 Task: Look for space in Hopkinsville, United States from 12th August, 2023 to 16th August, 2023 for 8 adults in price range Rs.10000 to Rs.16000. Place can be private room with 8 bedrooms having 8 beds and 8 bathrooms. Property type can be house, flat, guest house, hotel. Amenities needed are: wifi, TV, free parkinig on premises, gym, breakfast. Booking option can be shelf check-in. Required host language is English.
Action: Mouse moved to (458, 118)
Screenshot: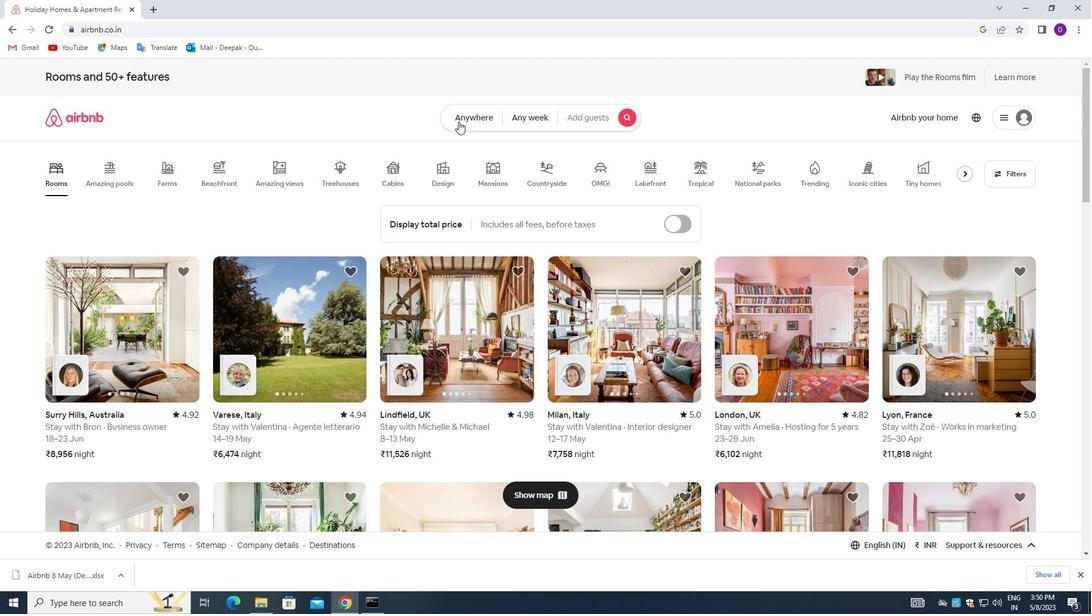 
Action: Mouse pressed left at (458, 118)
Screenshot: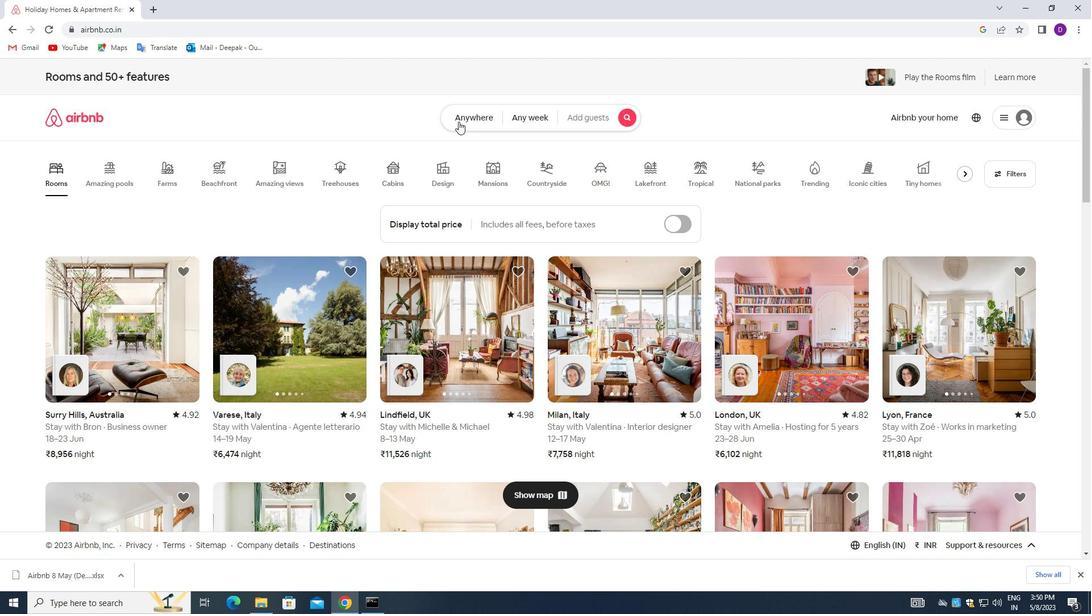 
Action: Mouse moved to (423, 169)
Screenshot: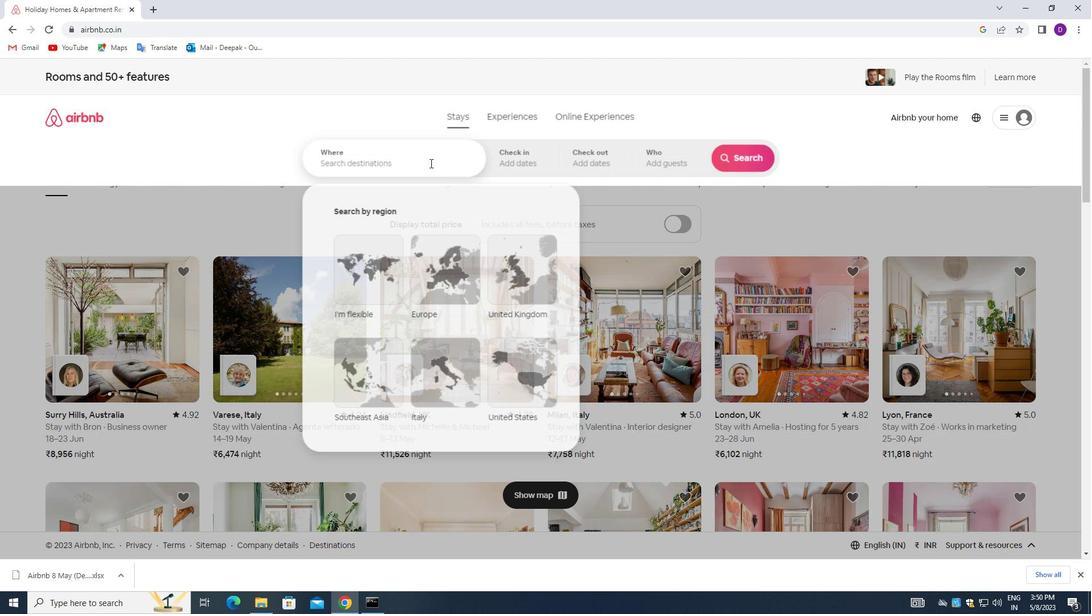 
Action: Mouse pressed left at (423, 169)
Screenshot: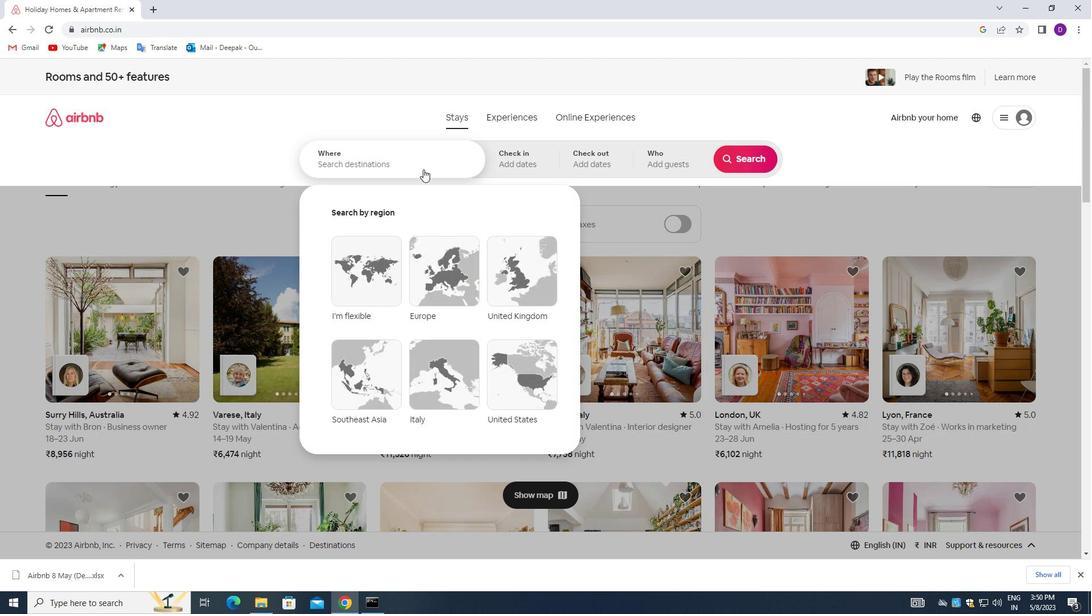 
Action: Mouse moved to (206, 246)
Screenshot: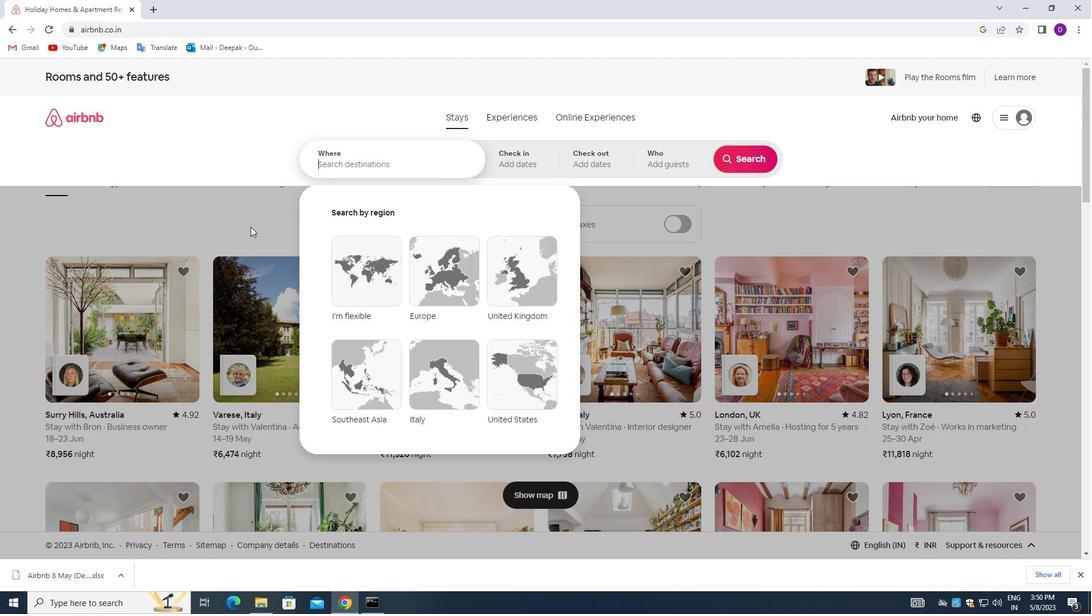
Action: Key pressed <Key.shift>HOPKINSVILLE,<Key.space><Key.shift>UNITED<Key.space><Key.shift_r>STATES<Key.enter>
Screenshot: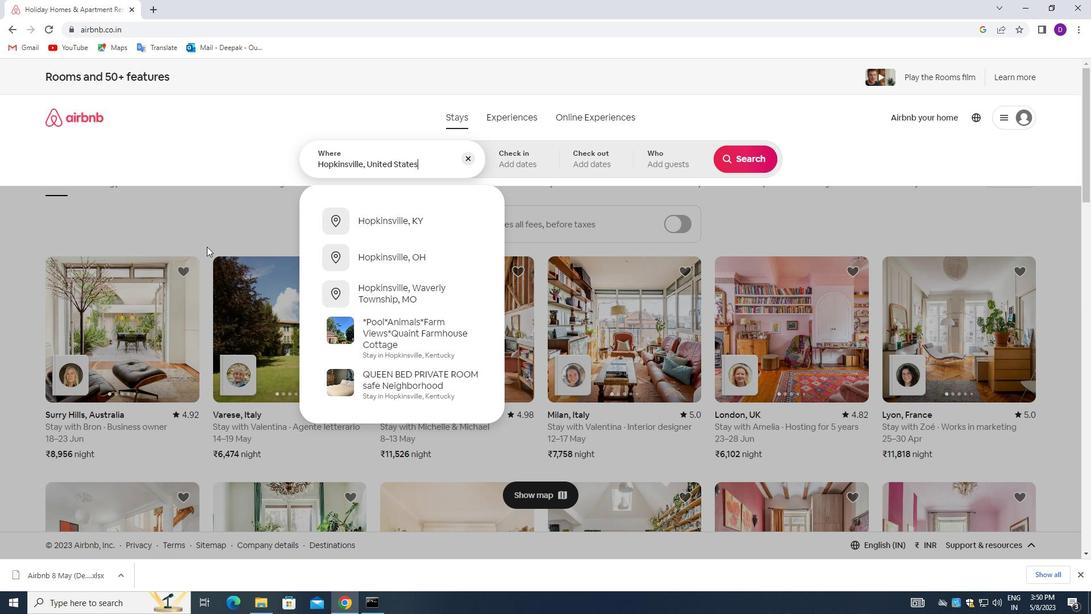 
Action: Mouse moved to (738, 253)
Screenshot: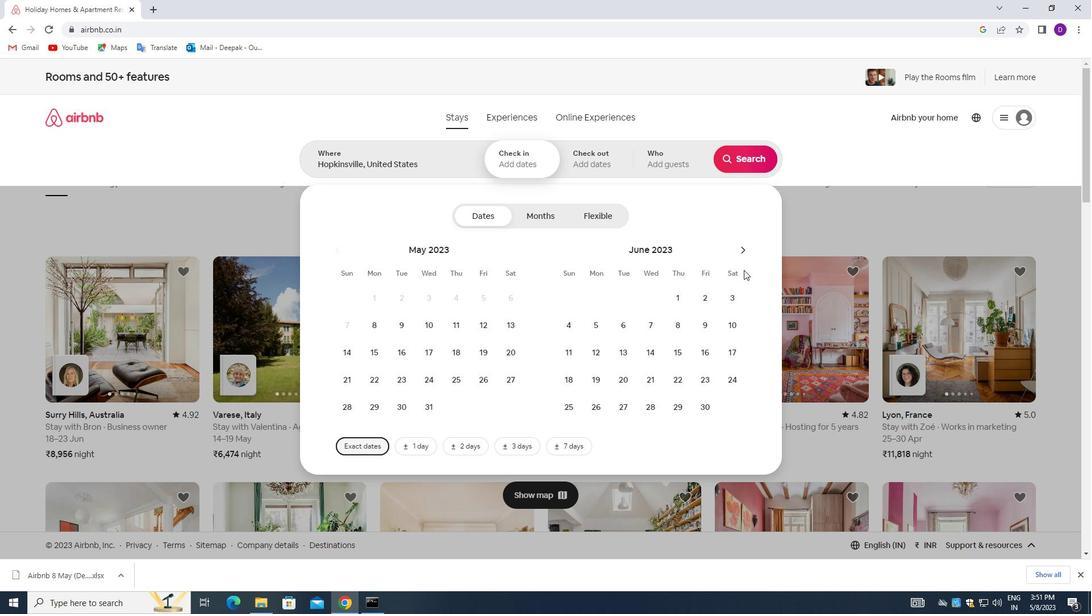 
Action: Mouse pressed left at (738, 253)
Screenshot: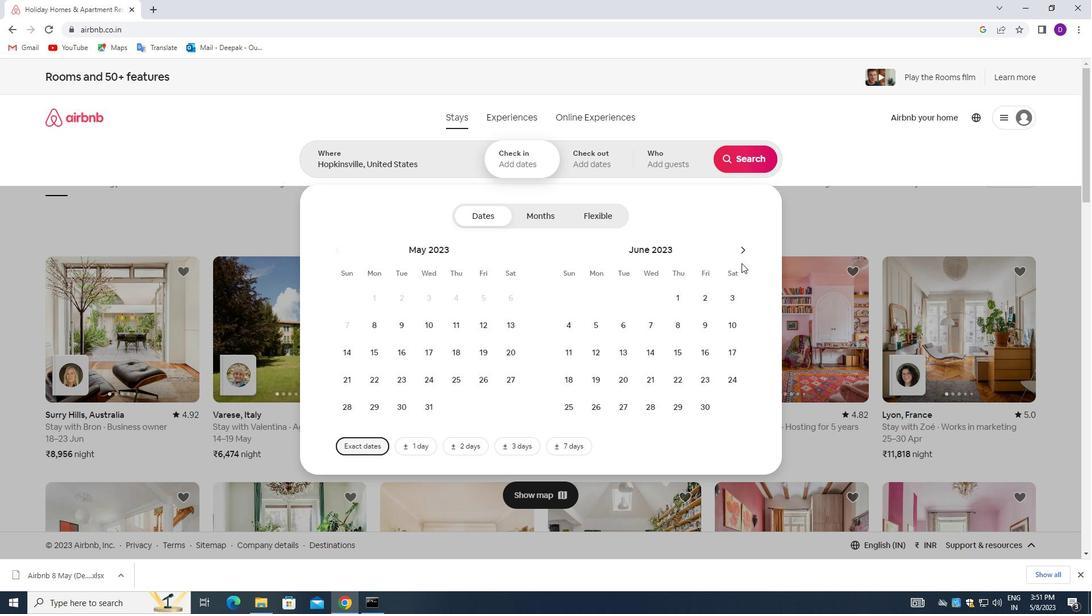 
Action: Mouse pressed left at (738, 253)
Screenshot: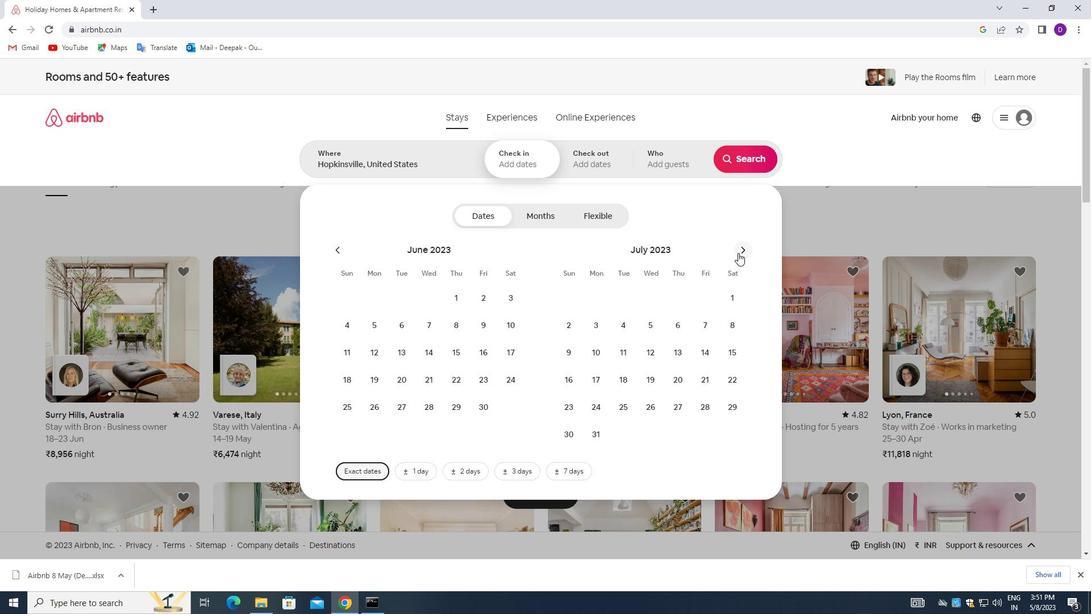 
Action: Mouse moved to (730, 332)
Screenshot: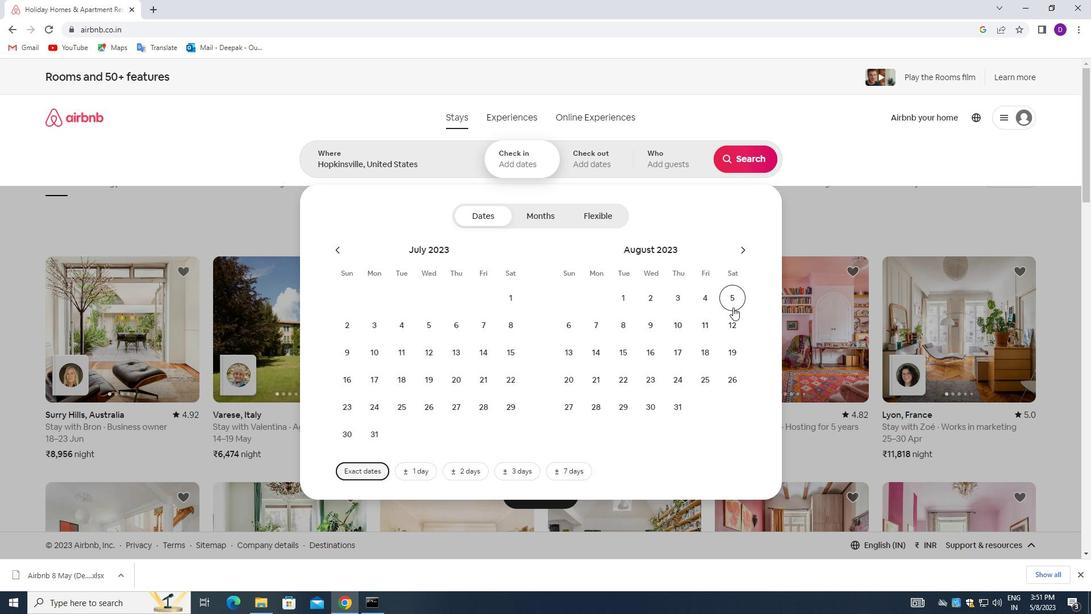 
Action: Mouse pressed left at (730, 332)
Screenshot: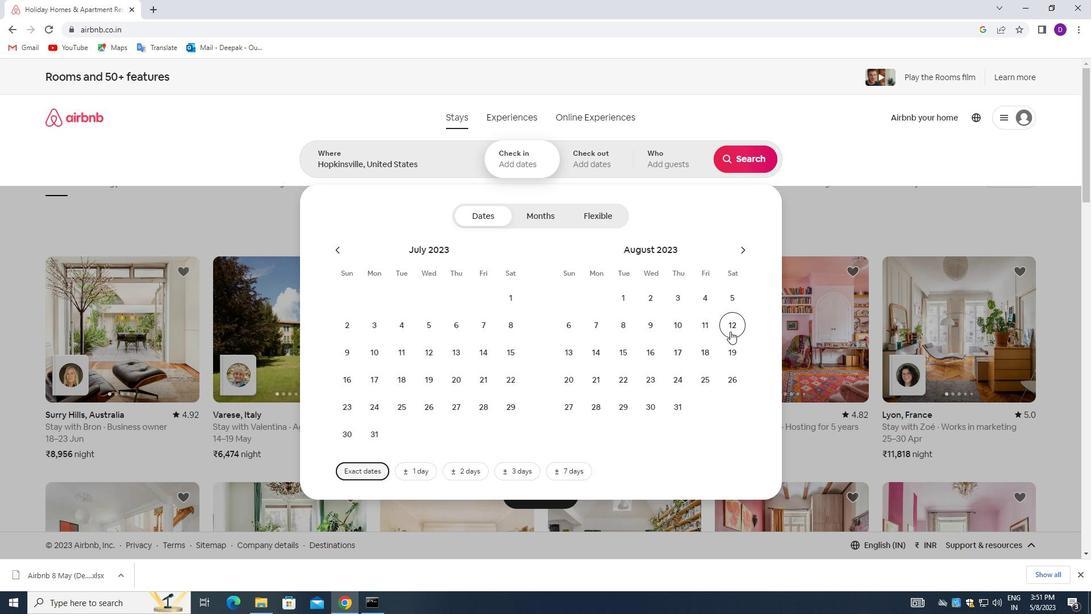 
Action: Mouse moved to (655, 353)
Screenshot: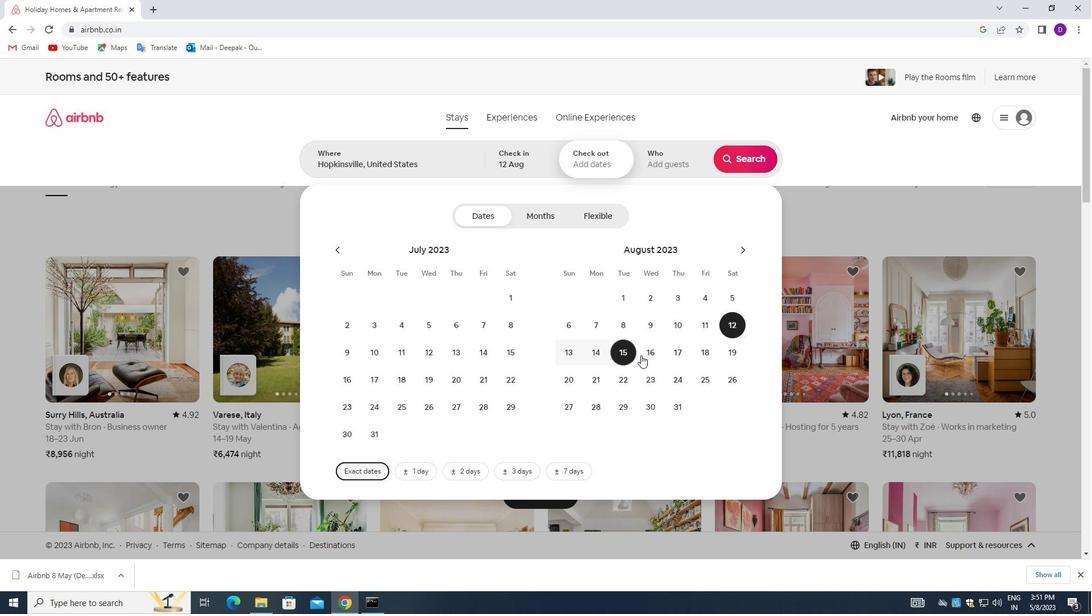 
Action: Mouse pressed left at (655, 353)
Screenshot: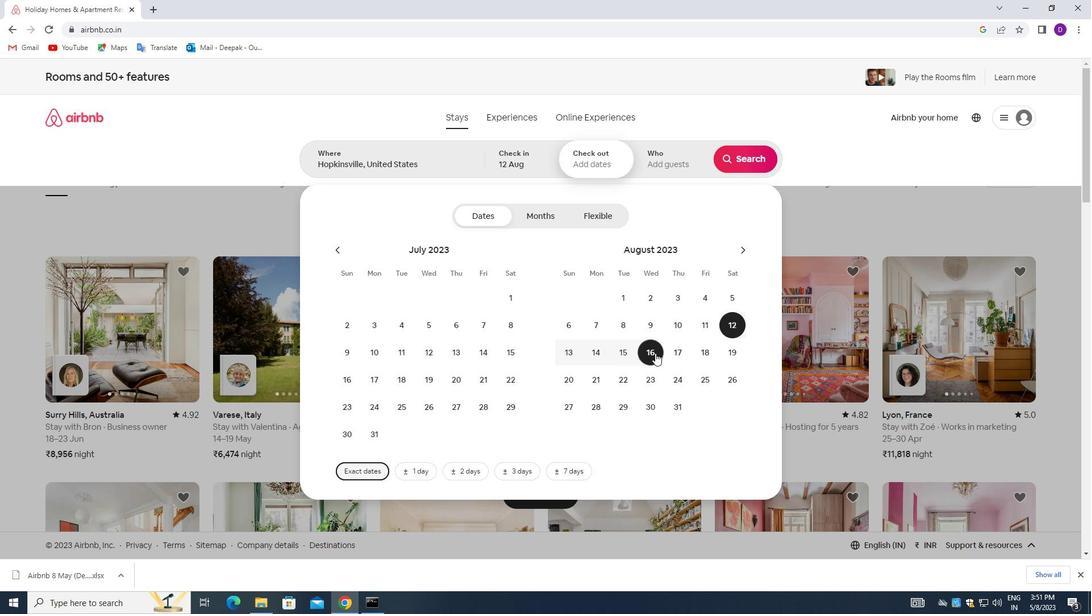 
Action: Mouse moved to (669, 153)
Screenshot: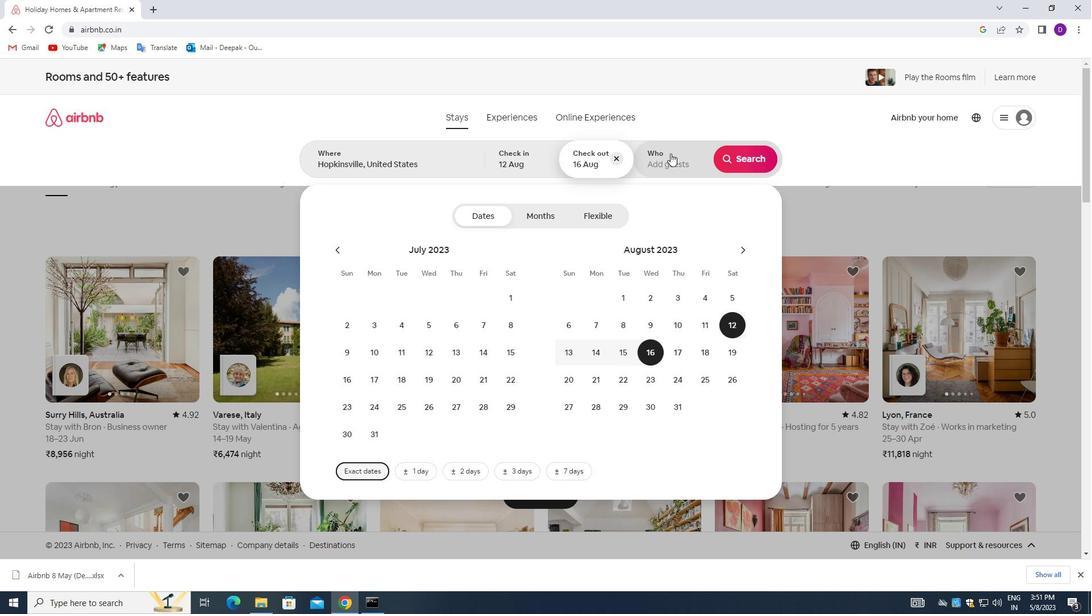 
Action: Mouse pressed left at (669, 153)
Screenshot: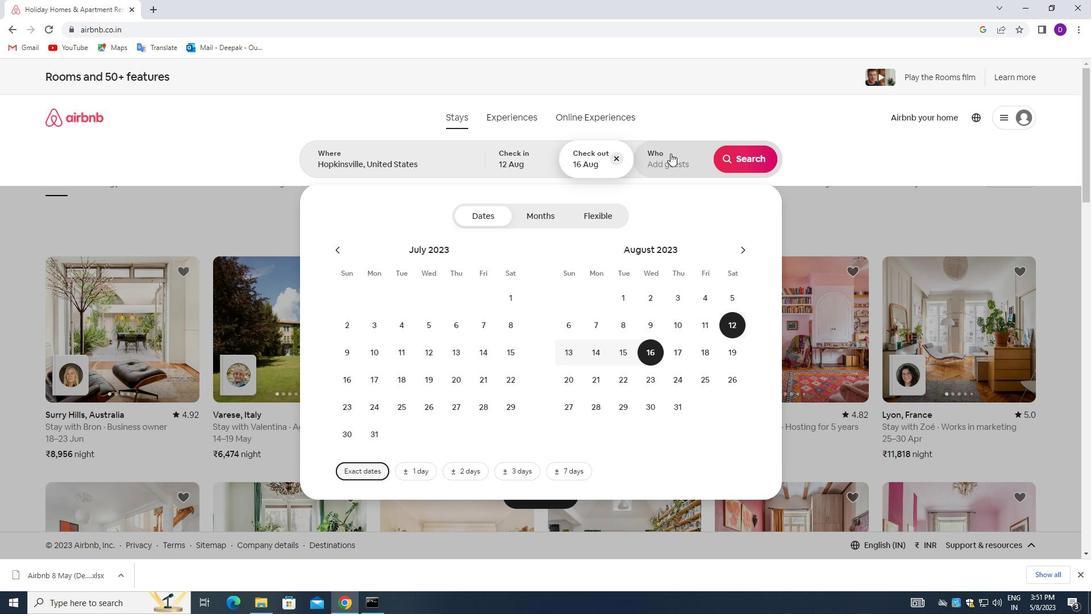 
Action: Mouse moved to (748, 218)
Screenshot: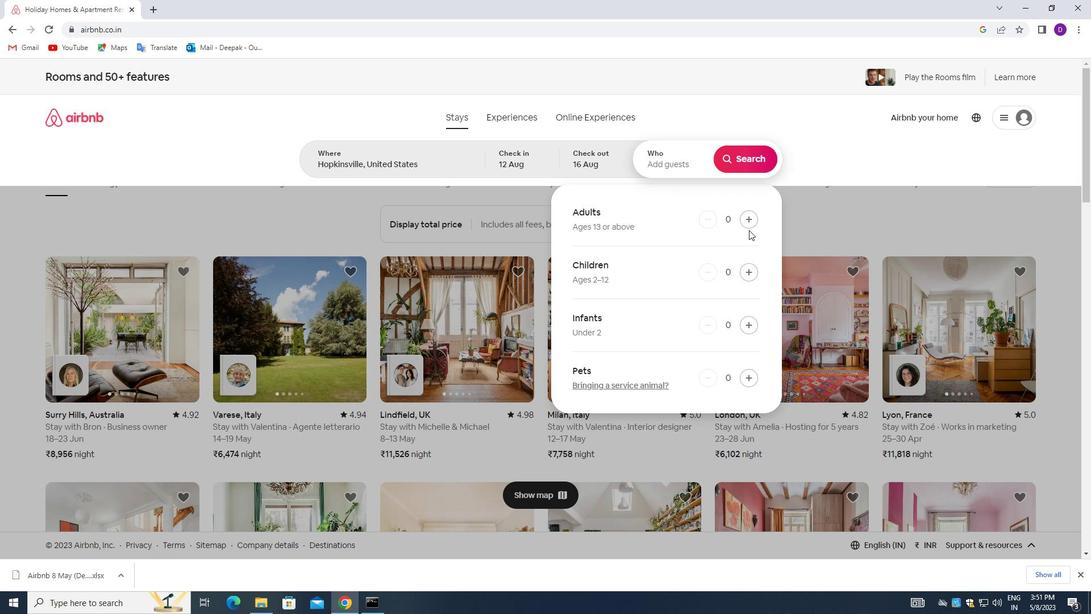 
Action: Mouse pressed left at (748, 218)
Screenshot: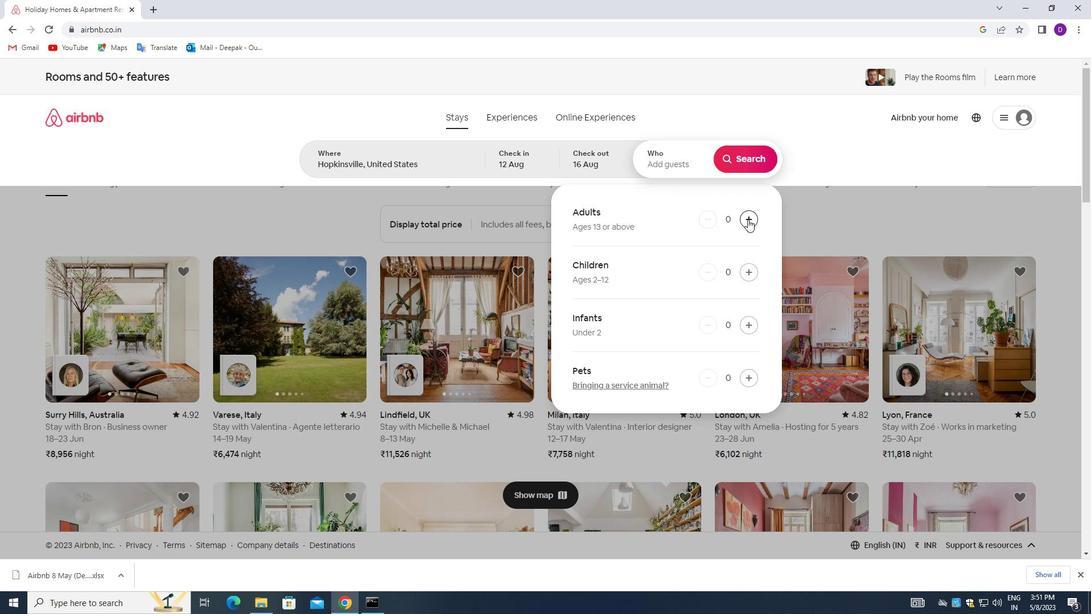
Action: Mouse pressed left at (748, 218)
Screenshot: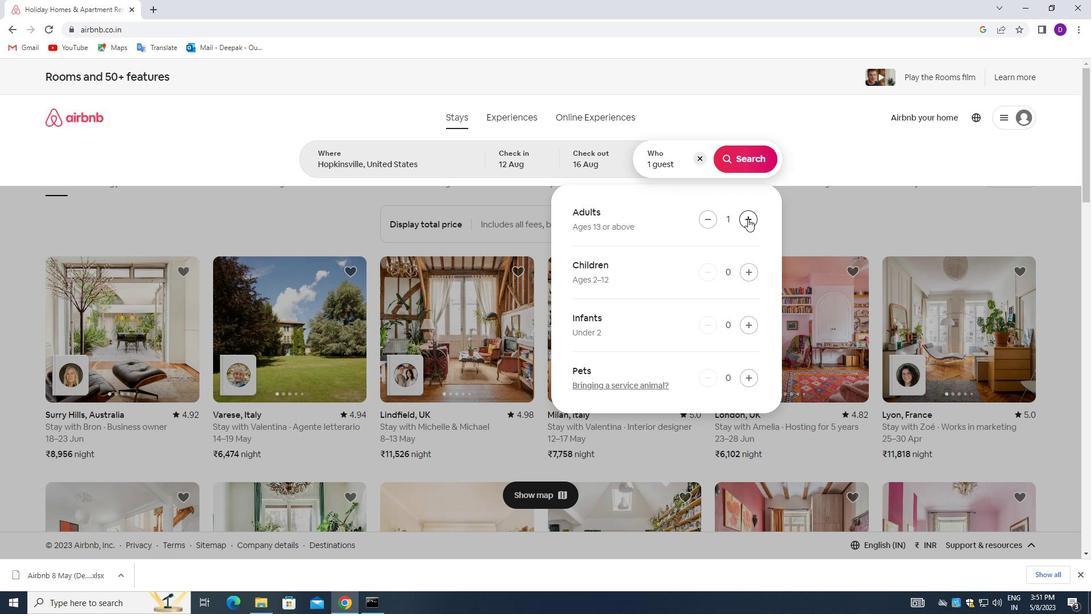 
Action: Mouse pressed left at (748, 218)
Screenshot: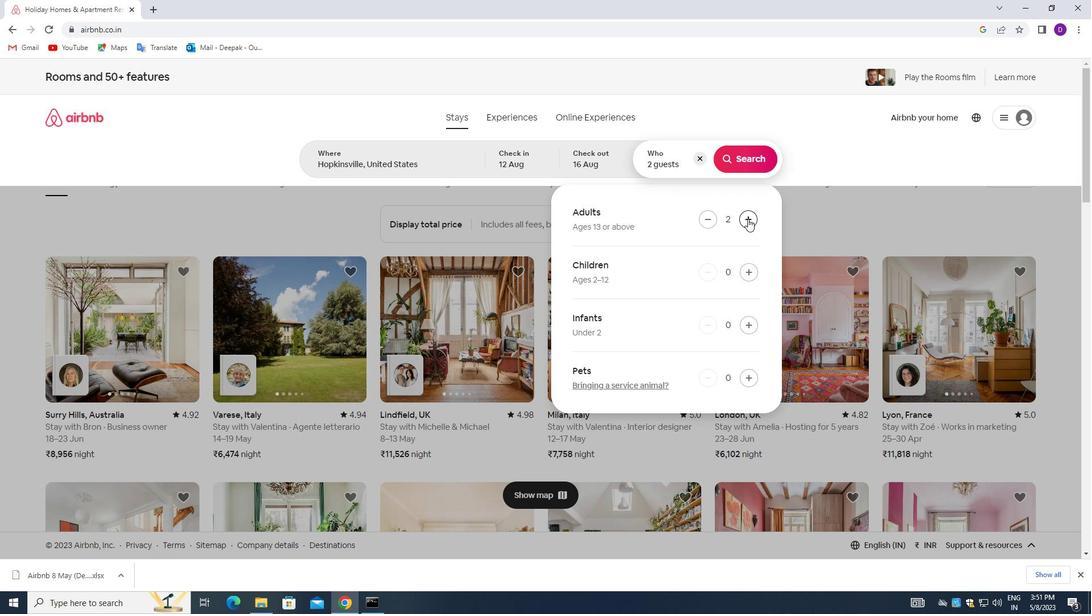 
Action: Mouse pressed left at (748, 218)
Screenshot: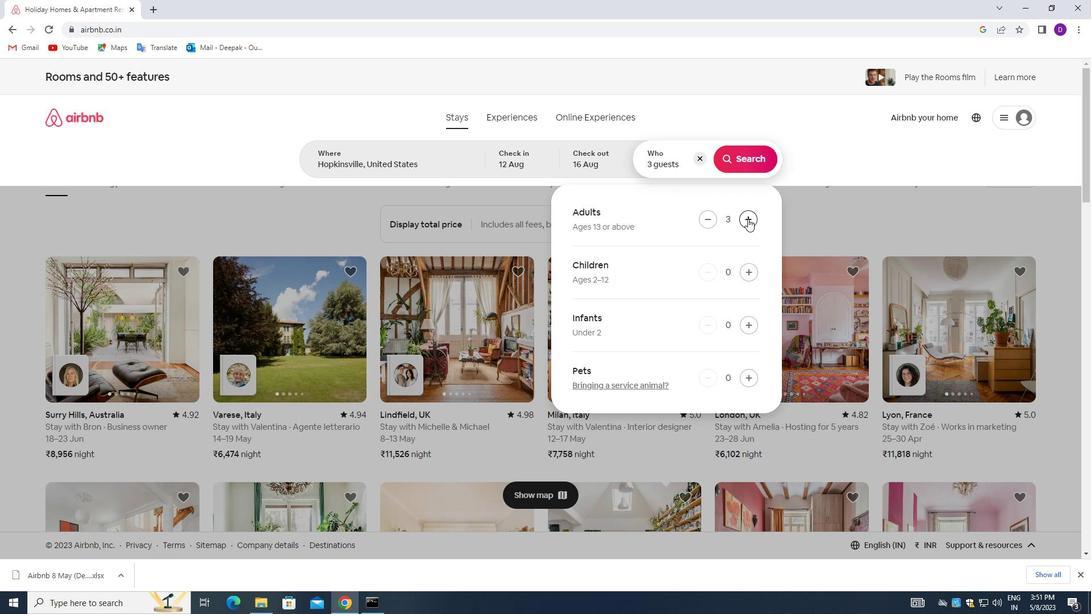 
Action: Mouse pressed left at (748, 218)
Screenshot: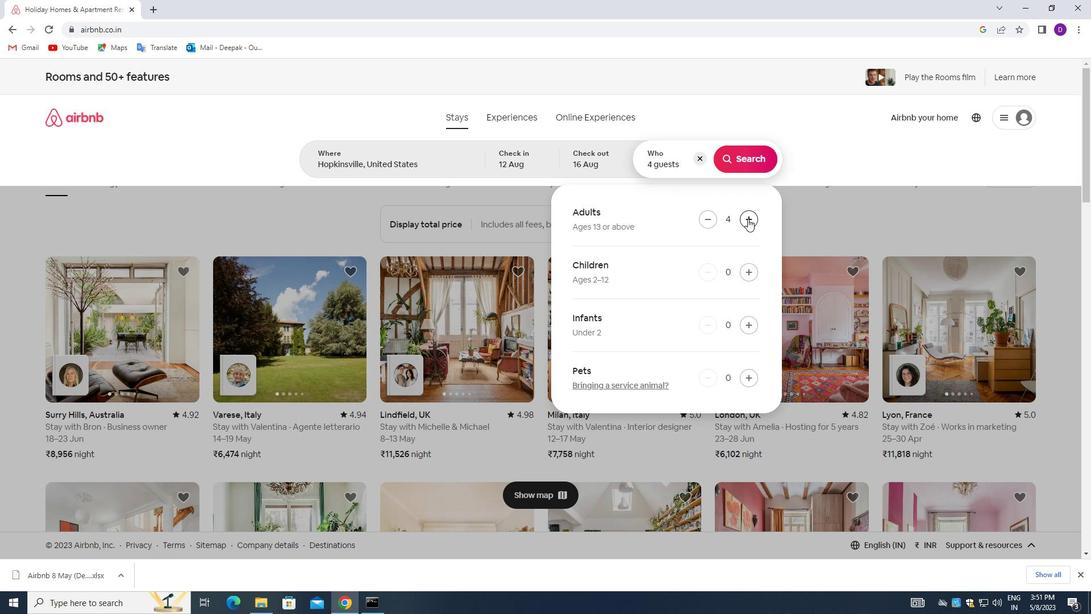 
Action: Mouse pressed left at (748, 218)
Screenshot: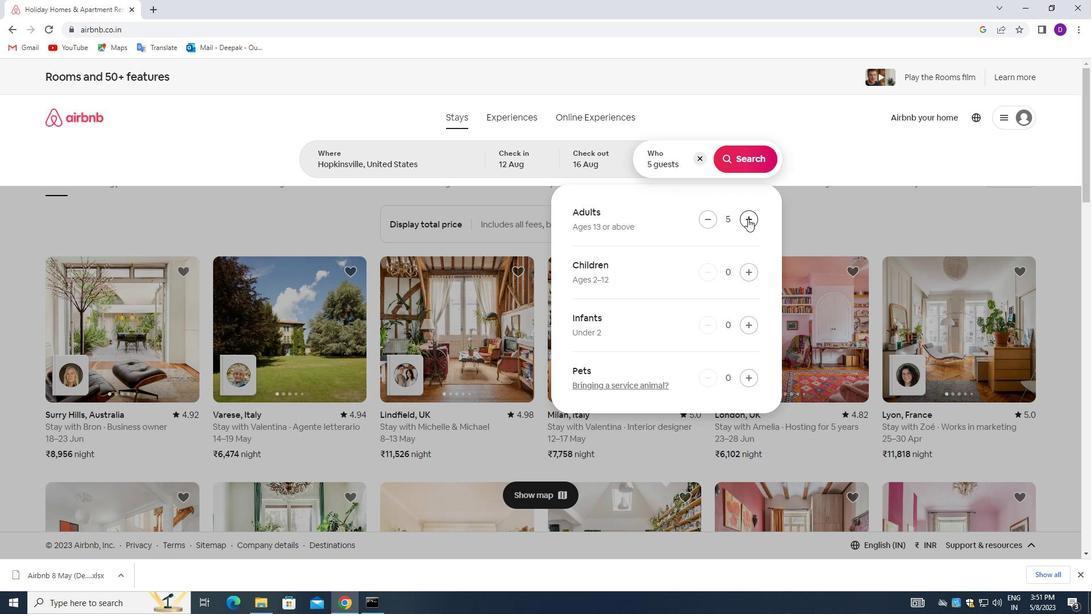 
Action: Mouse pressed left at (748, 218)
Screenshot: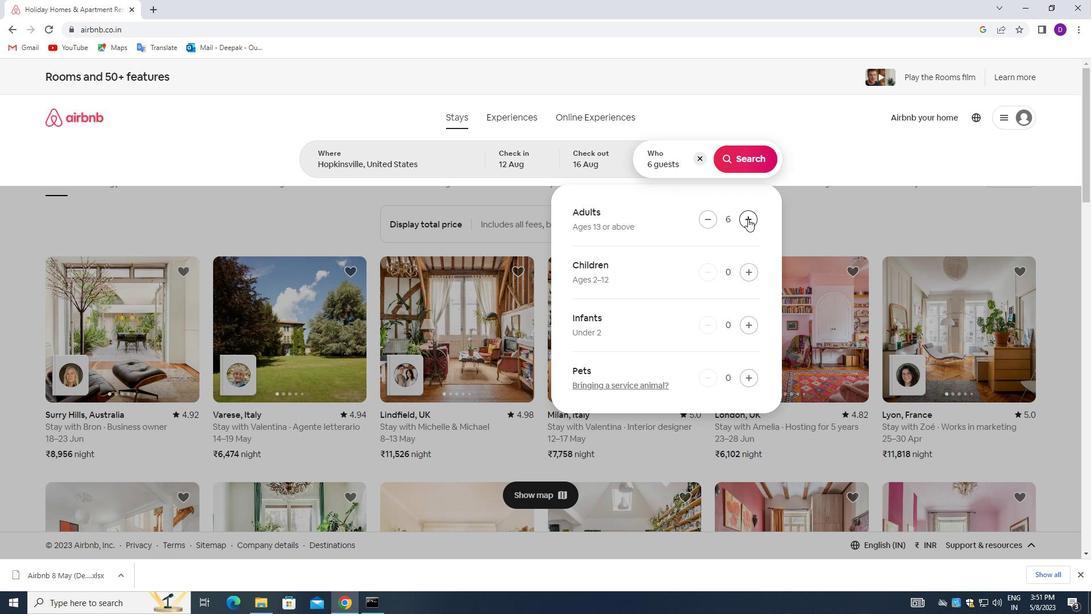 
Action: Mouse pressed left at (748, 218)
Screenshot: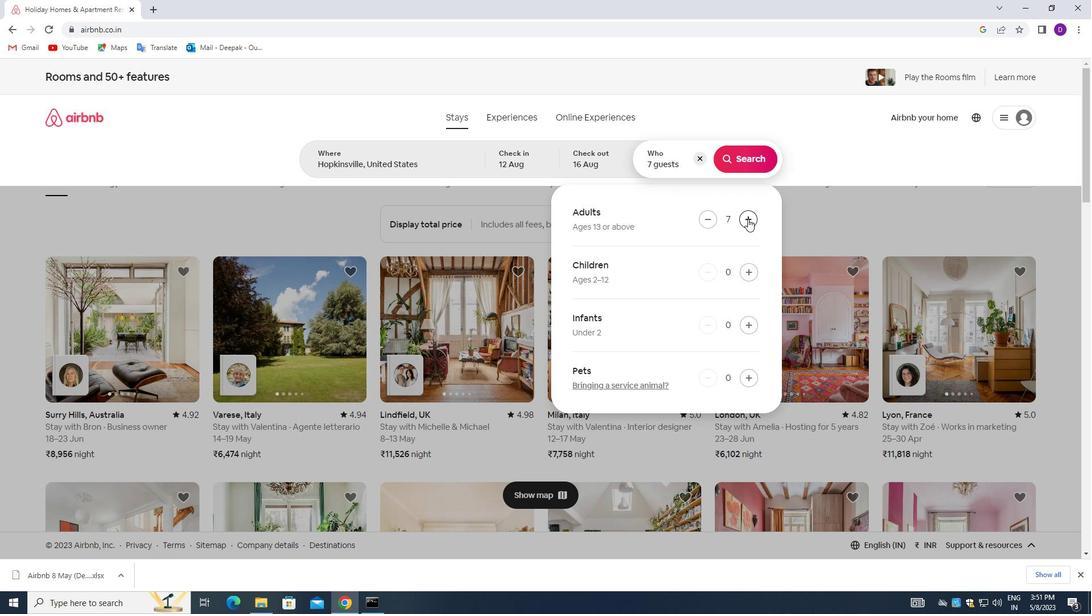 
Action: Mouse moved to (751, 154)
Screenshot: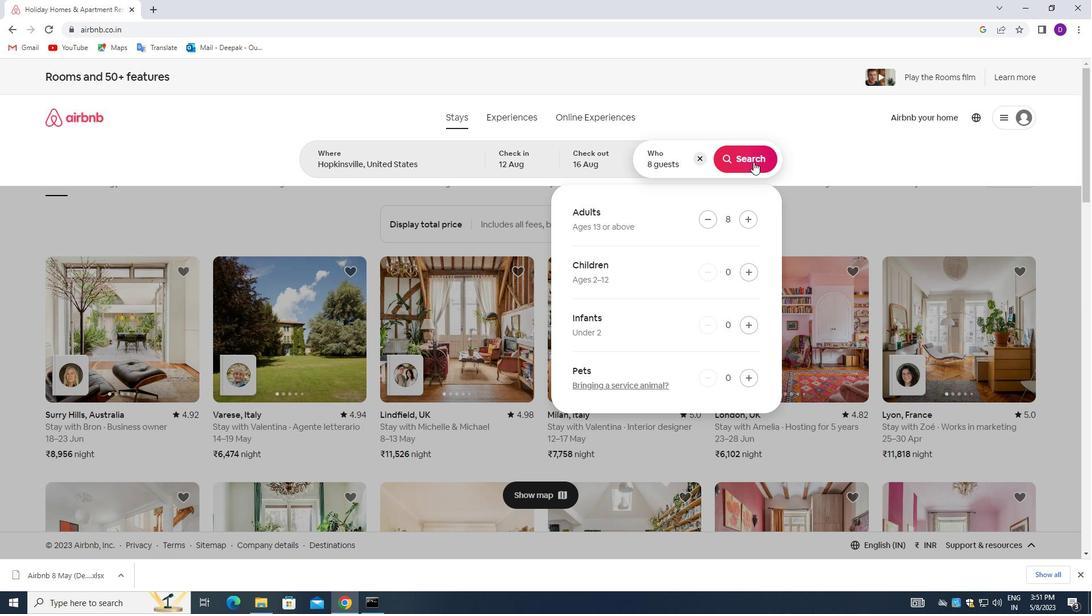 
Action: Mouse pressed left at (751, 154)
Screenshot: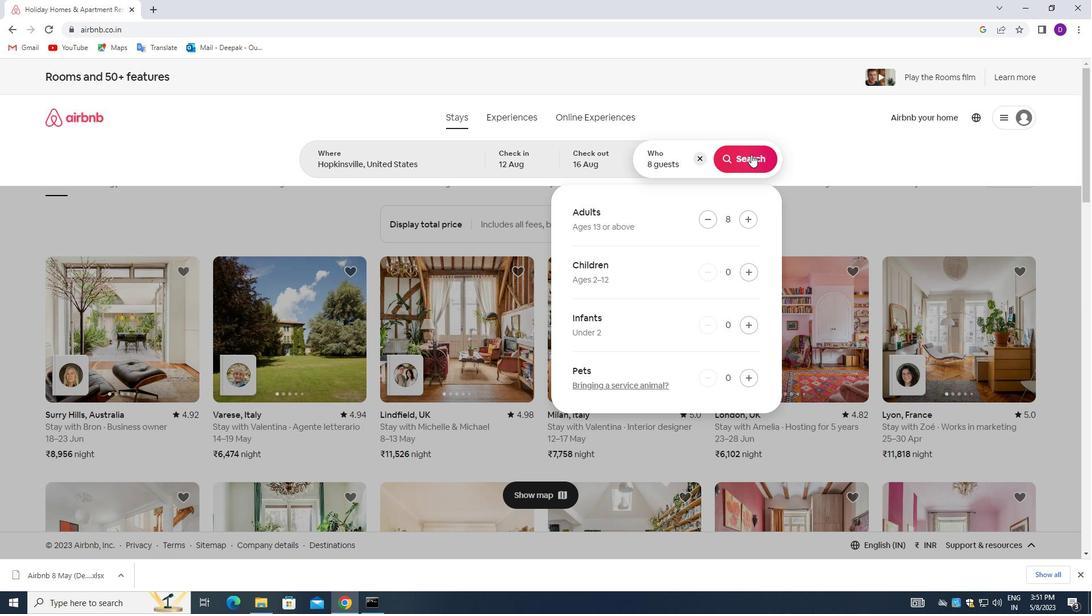 
Action: Mouse moved to (1034, 126)
Screenshot: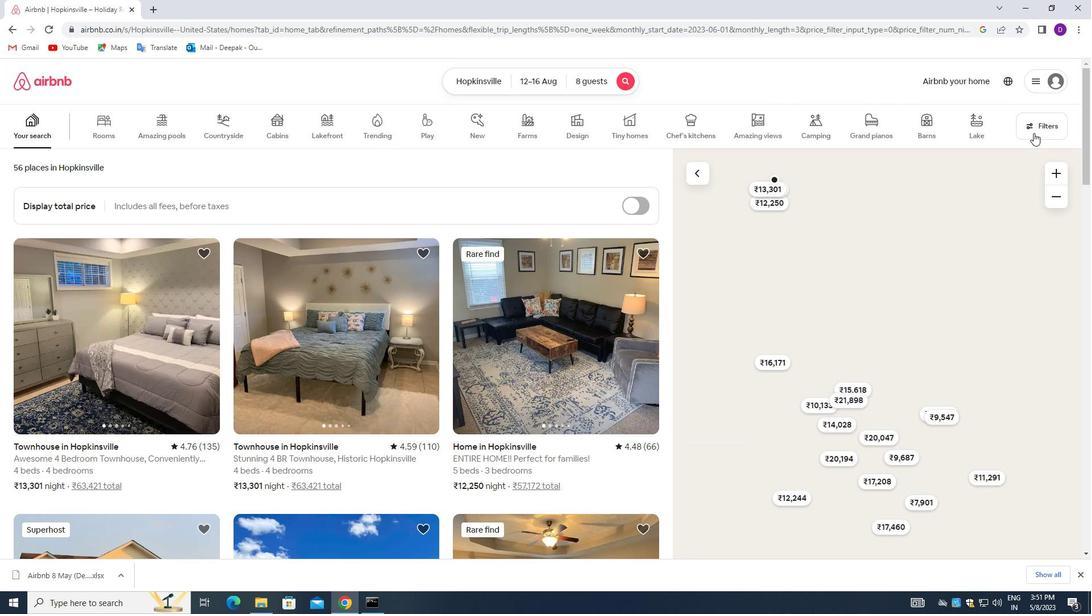 
Action: Mouse pressed left at (1034, 126)
Screenshot: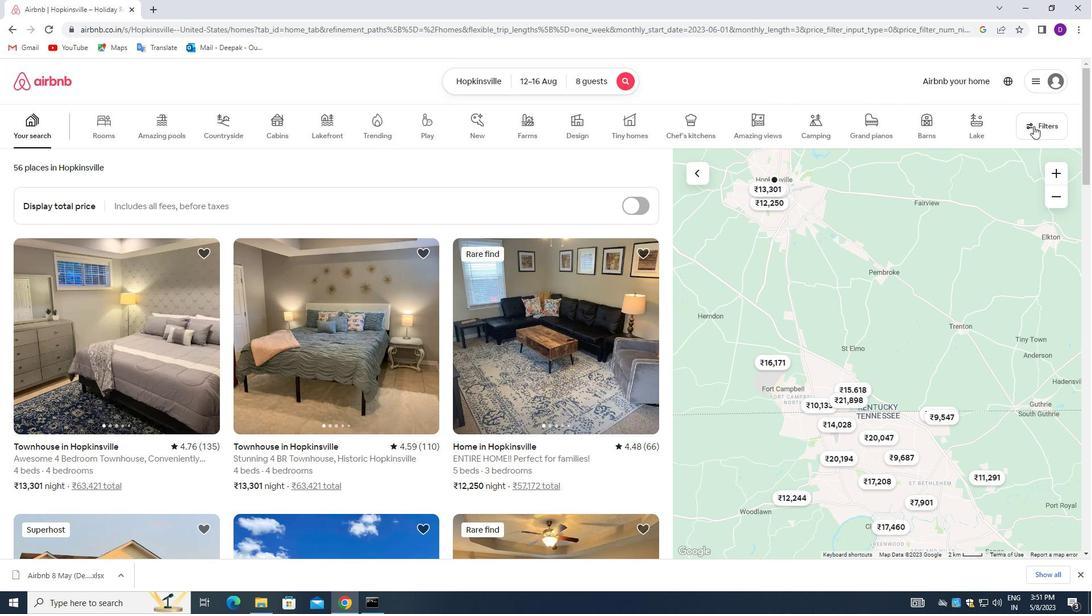 
Action: Mouse moved to (403, 405)
Screenshot: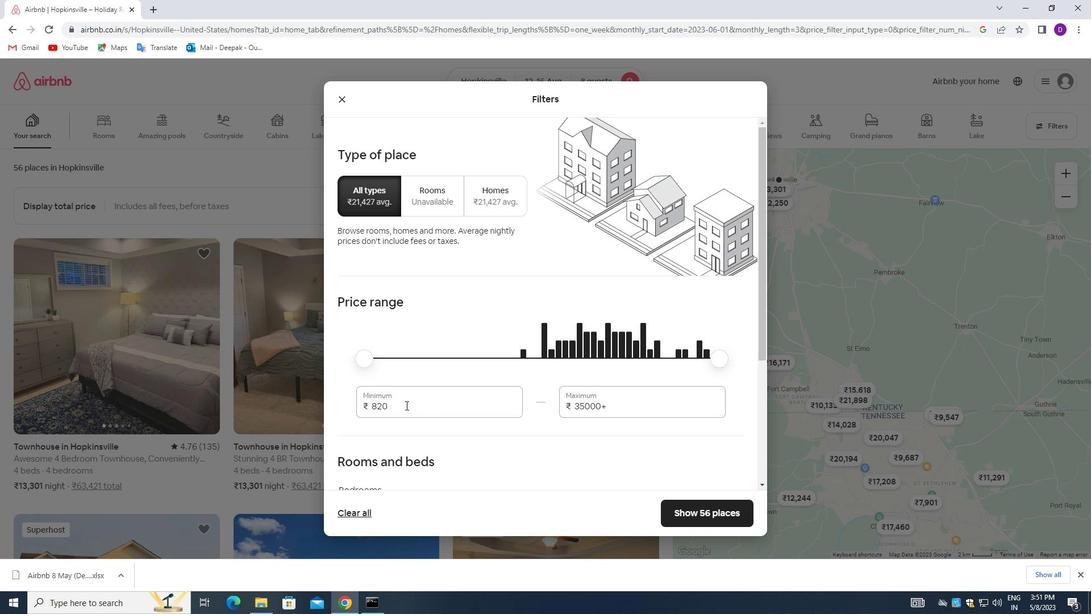 
Action: Mouse pressed left at (403, 405)
Screenshot: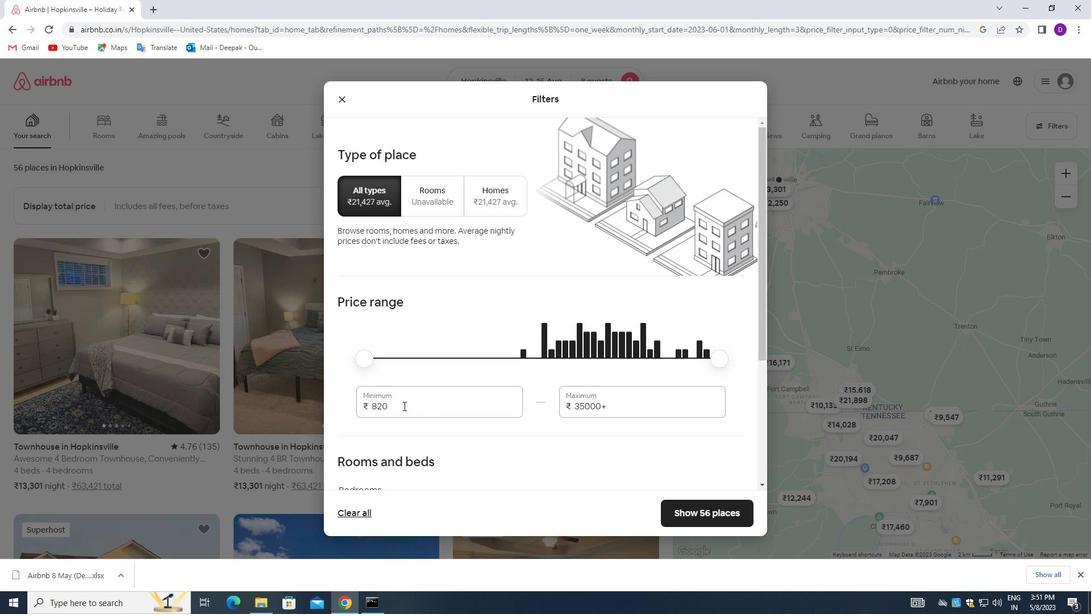 
Action: Mouse pressed left at (403, 405)
Screenshot: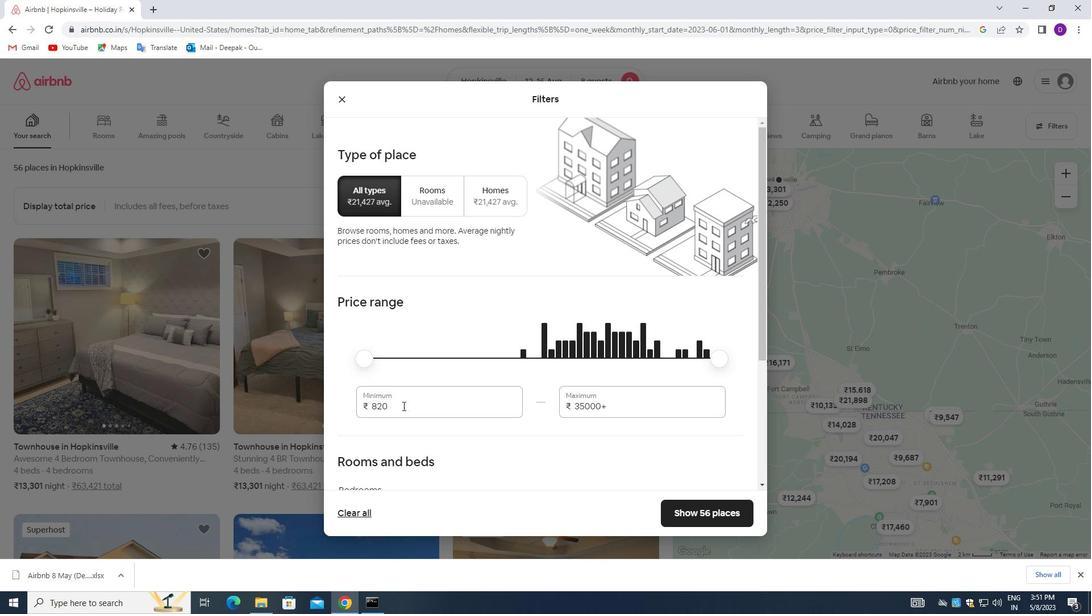 
Action: Key pressed 10000<Key.tab>16000
Screenshot: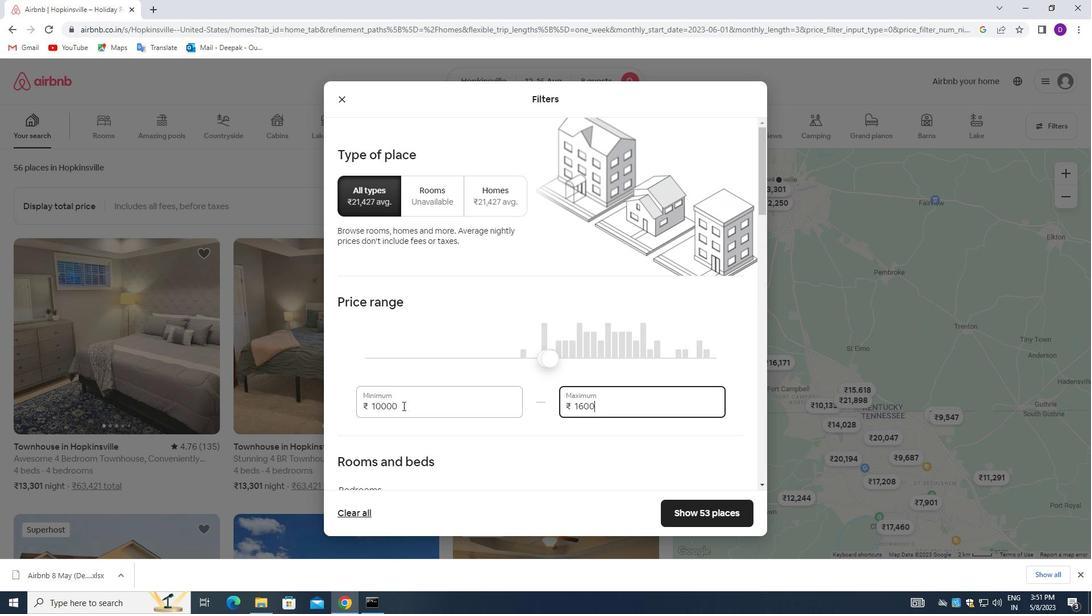
Action: Mouse moved to (477, 414)
Screenshot: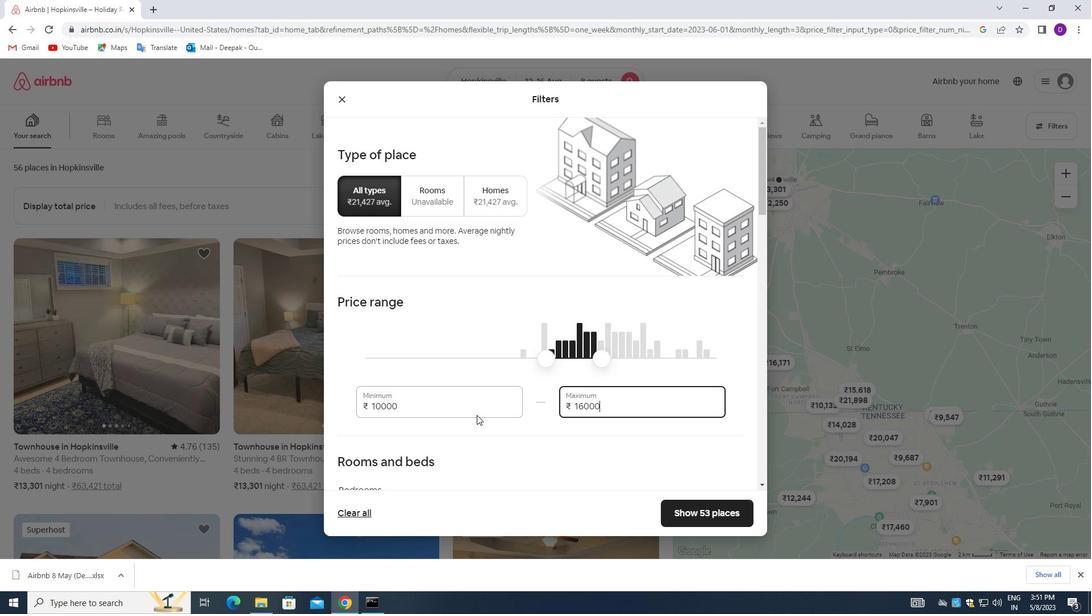 
Action: Mouse scrolled (477, 413) with delta (0, 0)
Screenshot: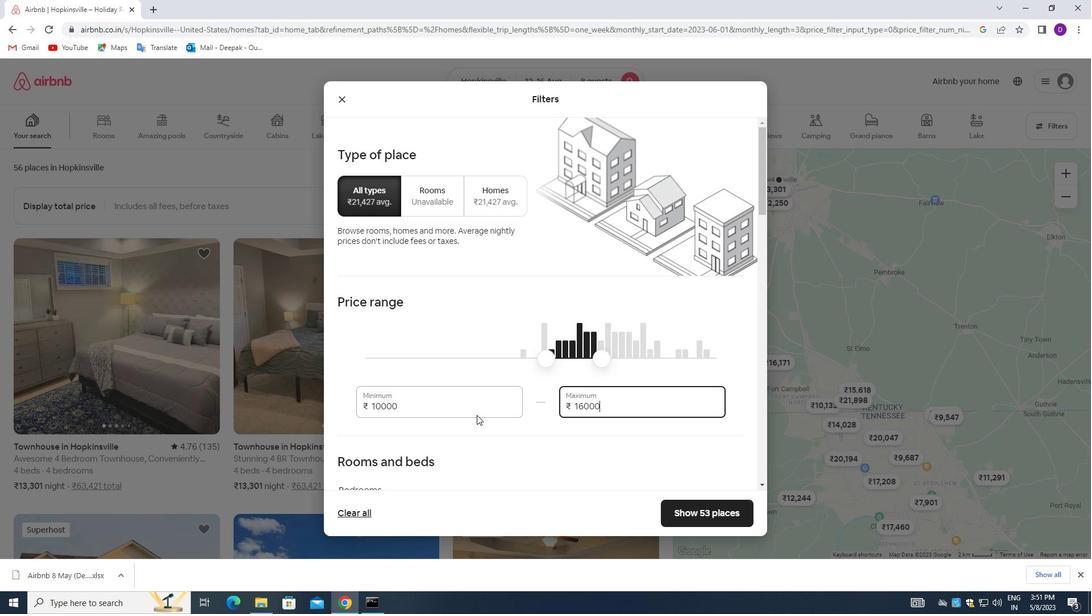 
Action: Mouse moved to (478, 414)
Screenshot: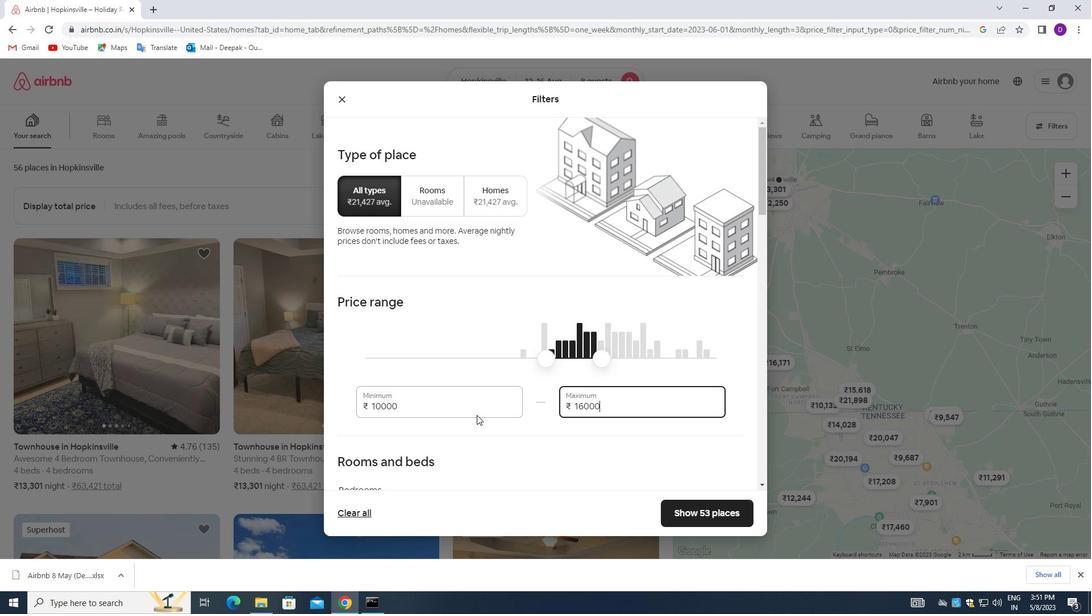 
Action: Mouse scrolled (478, 413) with delta (0, 0)
Screenshot: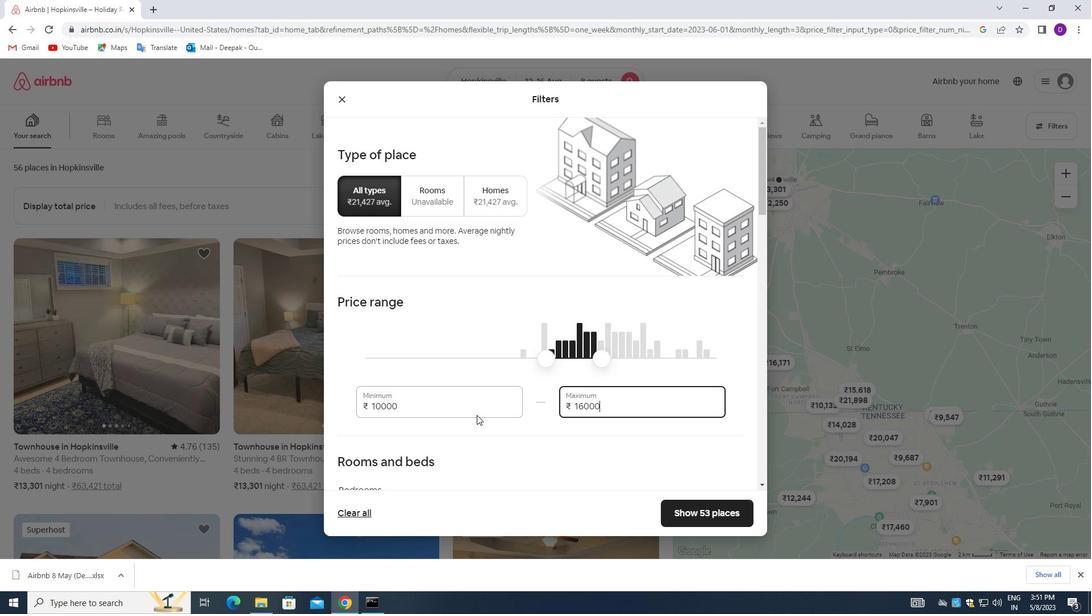
Action: Mouse scrolled (478, 413) with delta (0, 0)
Screenshot: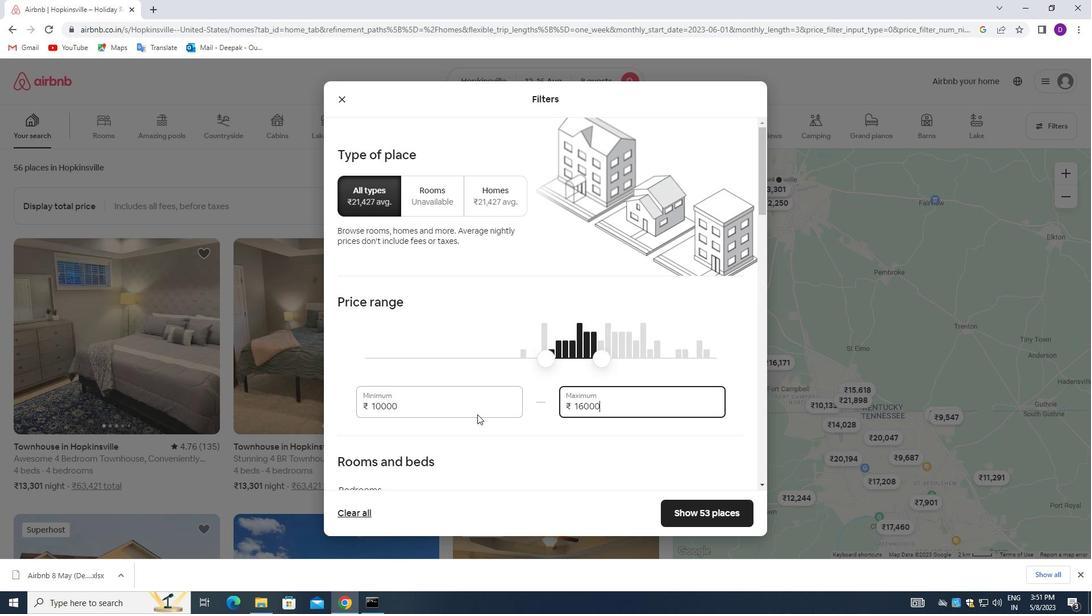 
Action: Mouse moved to (548, 381)
Screenshot: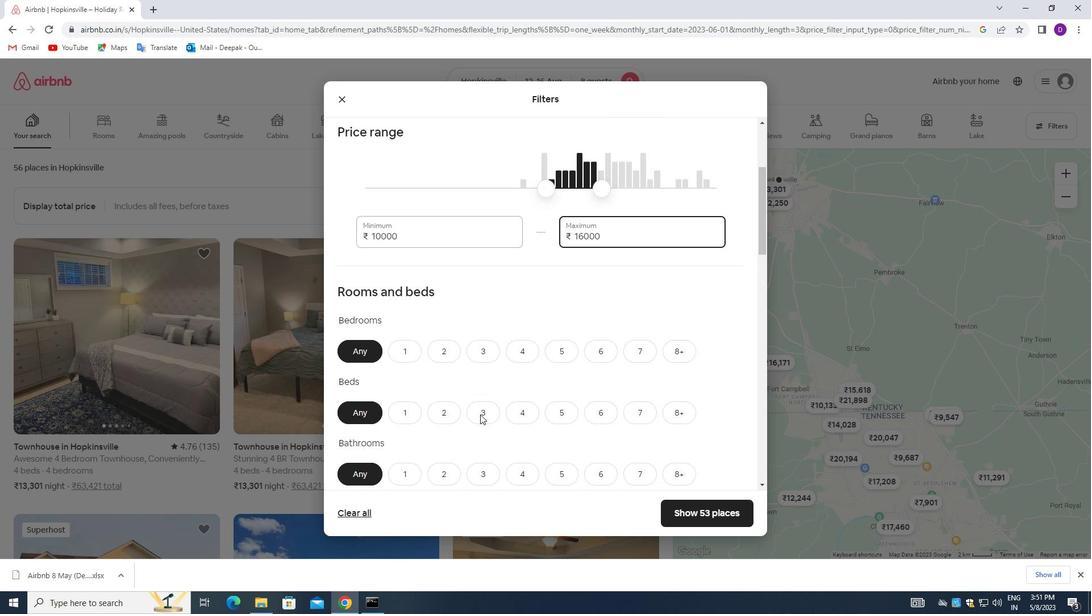
Action: Mouse scrolled (548, 380) with delta (0, 0)
Screenshot: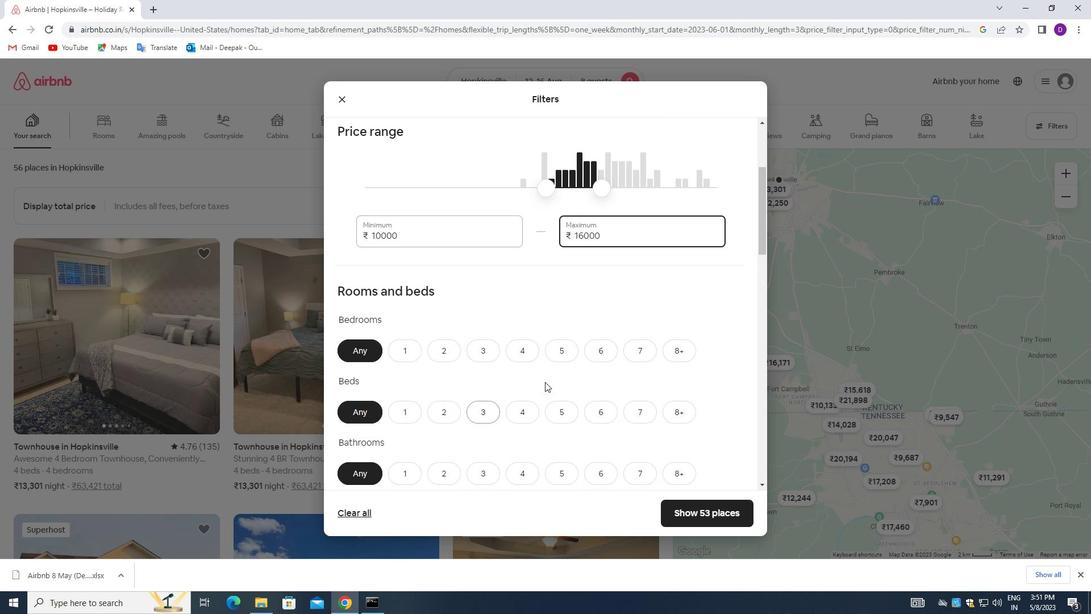 
Action: Mouse moved to (676, 294)
Screenshot: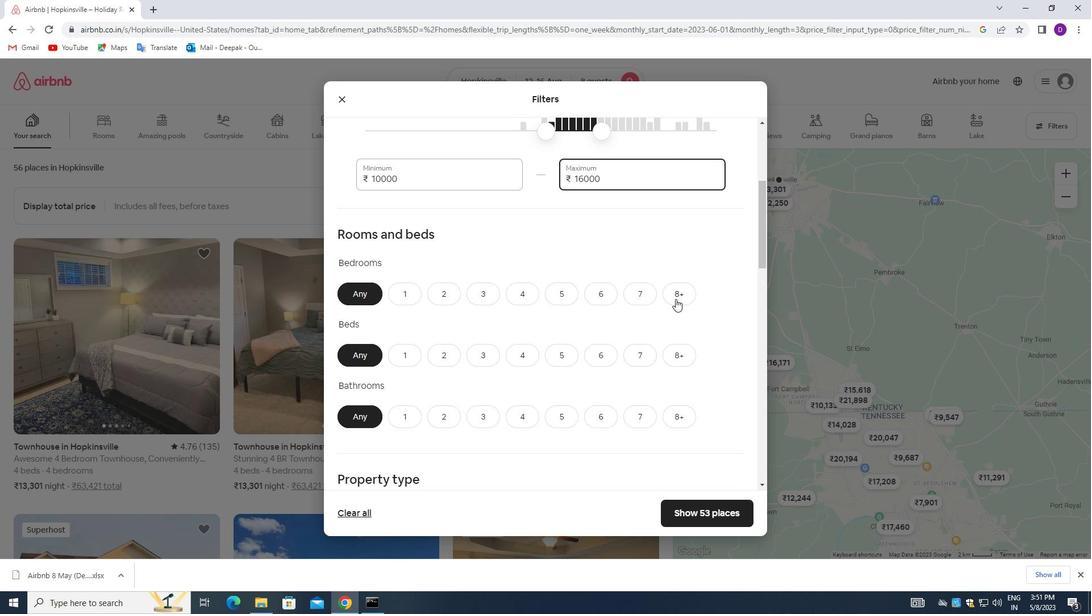 
Action: Mouse pressed left at (676, 294)
Screenshot: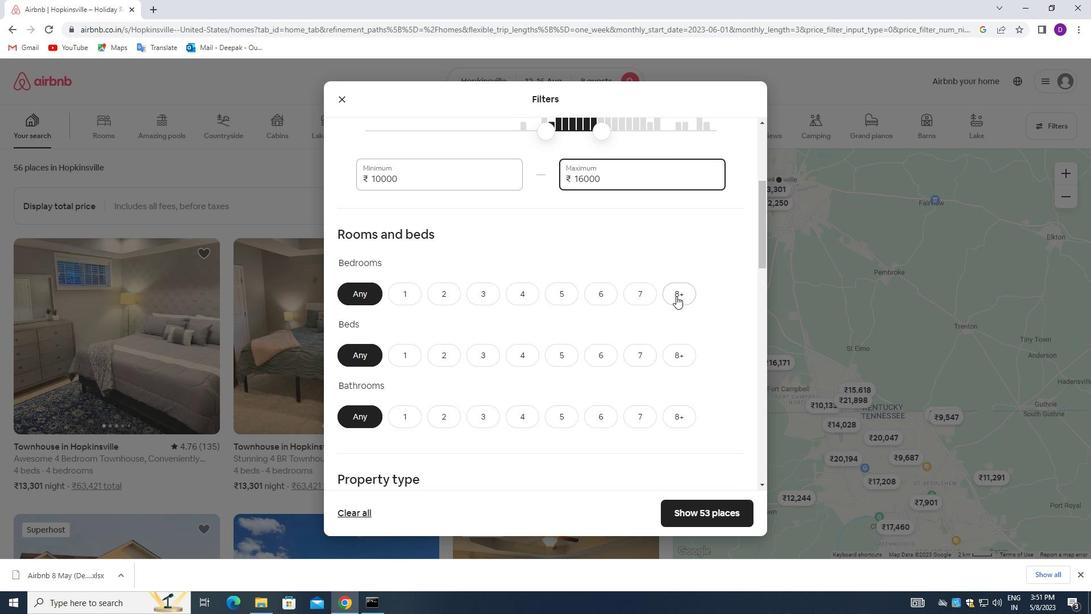 
Action: Mouse moved to (678, 355)
Screenshot: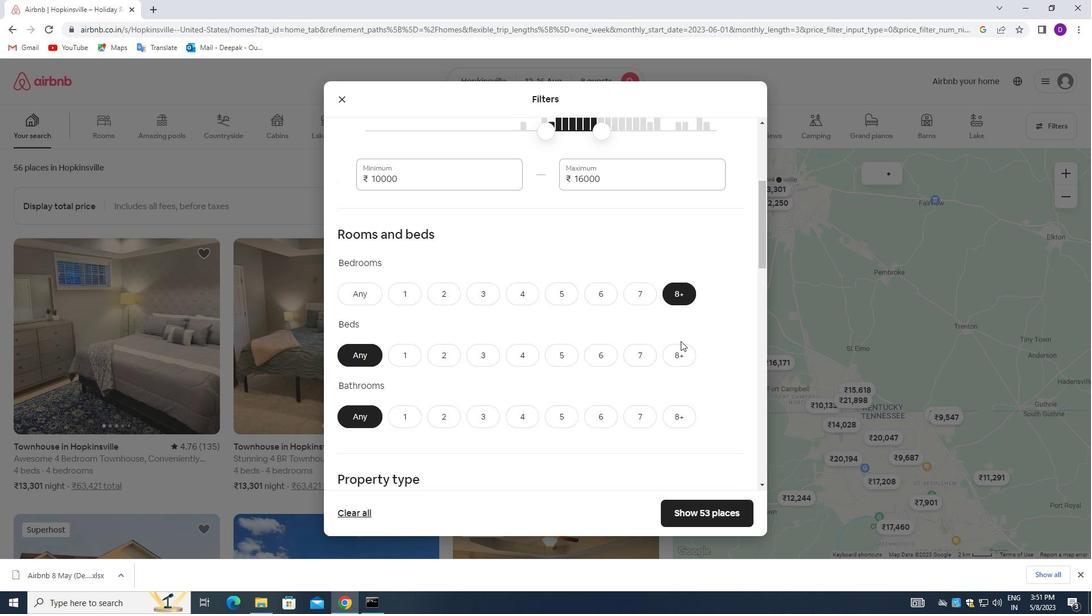 
Action: Mouse pressed left at (678, 355)
Screenshot: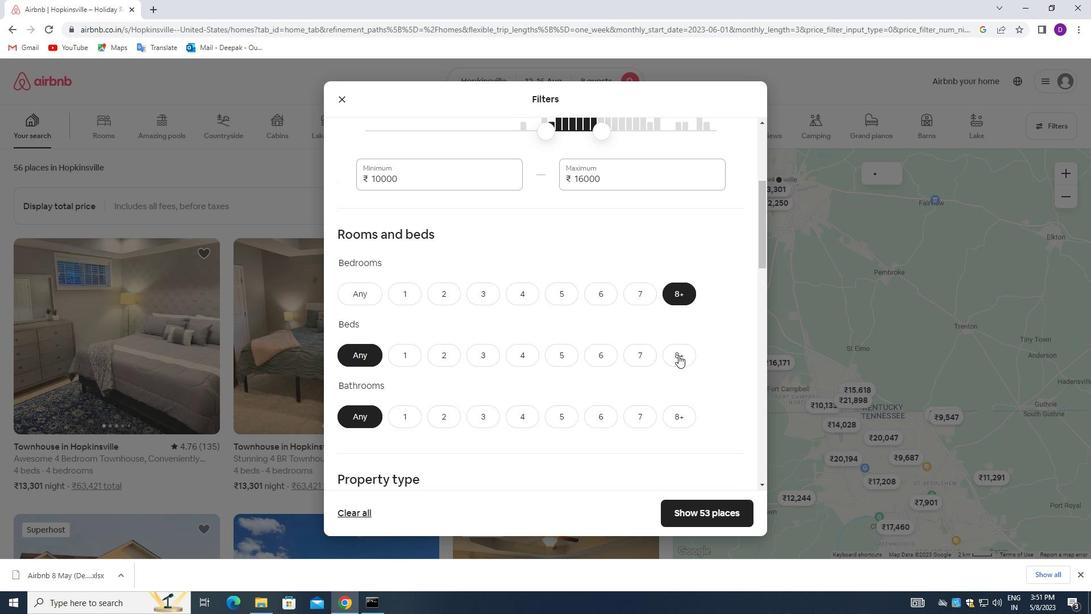 
Action: Mouse moved to (679, 416)
Screenshot: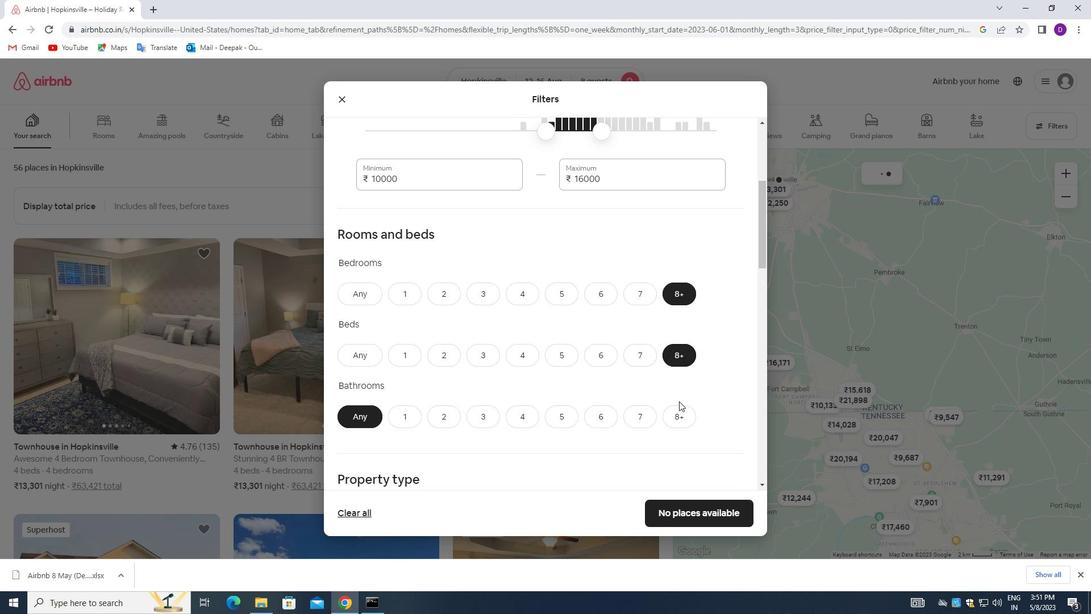 
Action: Mouse pressed left at (679, 416)
Screenshot: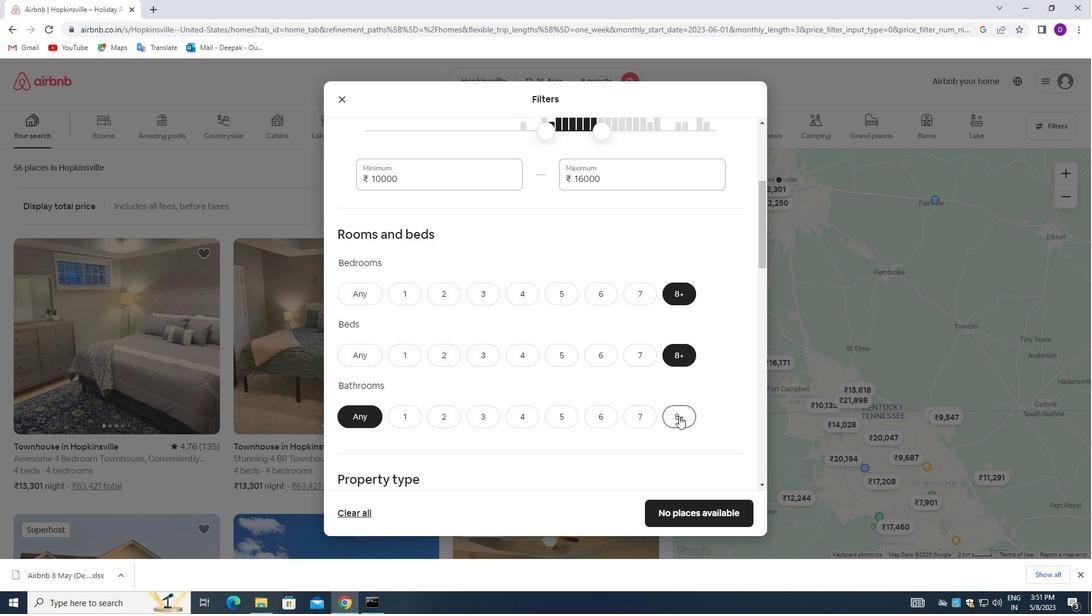 
Action: Mouse moved to (665, 311)
Screenshot: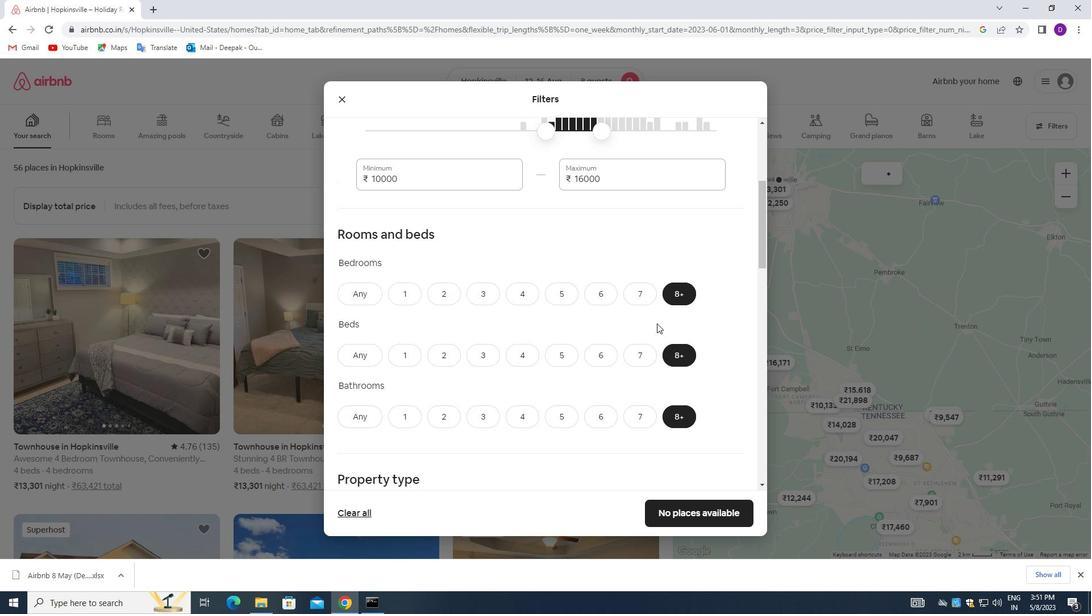 
Action: Mouse scrolled (665, 311) with delta (0, 0)
Screenshot: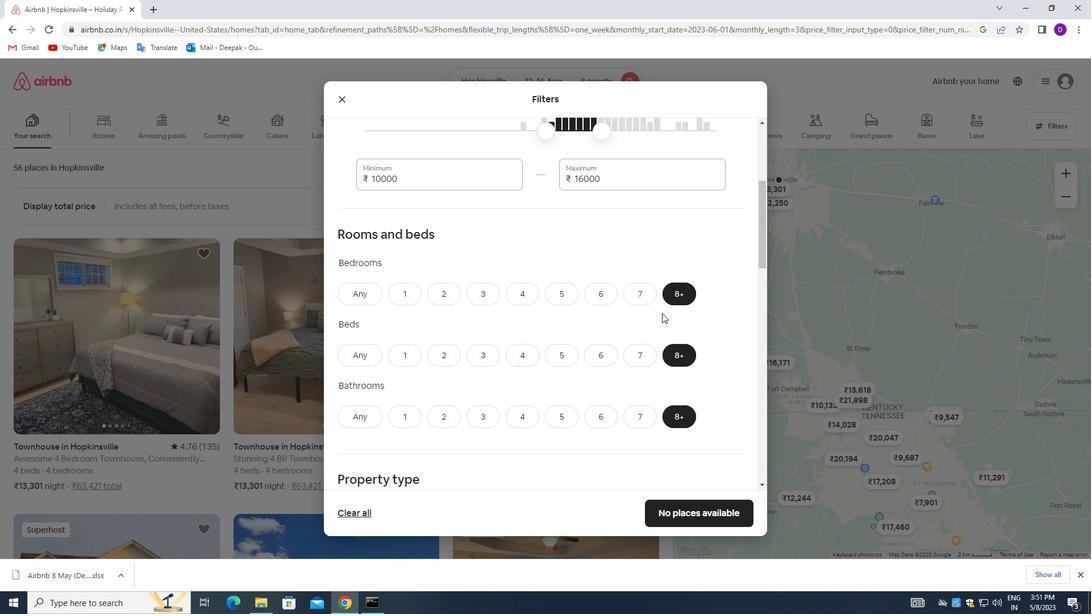 
Action: Mouse scrolled (665, 311) with delta (0, 0)
Screenshot: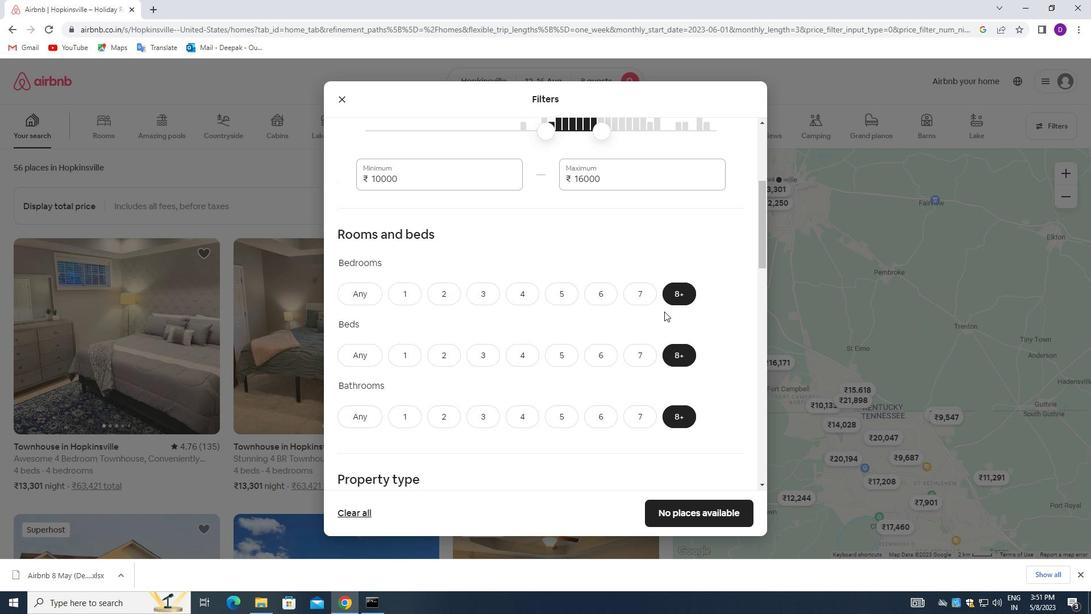 
Action: Mouse moved to (665, 311)
Screenshot: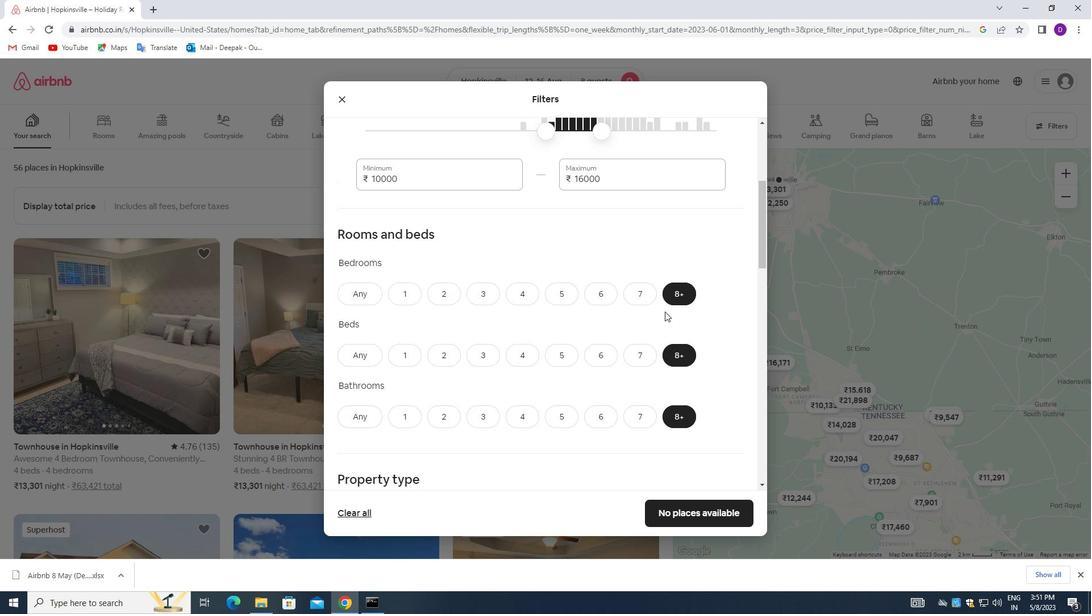 
Action: Mouse scrolled (665, 310) with delta (0, 0)
Screenshot: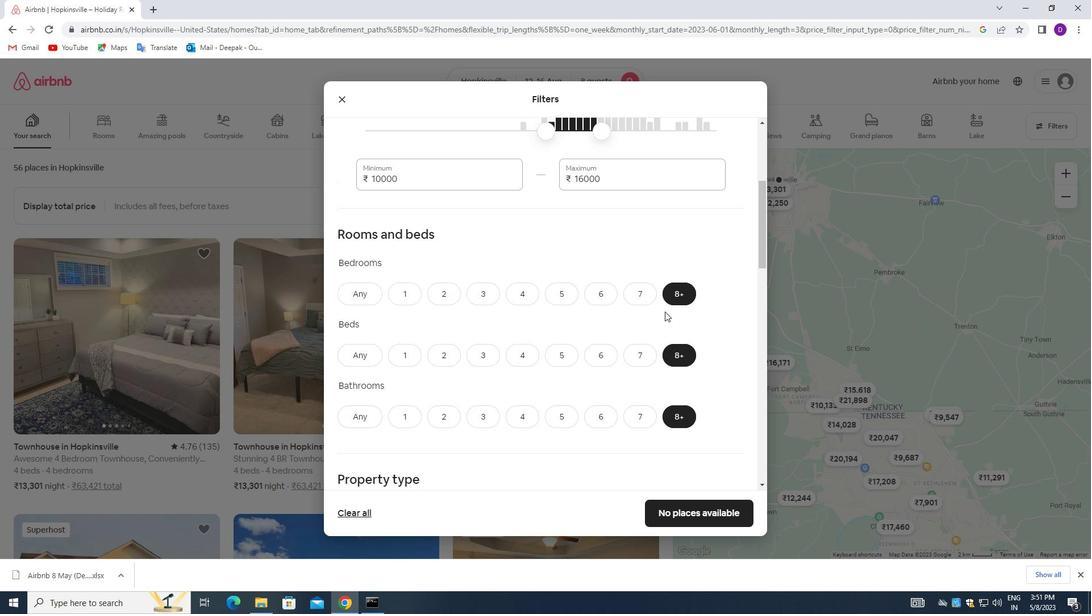 
Action: Mouse moved to (665, 310)
Screenshot: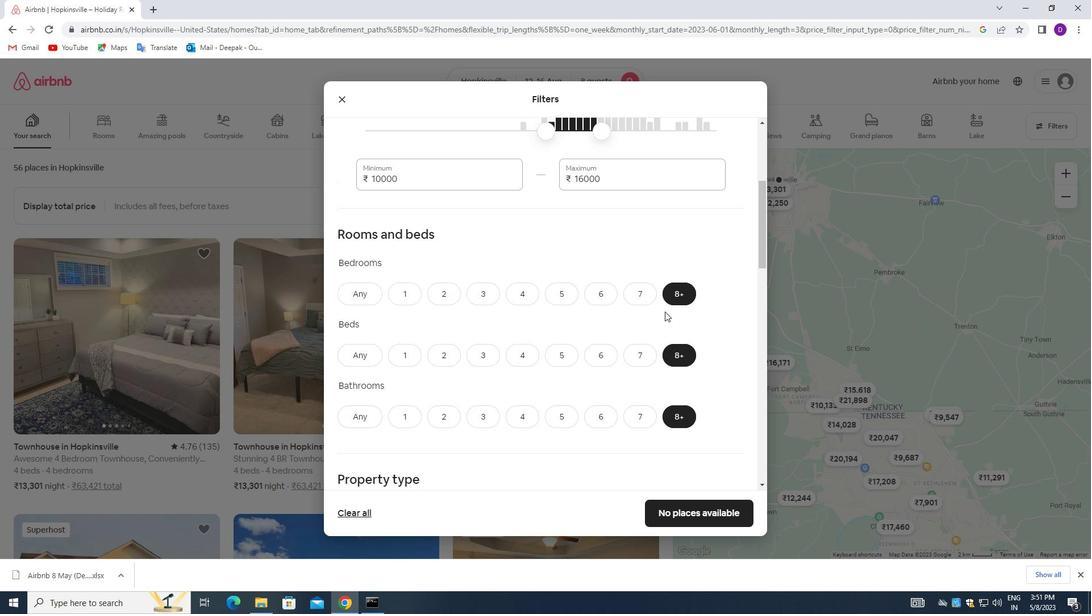 
Action: Mouse scrolled (665, 309) with delta (0, 0)
Screenshot: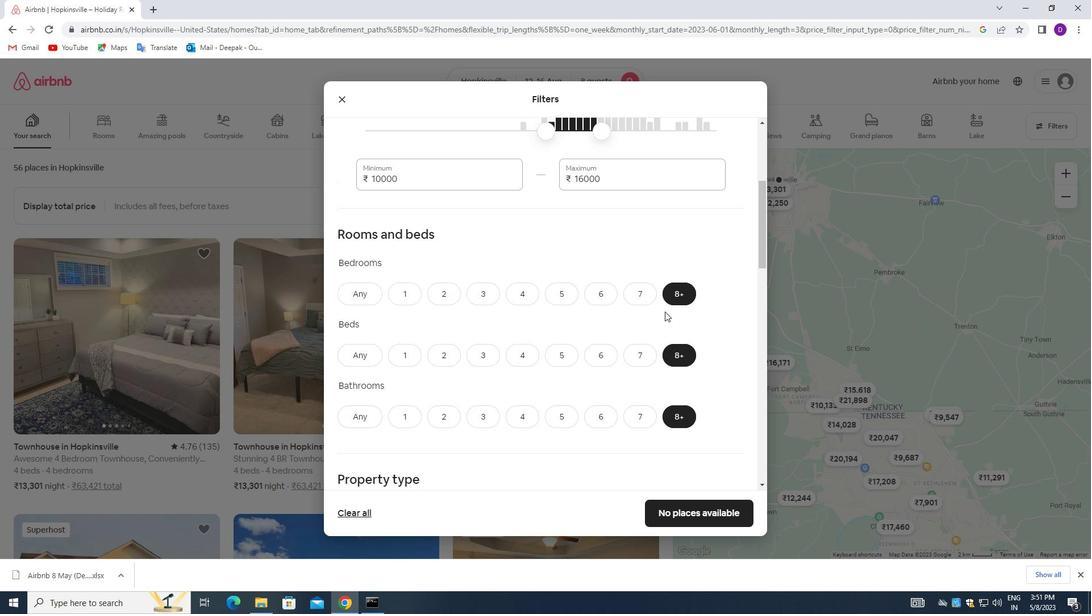 
Action: Mouse moved to (527, 342)
Screenshot: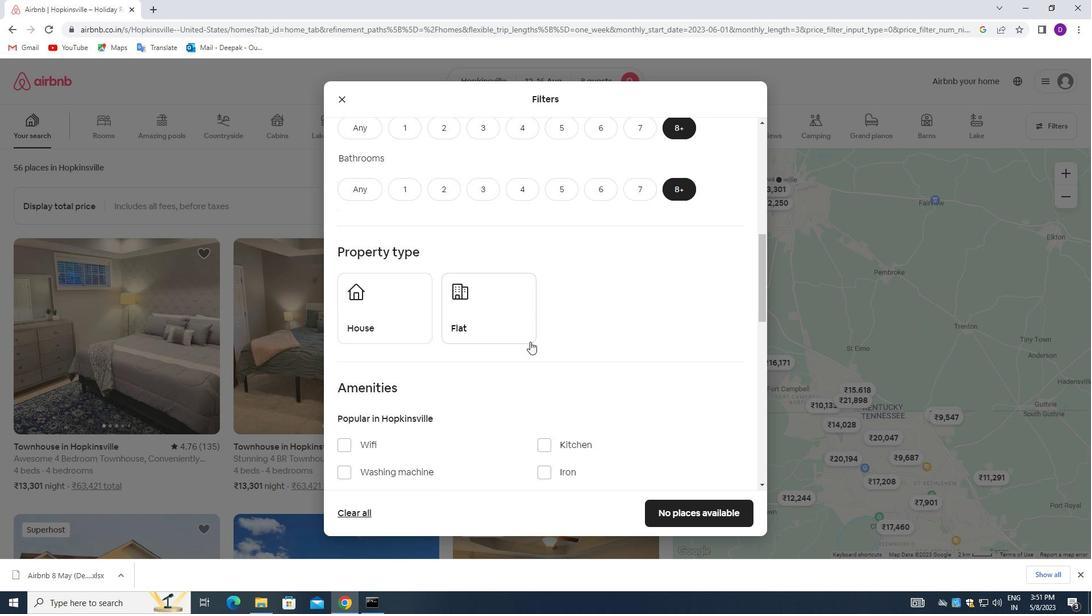 
Action: Mouse scrolled (527, 341) with delta (0, 0)
Screenshot: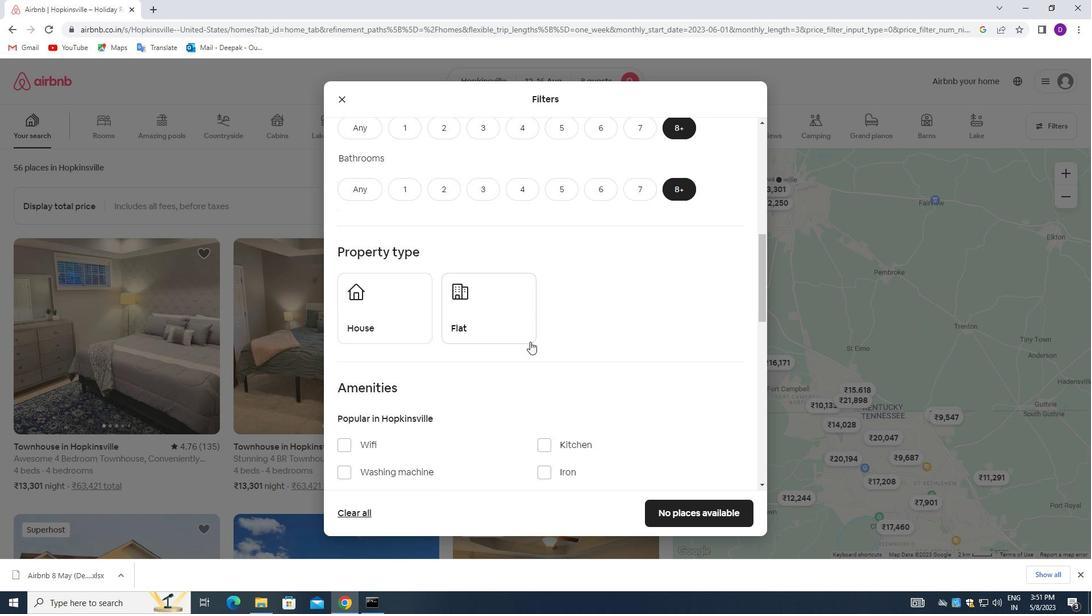 
Action: Mouse moved to (523, 343)
Screenshot: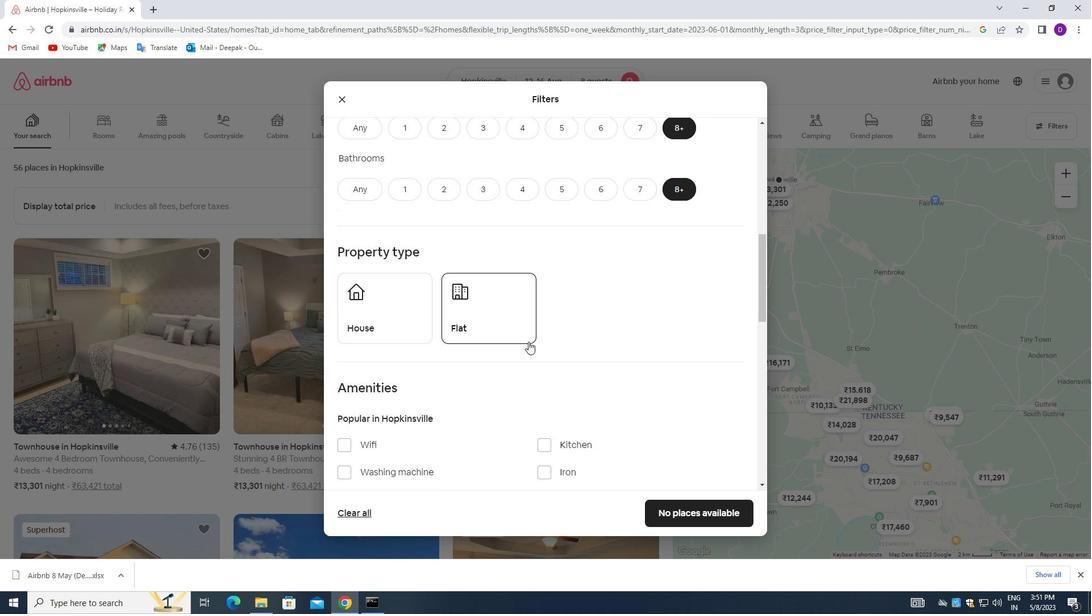 
Action: Mouse scrolled (523, 342) with delta (0, 0)
Screenshot: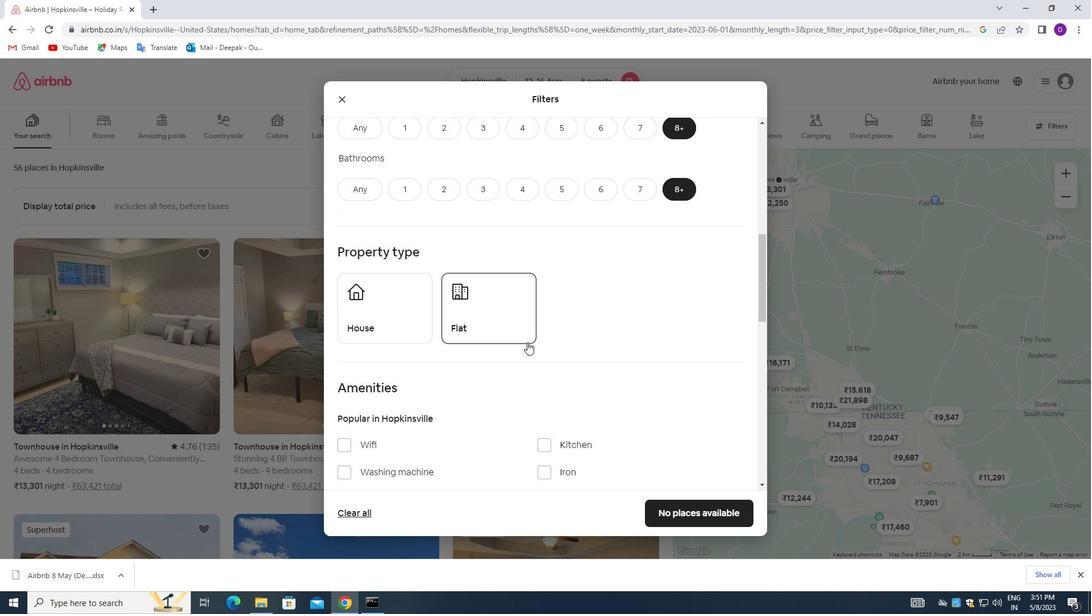 
Action: Mouse moved to (391, 204)
Screenshot: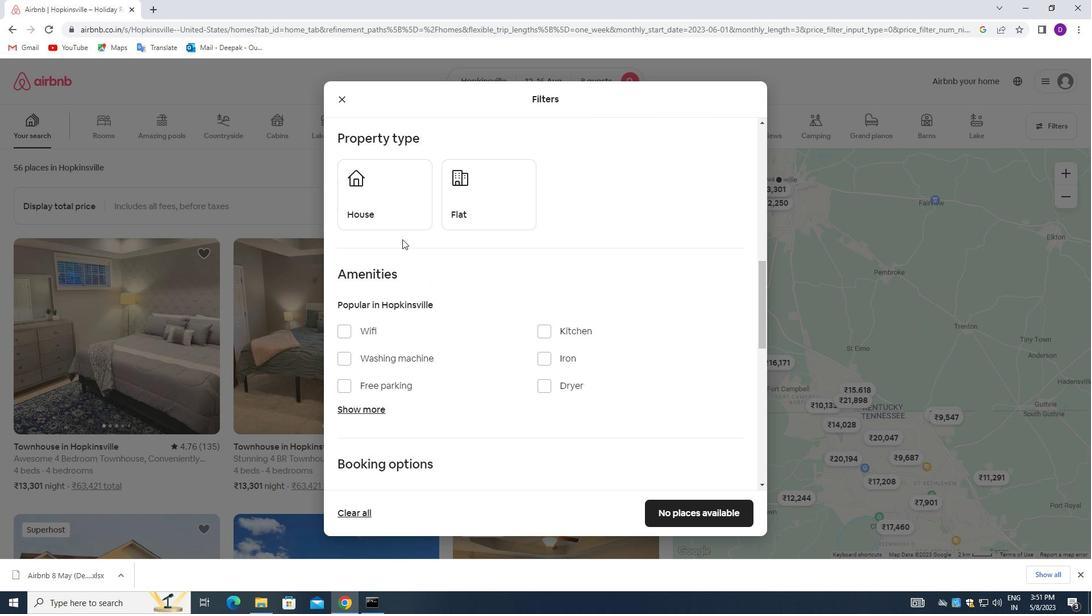 
Action: Mouse pressed left at (391, 204)
Screenshot: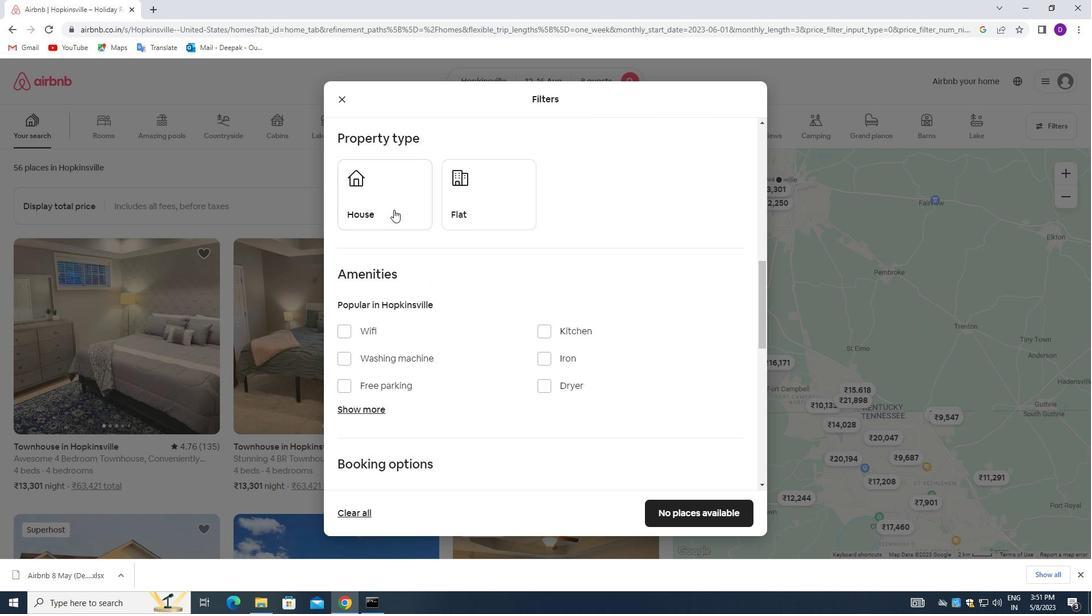 
Action: Mouse moved to (495, 210)
Screenshot: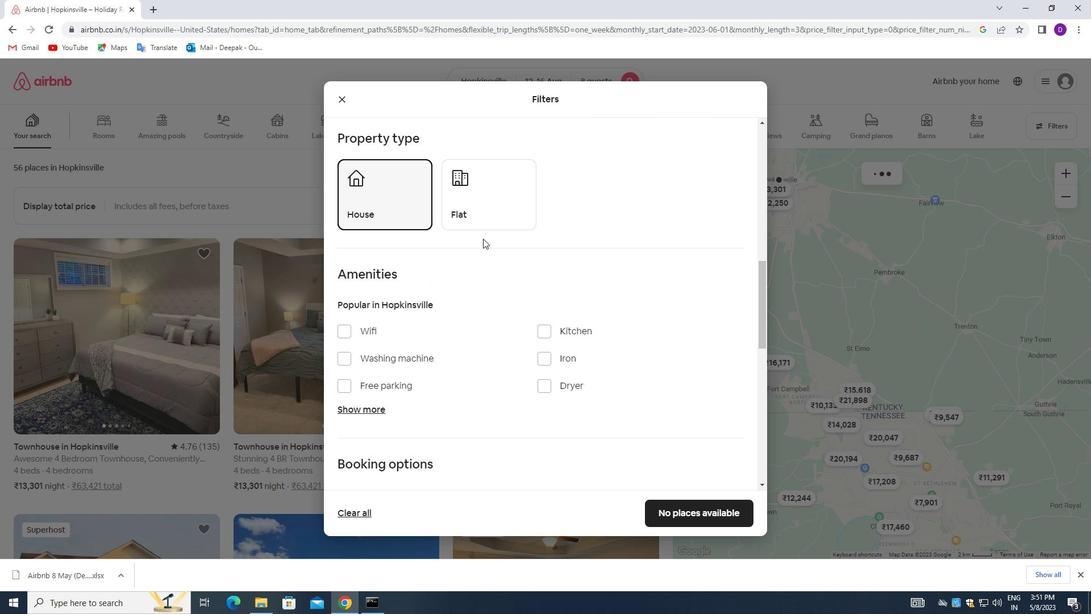
Action: Mouse pressed left at (495, 210)
Screenshot: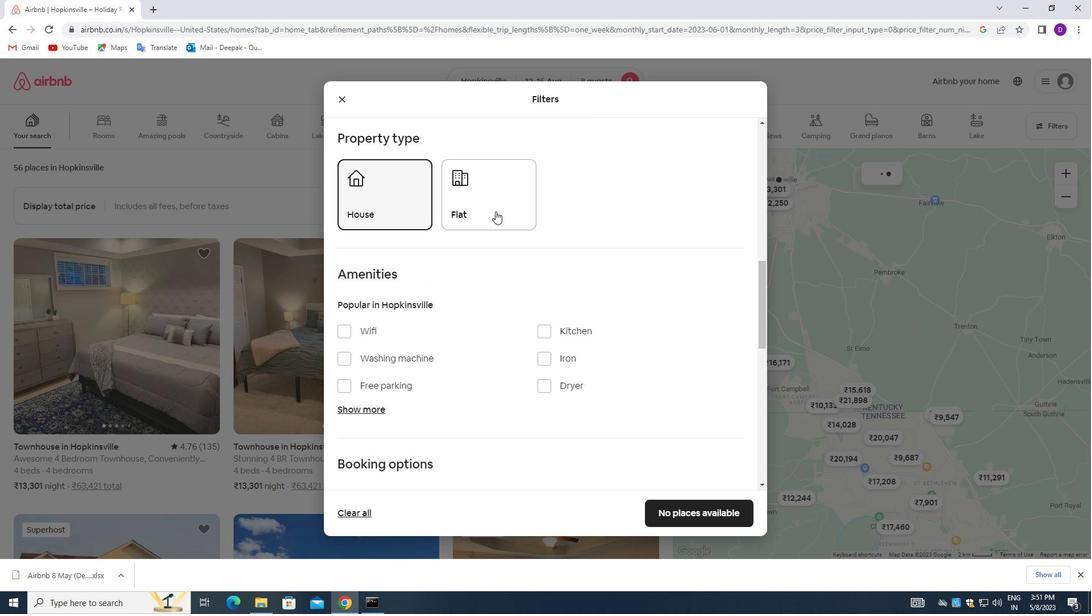
Action: Mouse moved to (480, 329)
Screenshot: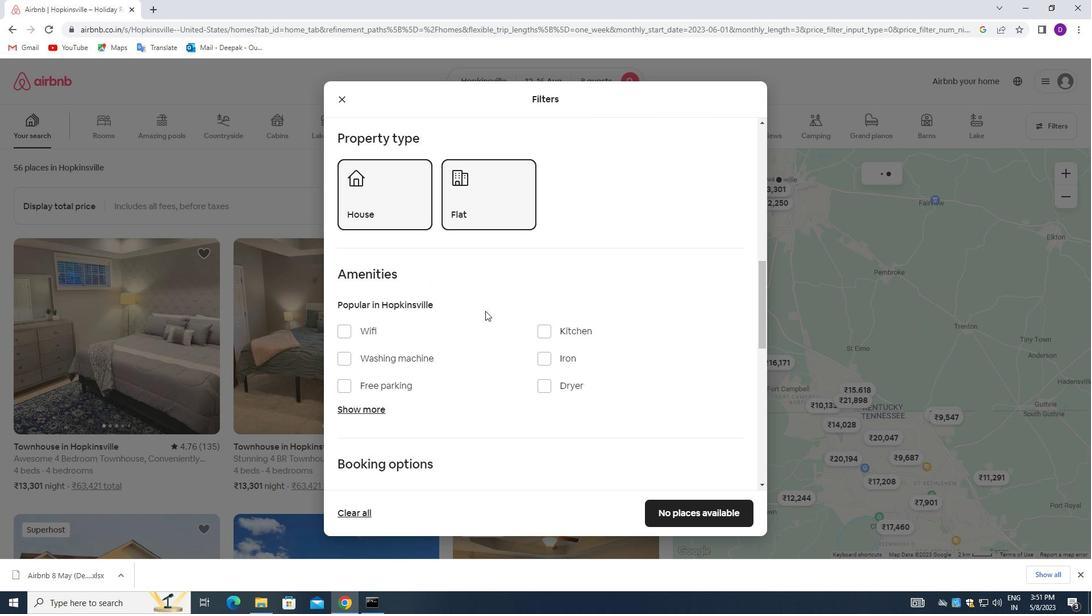 
Action: Mouse scrolled (480, 328) with delta (0, 0)
Screenshot: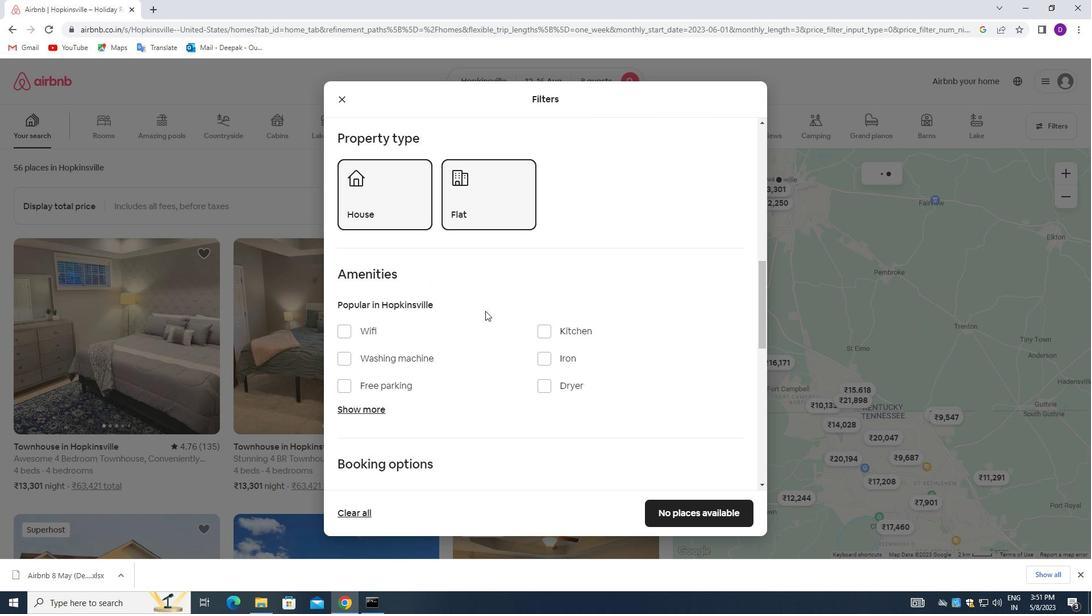 
Action: Mouse moved to (479, 331)
Screenshot: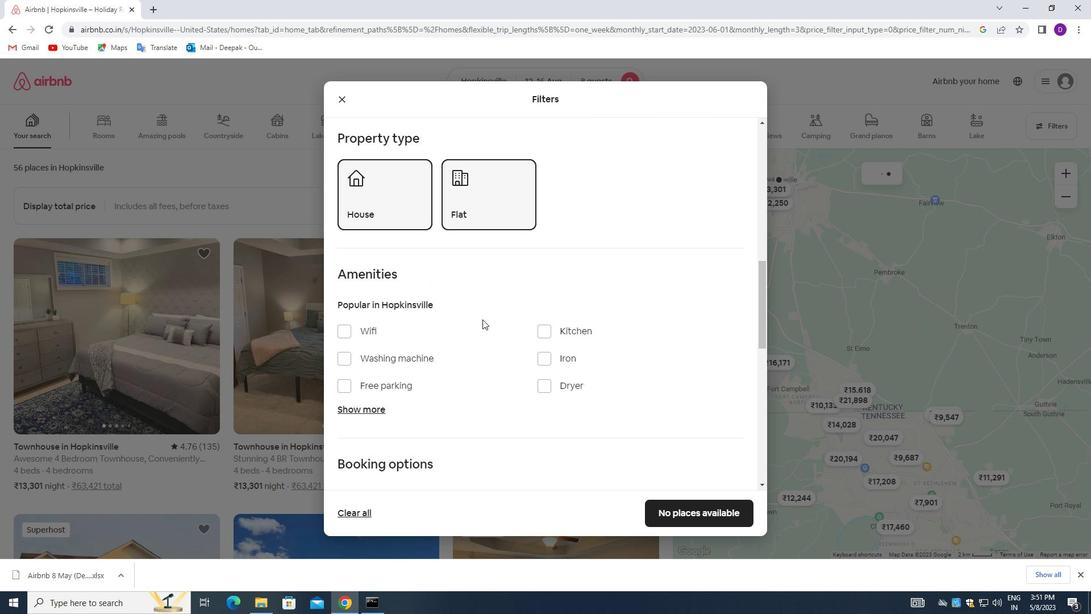 
Action: Mouse scrolled (479, 330) with delta (0, 0)
Screenshot: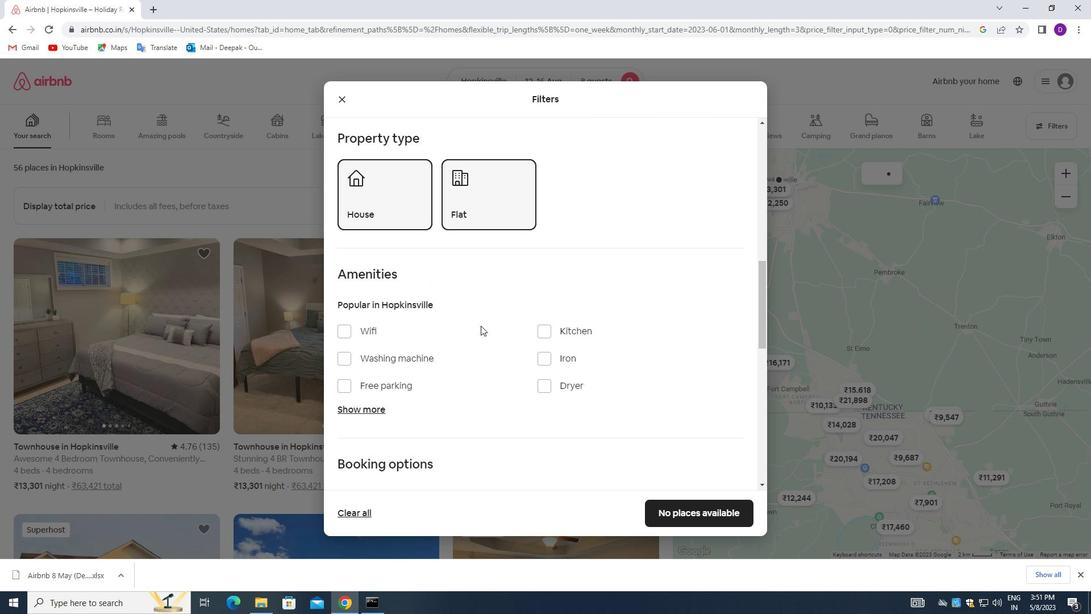 
Action: Mouse moved to (367, 296)
Screenshot: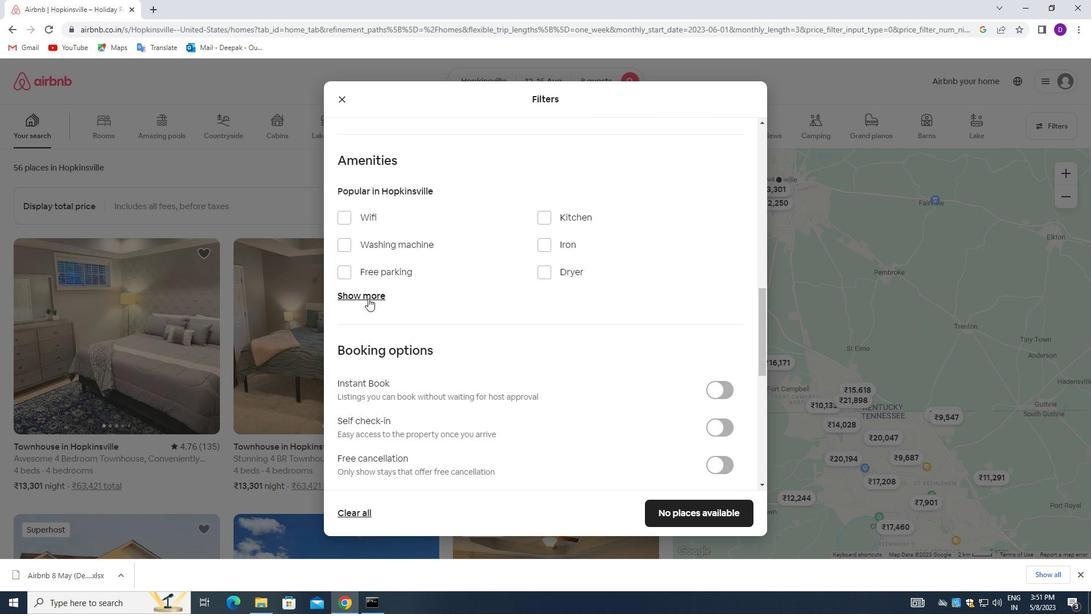 
Action: Mouse pressed left at (367, 296)
Screenshot: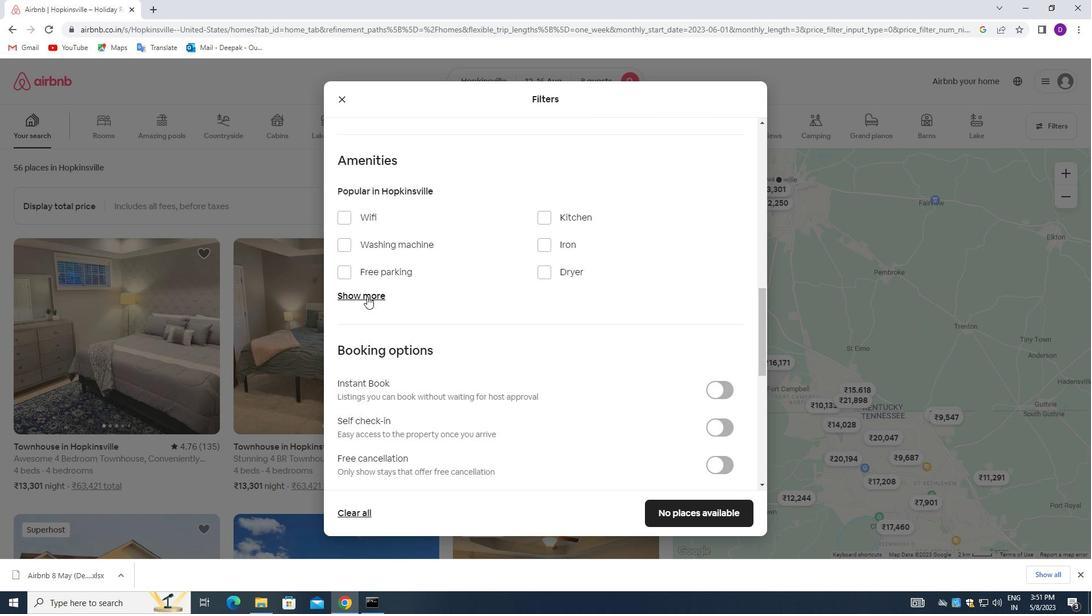 
Action: Mouse moved to (342, 217)
Screenshot: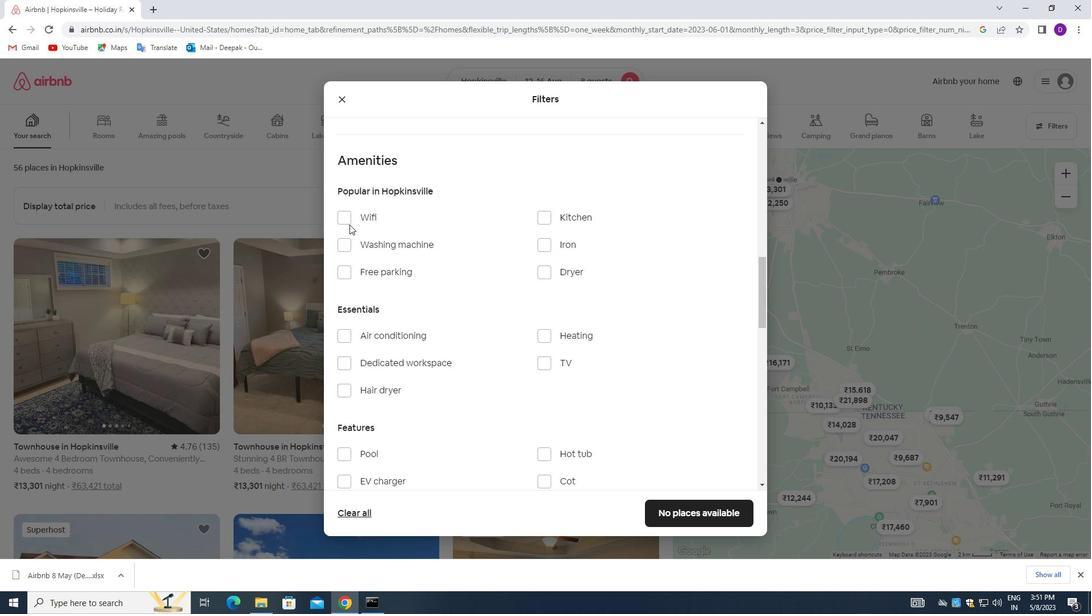 
Action: Mouse pressed left at (342, 217)
Screenshot: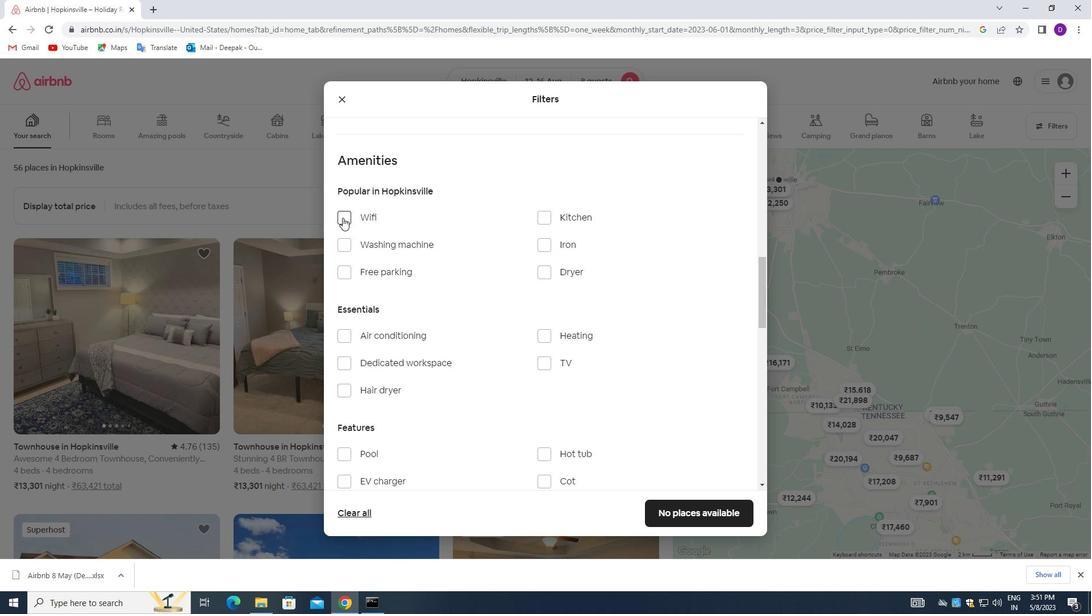 
Action: Mouse moved to (346, 268)
Screenshot: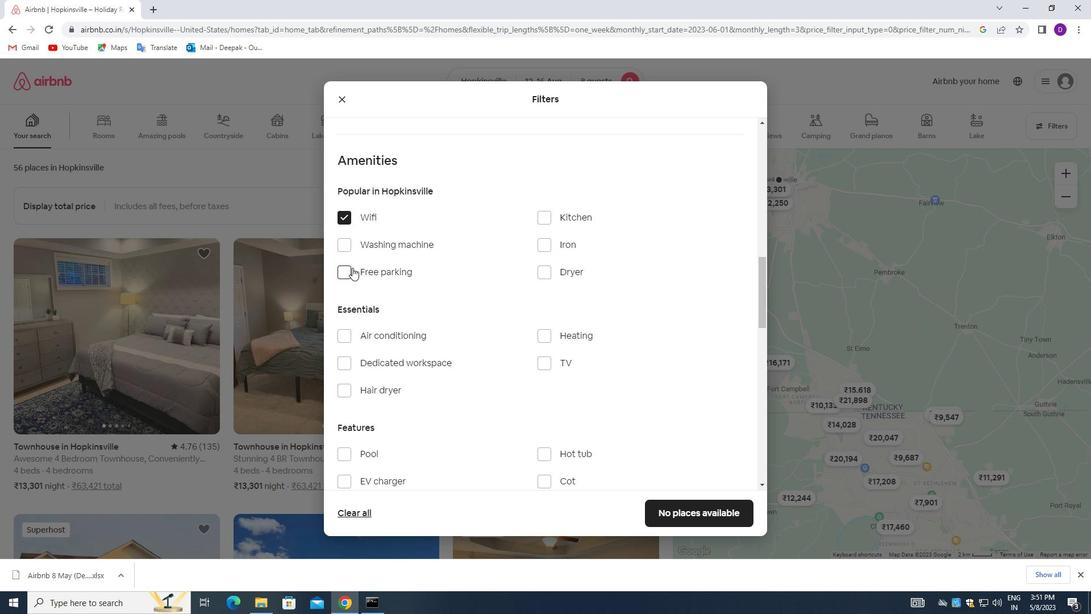 
Action: Mouse pressed left at (346, 268)
Screenshot: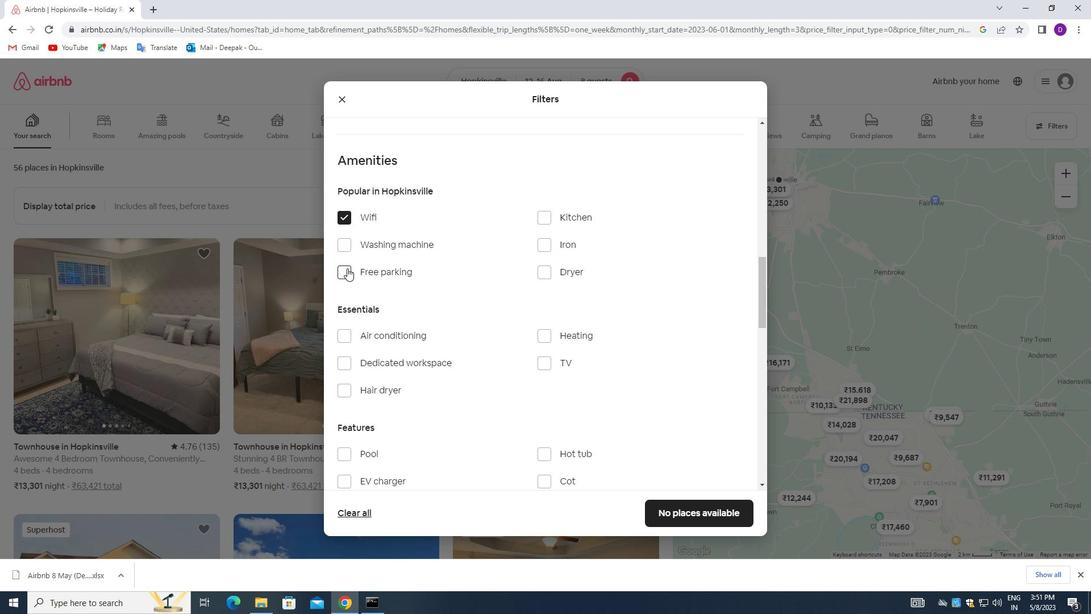 
Action: Mouse moved to (484, 318)
Screenshot: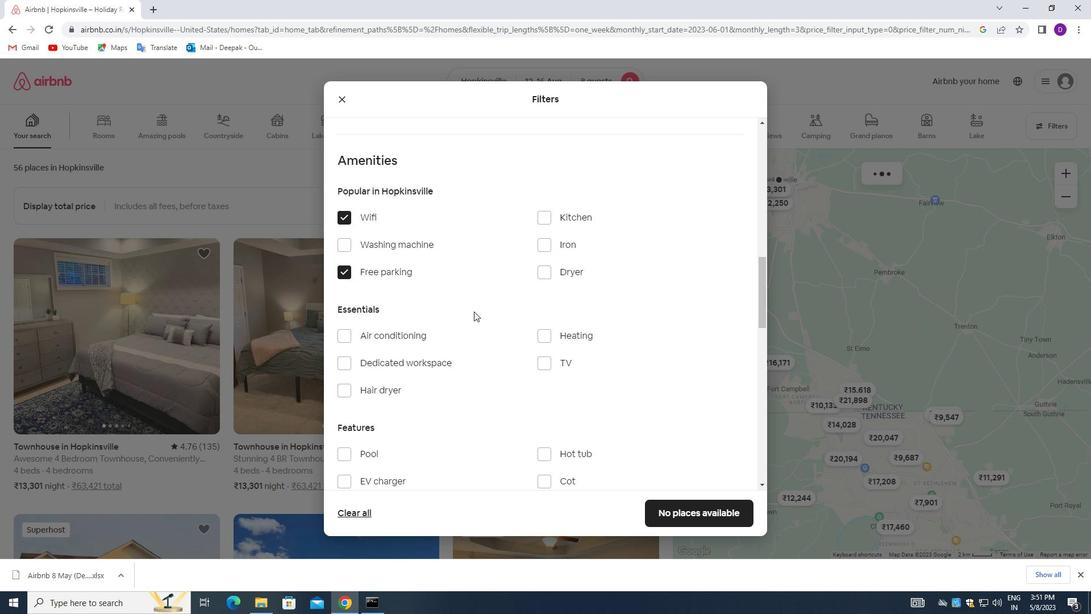 
Action: Mouse scrolled (484, 317) with delta (0, 0)
Screenshot: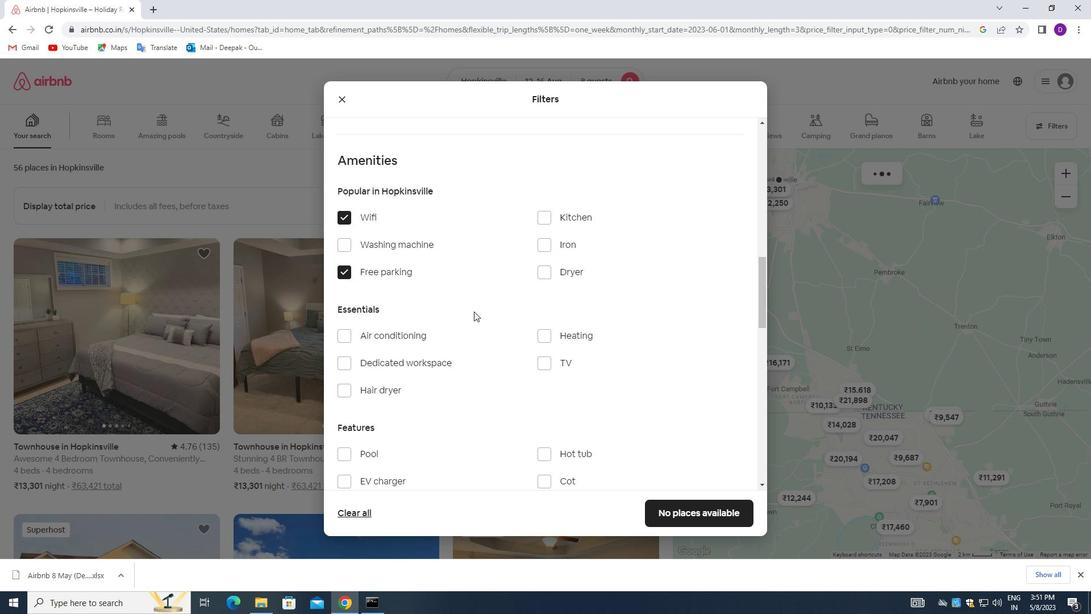 
Action: Mouse scrolled (484, 317) with delta (0, 0)
Screenshot: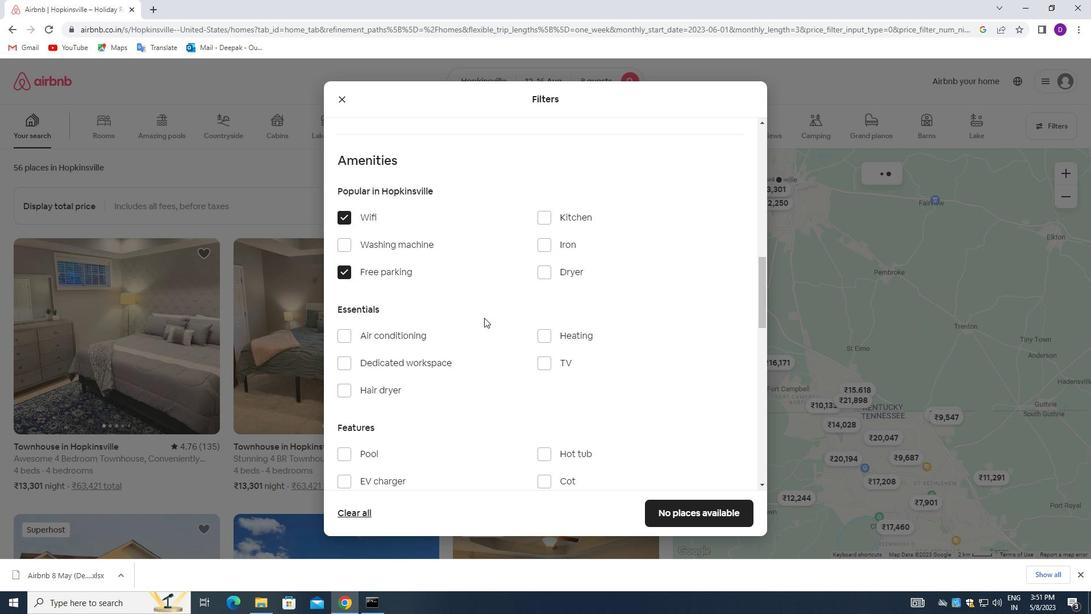 
Action: Mouse moved to (540, 252)
Screenshot: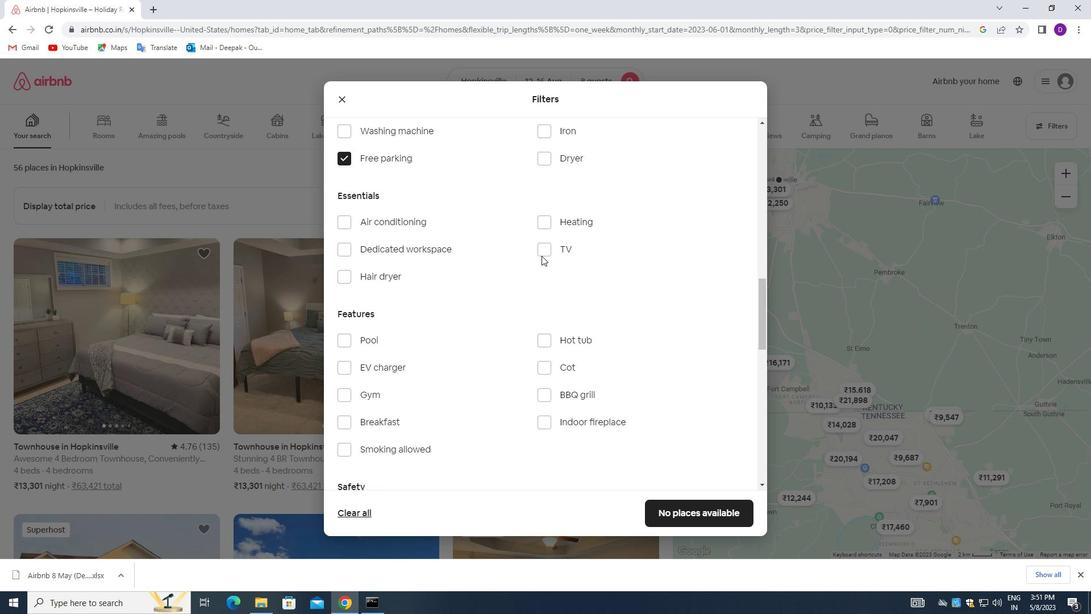 
Action: Mouse pressed left at (540, 252)
Screenshot: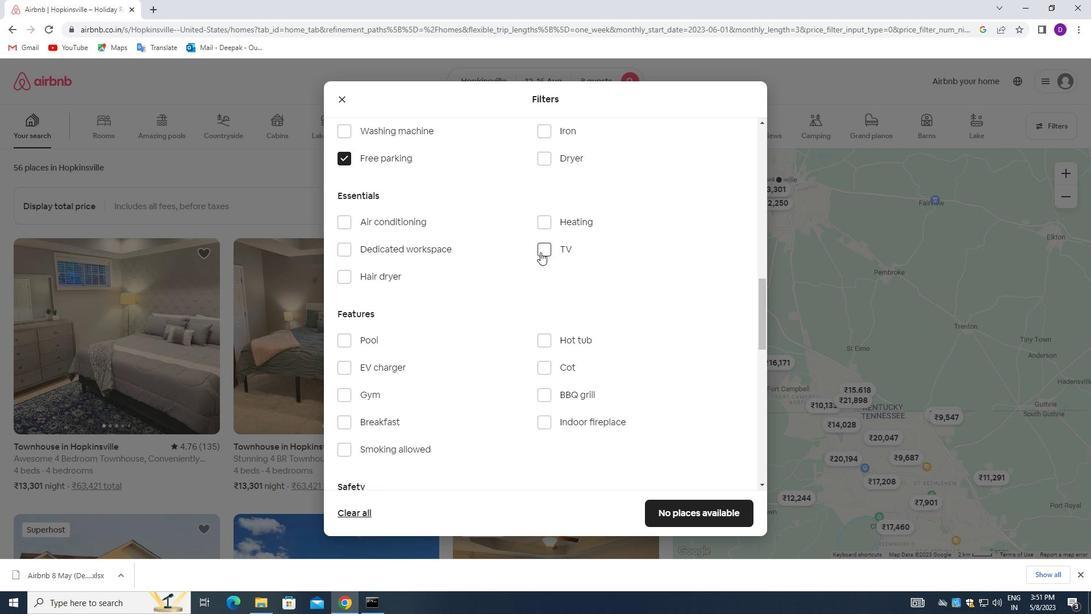 
Action: Mouse moved to (400, 359)
Screenshot: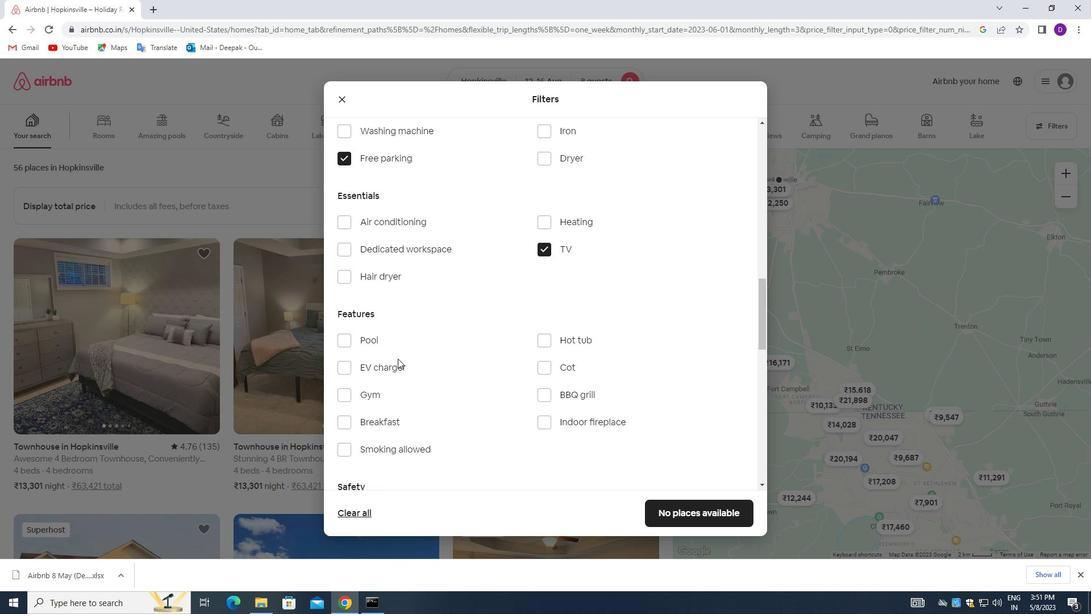 
Action: Mouse scrolled (400, 358) with delta (0, 0)
Screenshot: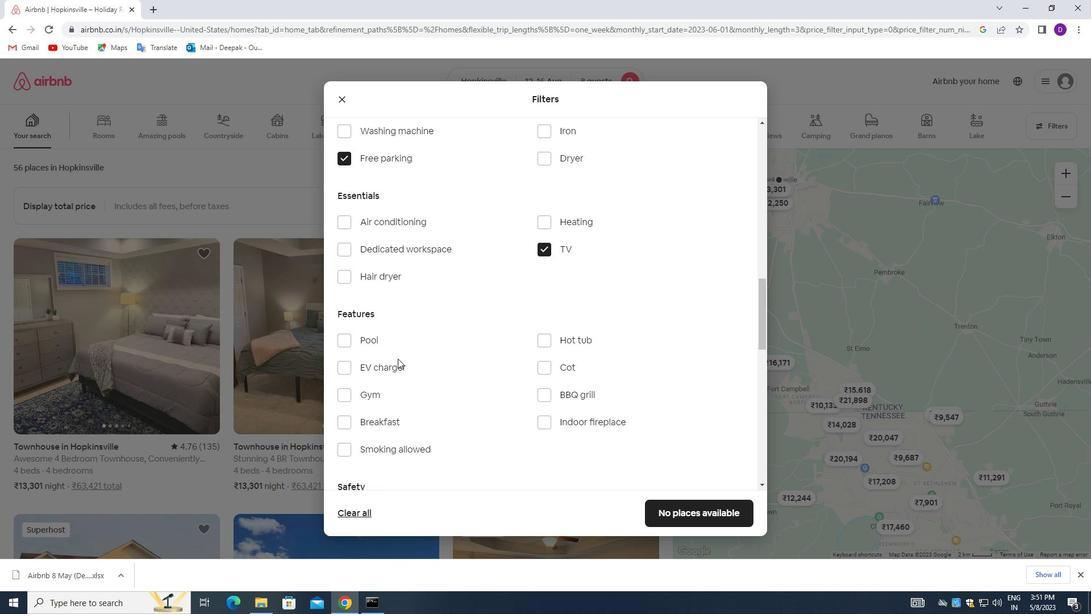 
Action: Mouse moved to (344, 335)
Screenshot: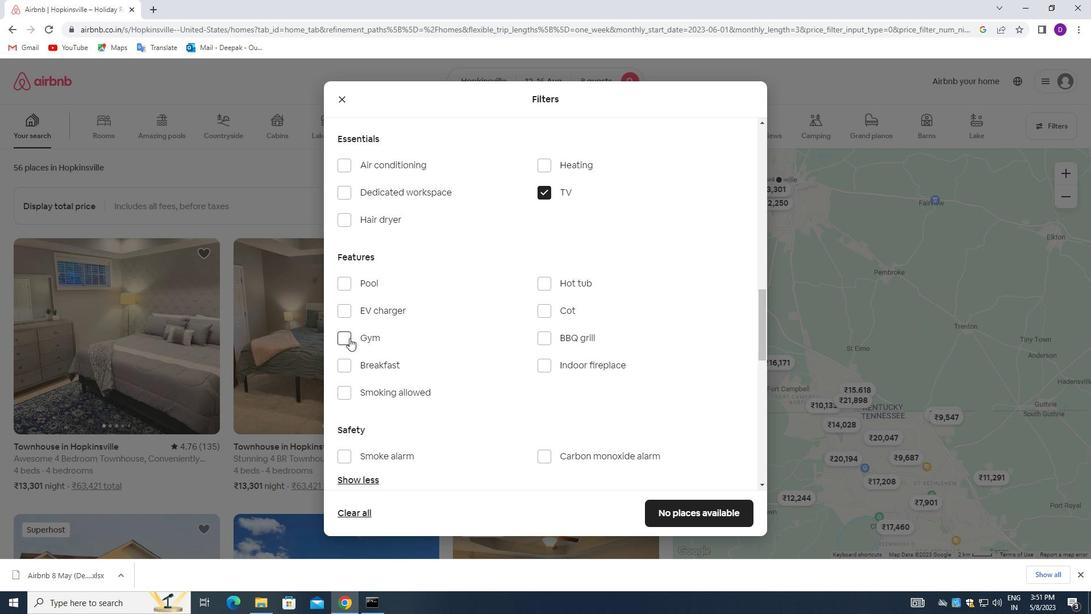 
Action: Mouse pressed left at (344, 335)
Screenshot: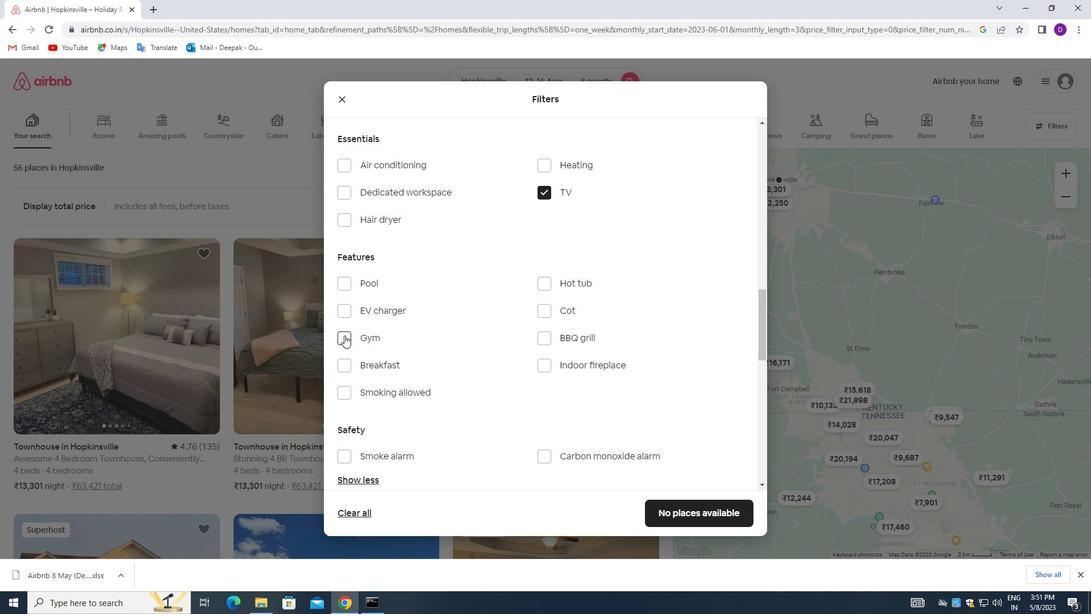 
Action: Mouse moved to (343, 364)
Screenshot: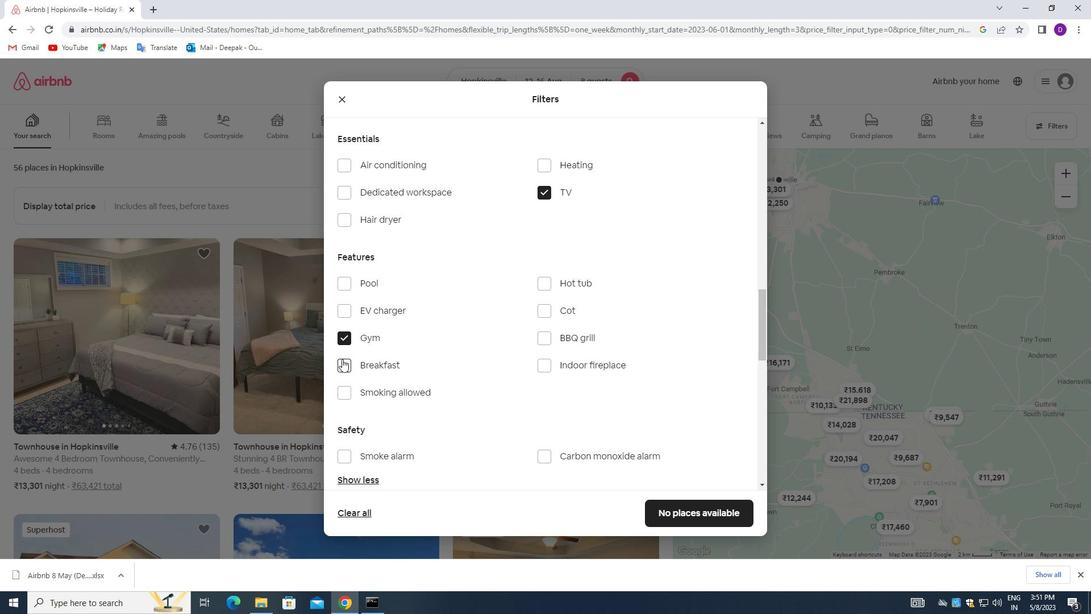 
Action: Mouse pressed left at (343, 364)
Screenshot: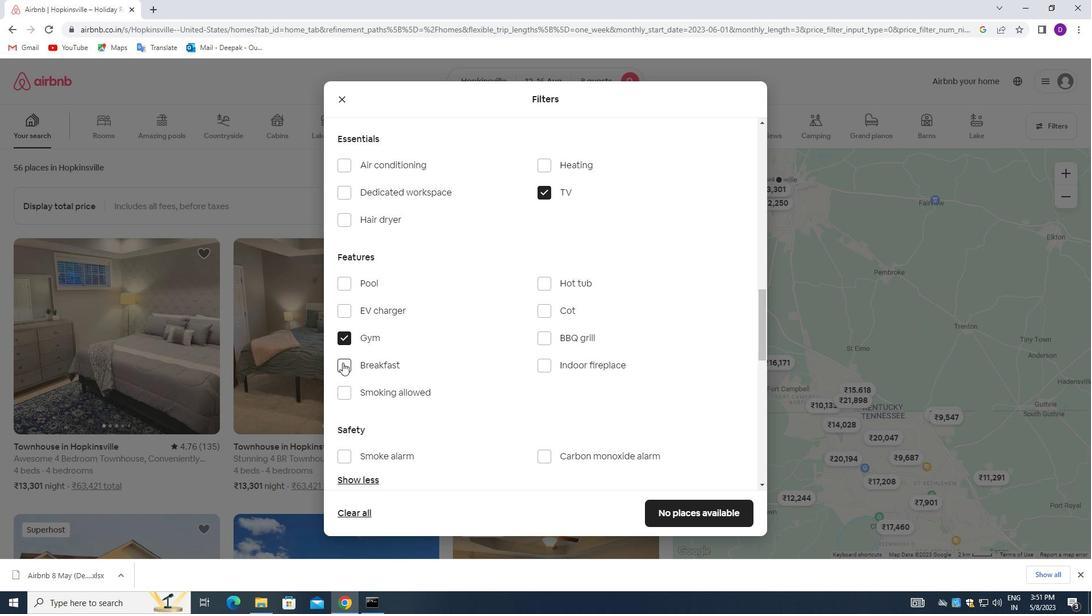
Action: Mouse moved to (456, 346)
Screenshot: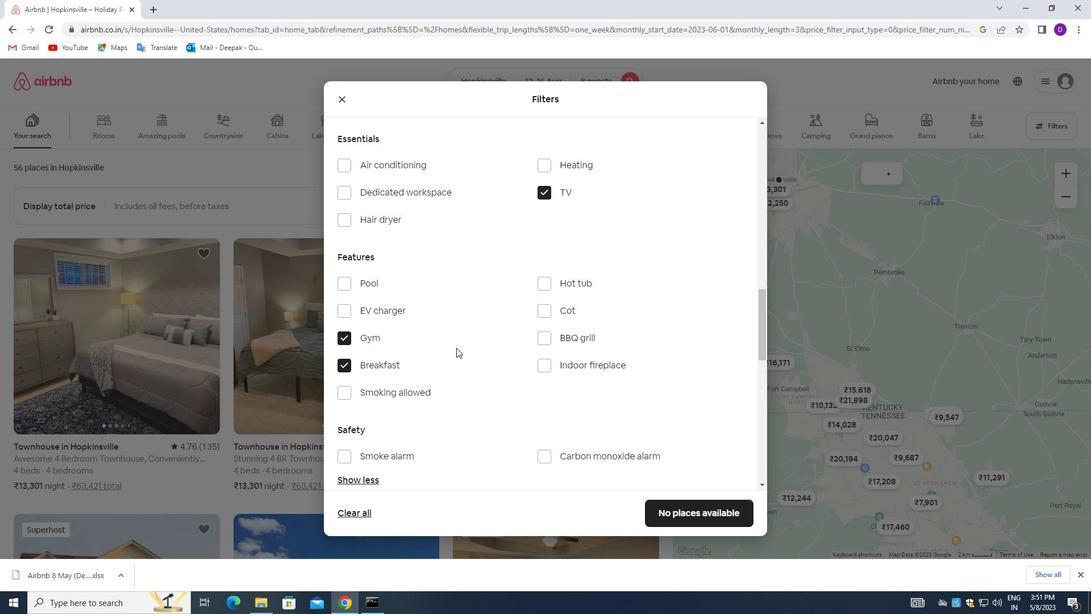 
Action: Mouse scrolled (456, 346) with delta (0, 0)
Screenshot: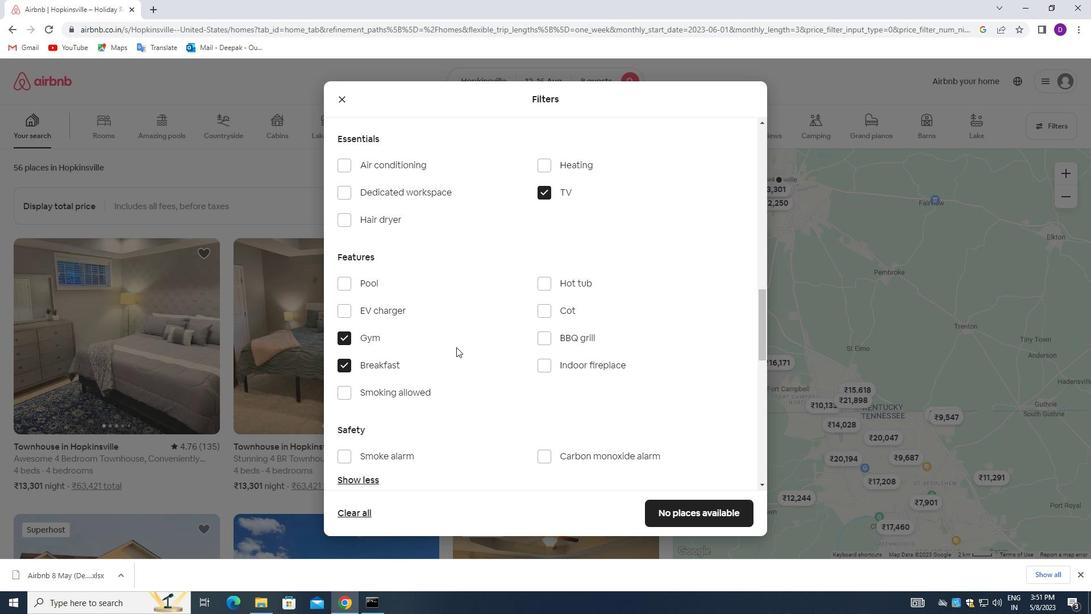
Action: Mouse scrolled (456, 346) with delta (0, 0)
Screenshot: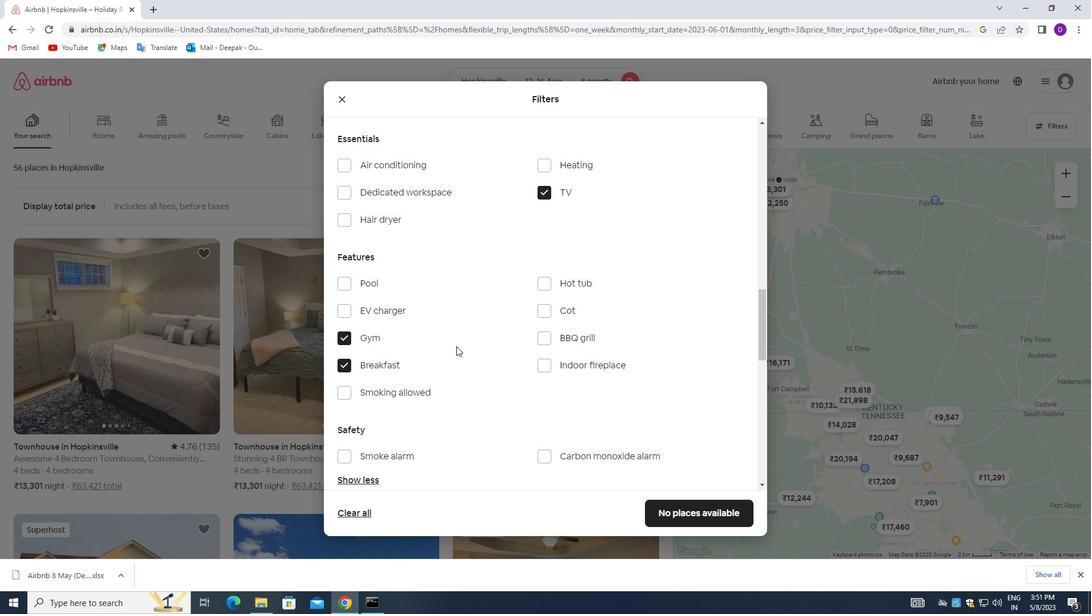 
Action: Mouse scrolled (456, 346) with delta (0, 0)
Screenshot: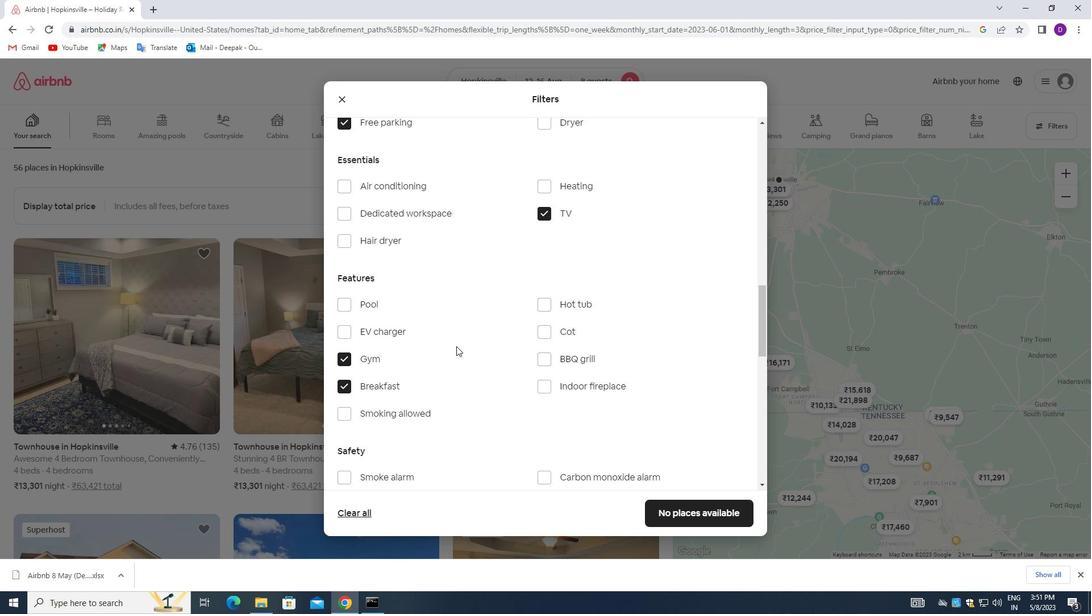 
Action: Mouse moved to (456, 345)
Screenshot: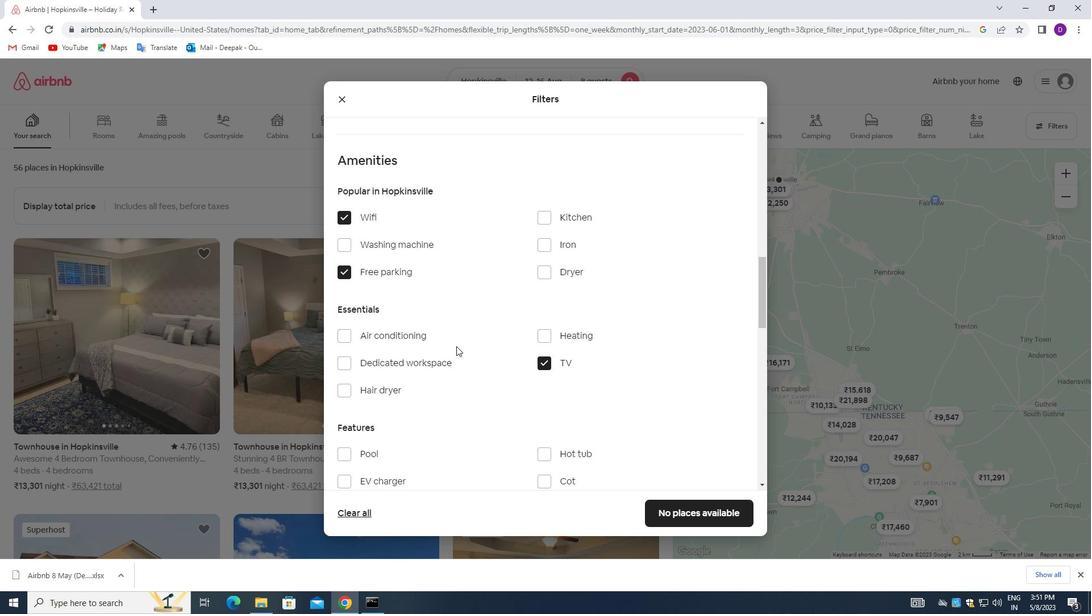 
Action: Mouse scrolled (456, 344) with delta (0, 0)
Screenshot: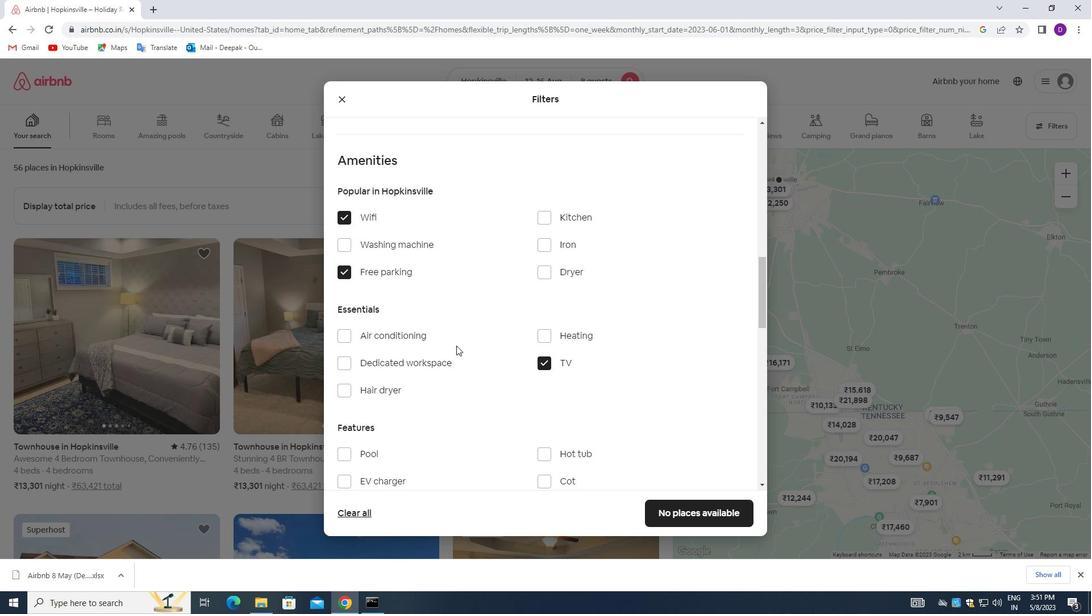 
Action: Mouse scrolled (456, 344) with delta (0, 0)
Screenshot: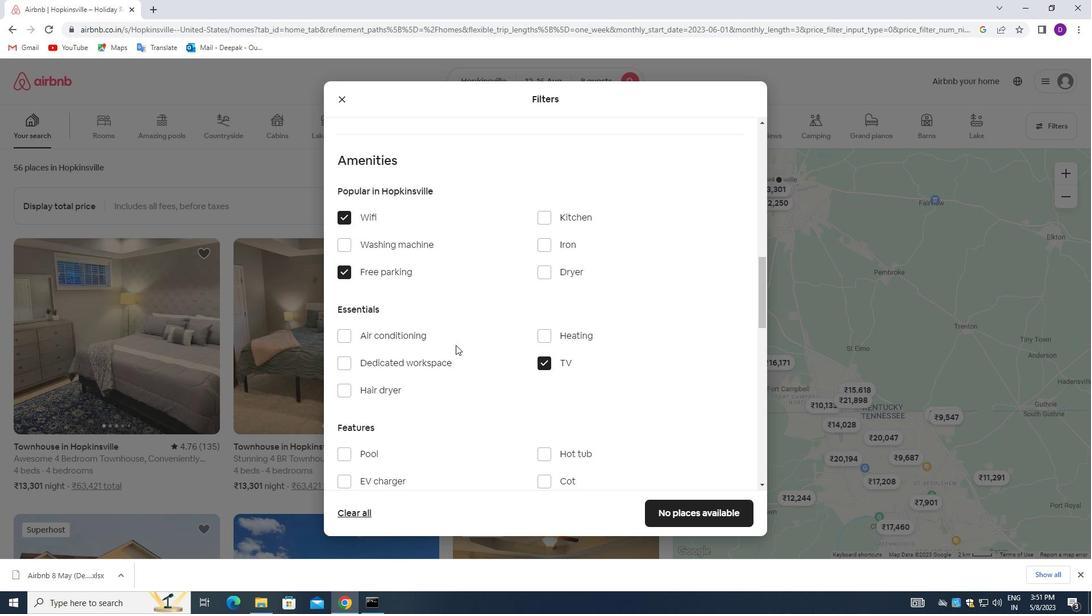 
Action: Mouse moved to (485, 358)
Screenshot: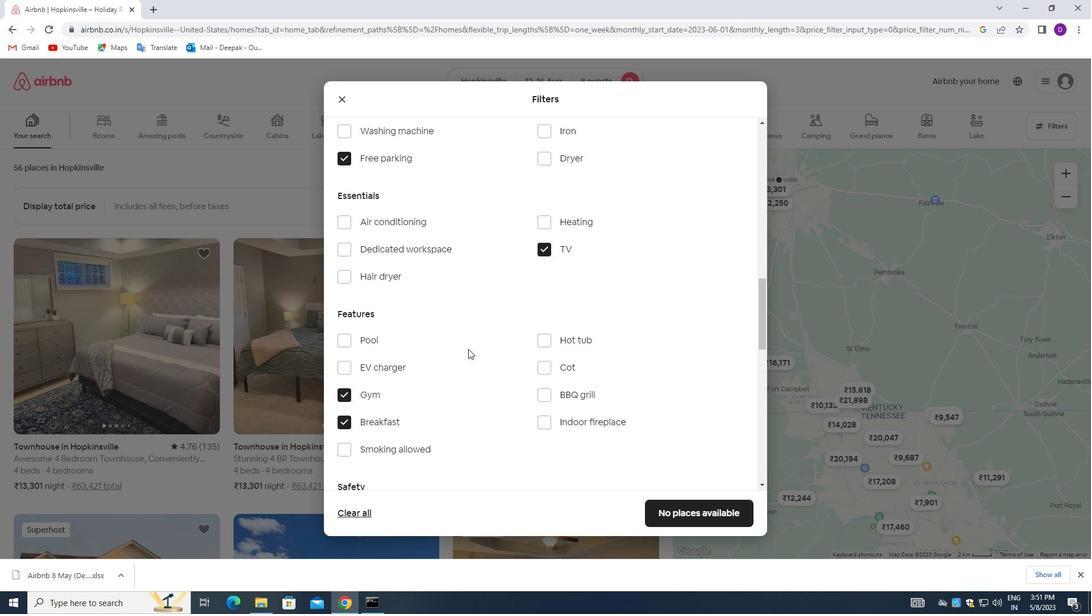 
Action: Mouse scrolled (485, 357) with delta (0, 0)
Screenshot: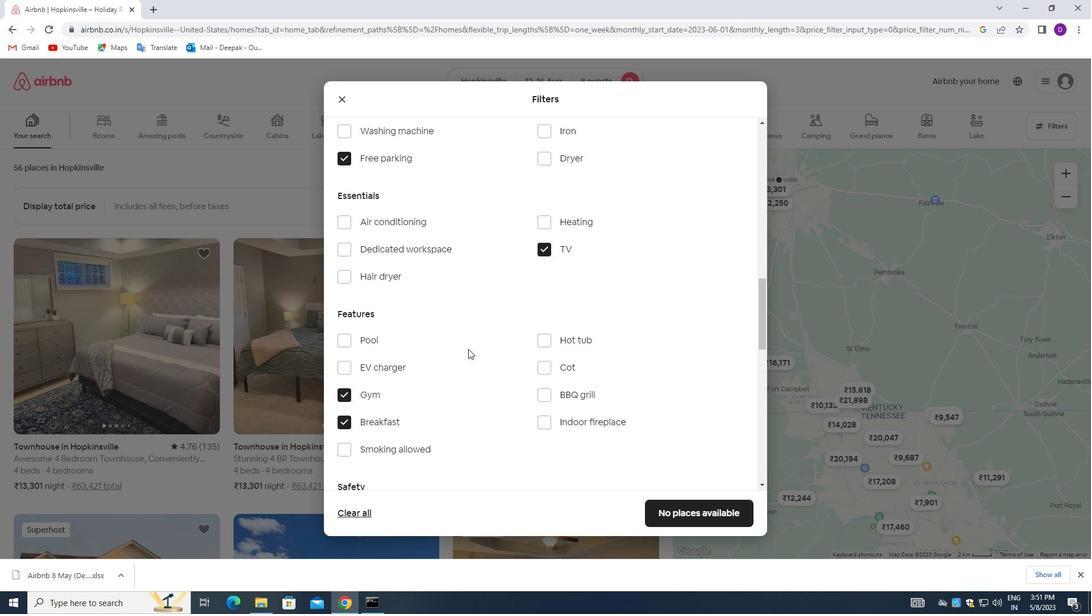 
Action: Mouse moved to (495, 358)
Screenshot: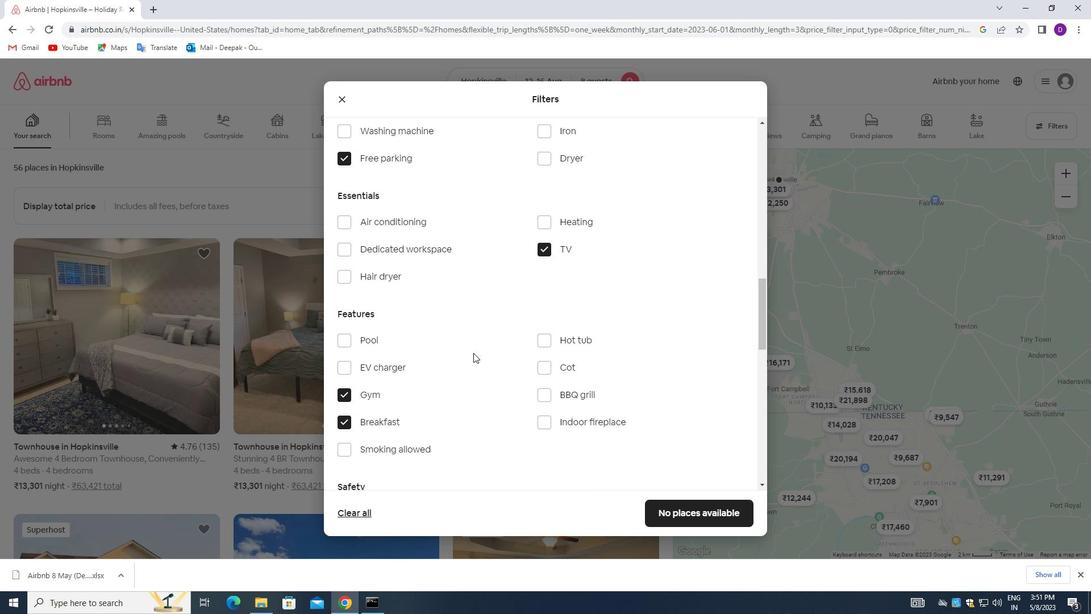 
Action: Mouse scrolled (495, 358) with delta (0, 0)
Screenshot: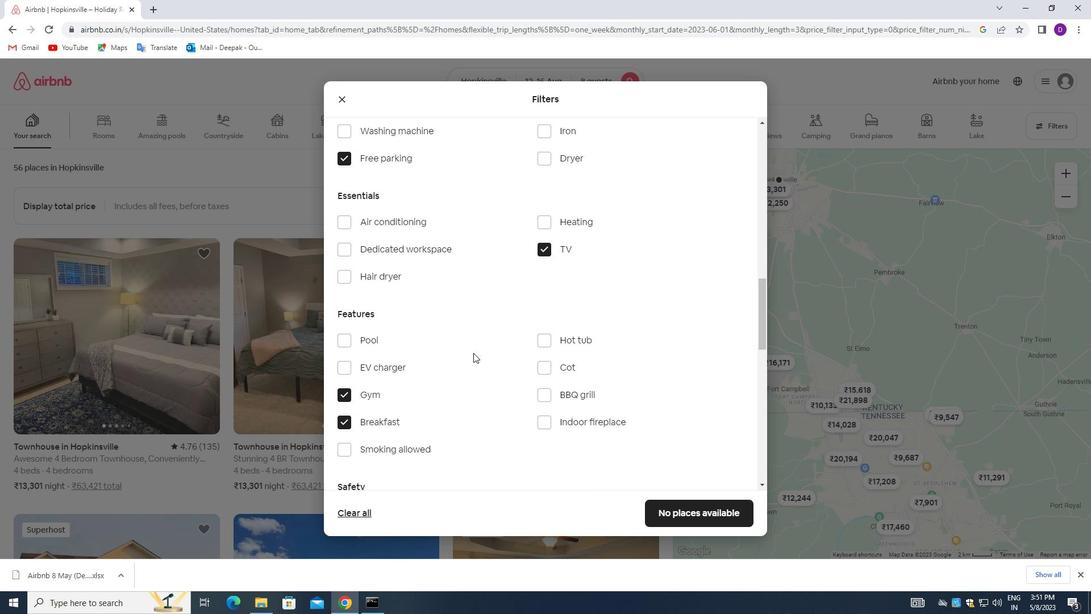 
Action: Mouse moved to (500, 358)
Screenshot: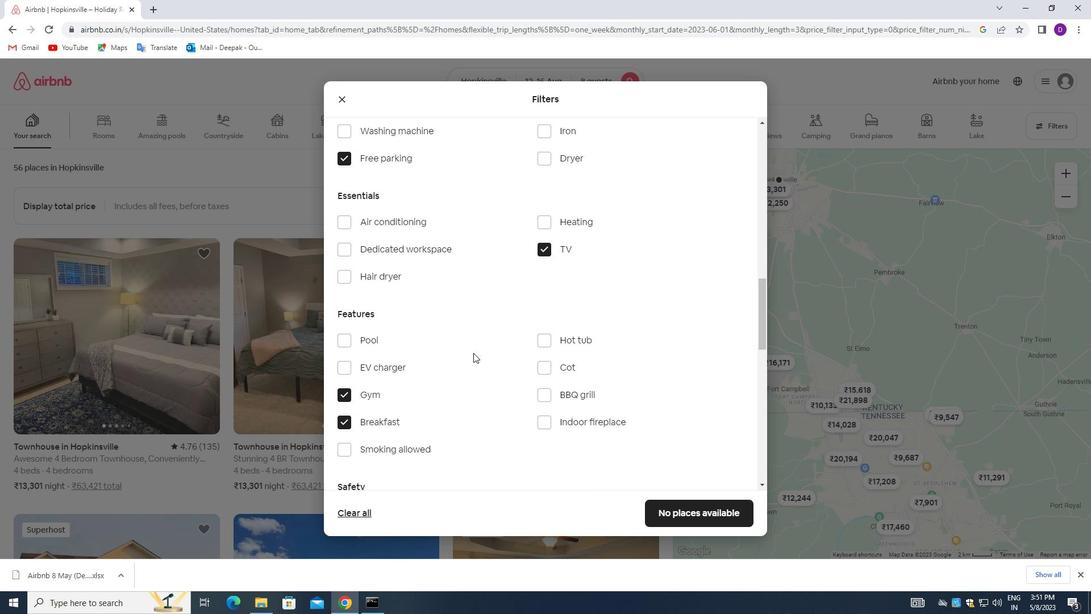 
Action: Mouse scrolled (500, 357) with delta (0, 0)
Screenshot: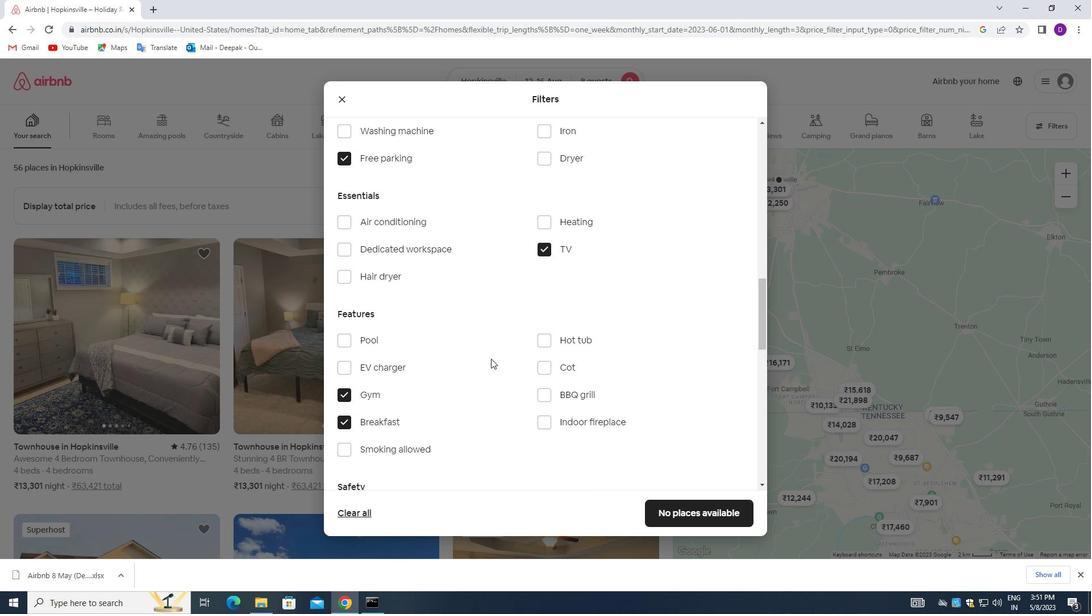 
Action: Mouse moved to (500, 353)
Screenshot: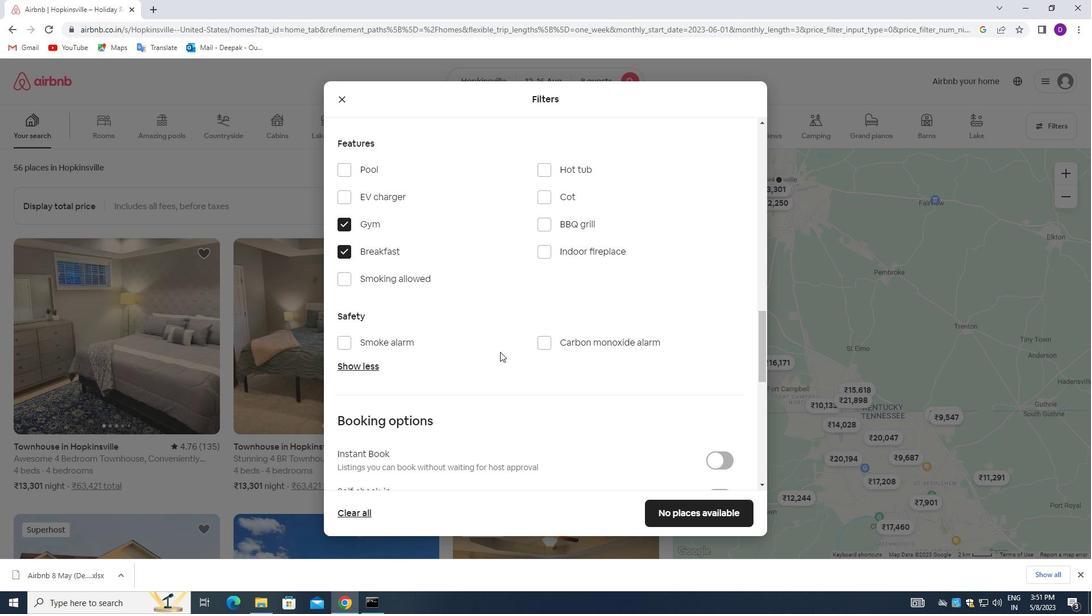 
Action: Mouse scrolled (500, 353) with delta (0, 0)
Screenshot: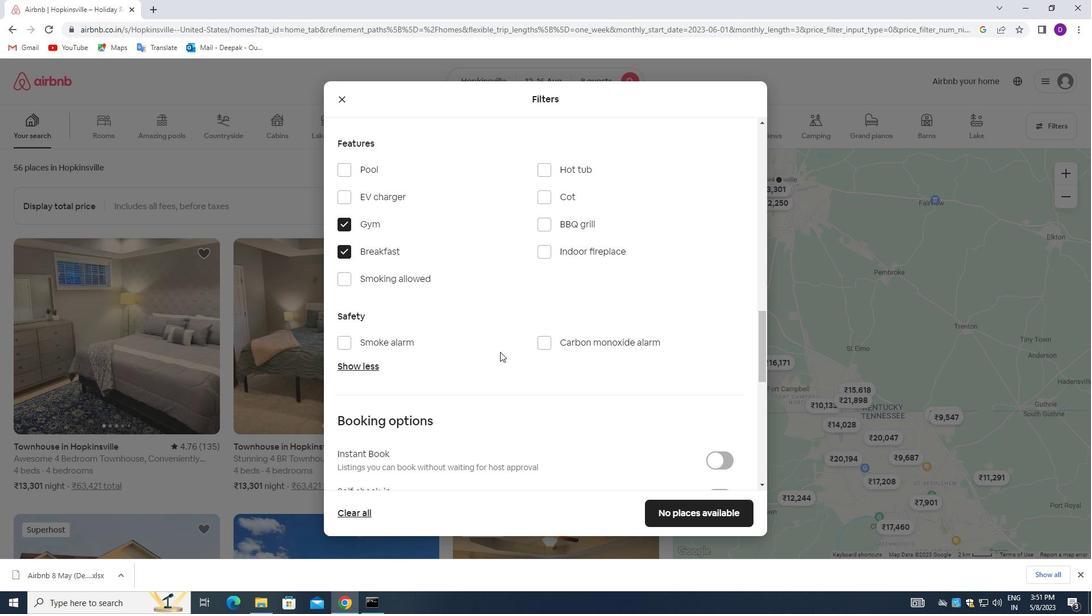 
Action: Mouse scrolled (500, 353) with delta (0, 0)
Screenshot: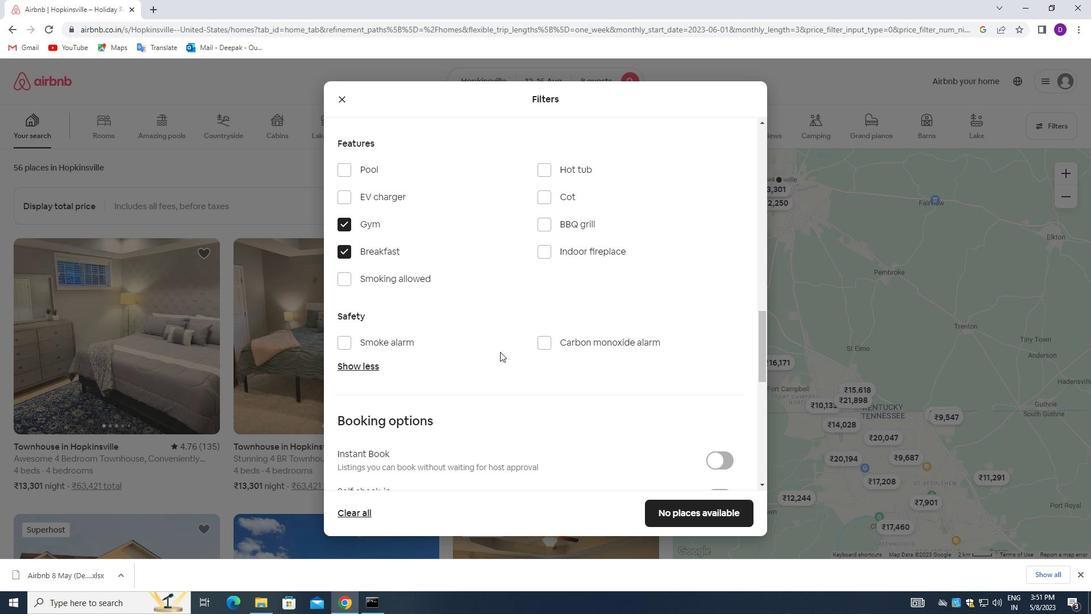 
Action: Mouse moved to (500, 354)
Screenshot: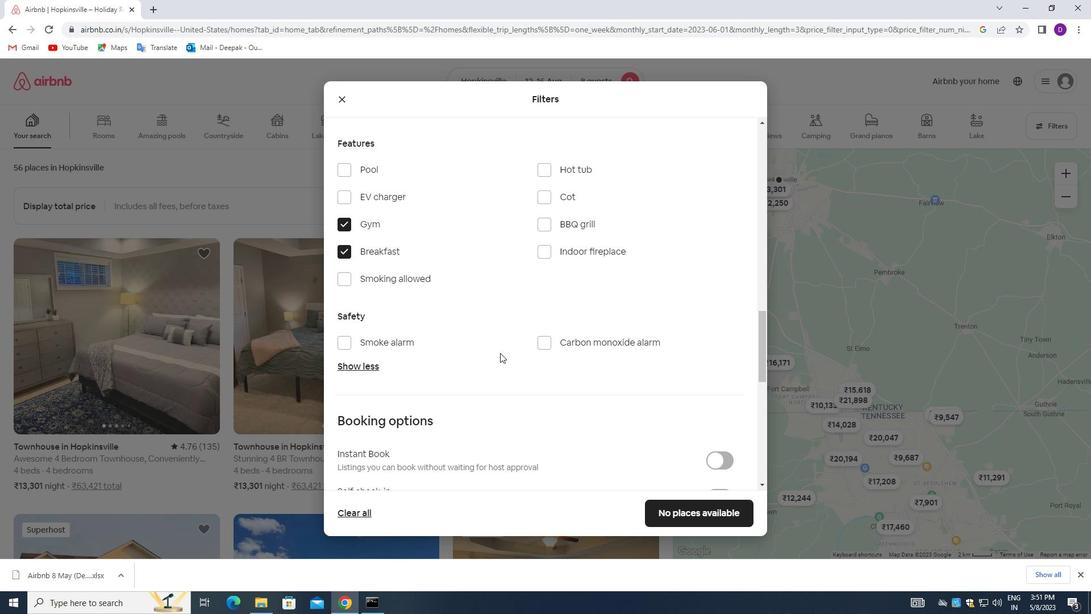 
Action: Mouse scrolled (500, 354) with delta (0, 0)
Screenshot: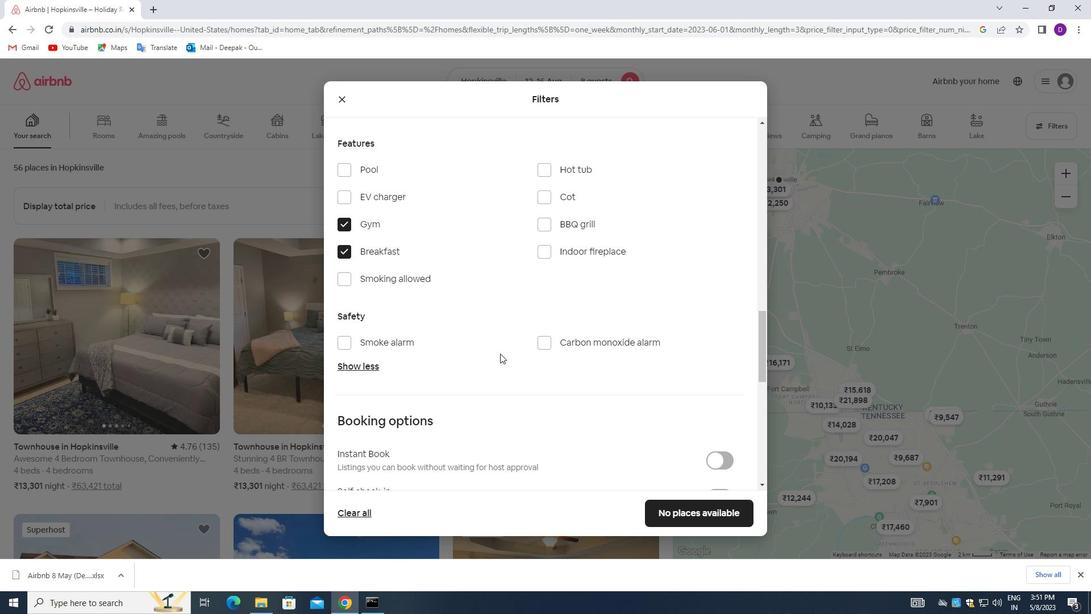 
Action: Mouse moved to (720, 328)
Screenshot: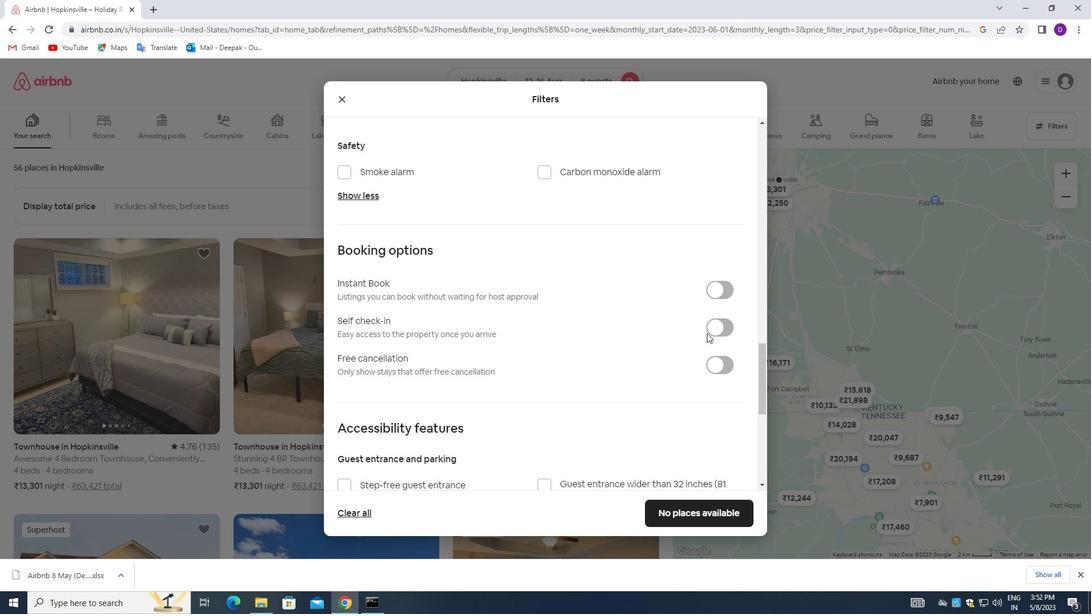 
Action: Mouse pressed left at (720, 328)
Screenshot: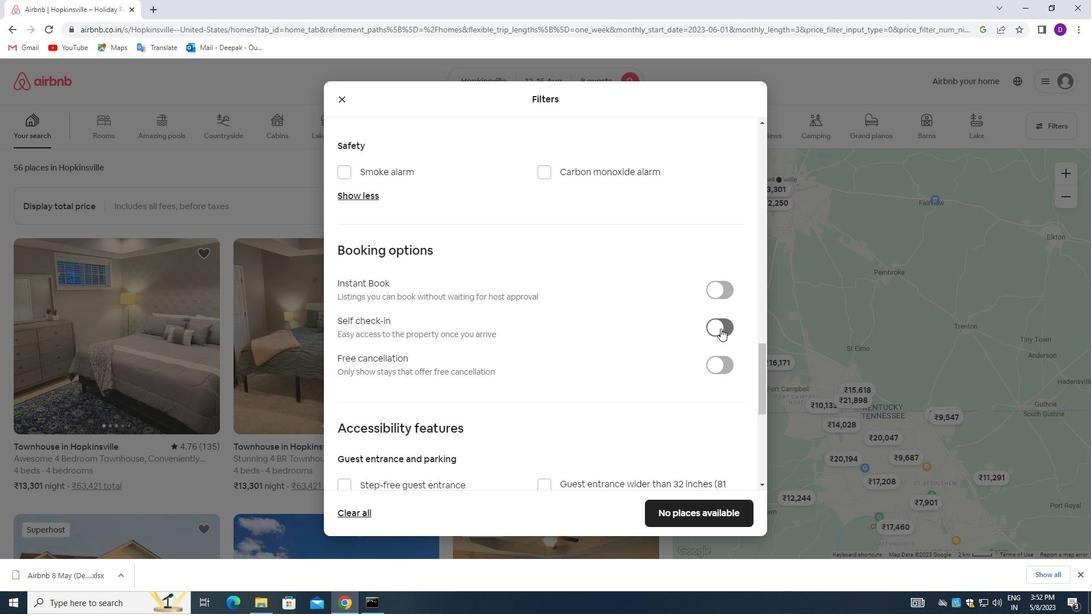 
Action: Mouse moved to (550, 351)
Screenshot: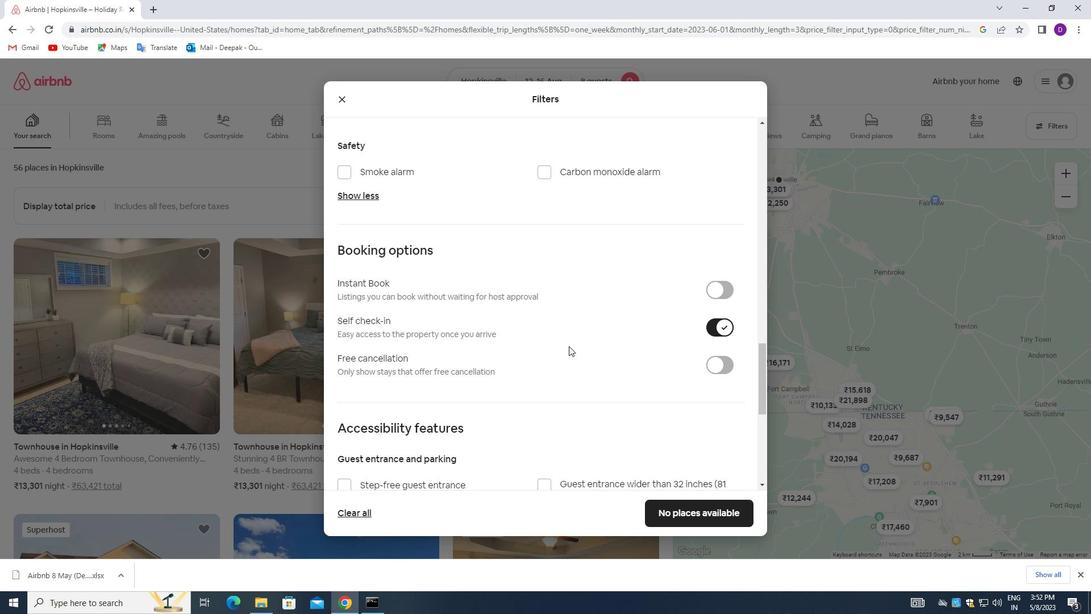 
Action: Mouse scrolled (550, 350) with delta (0, 0)
Screenshot: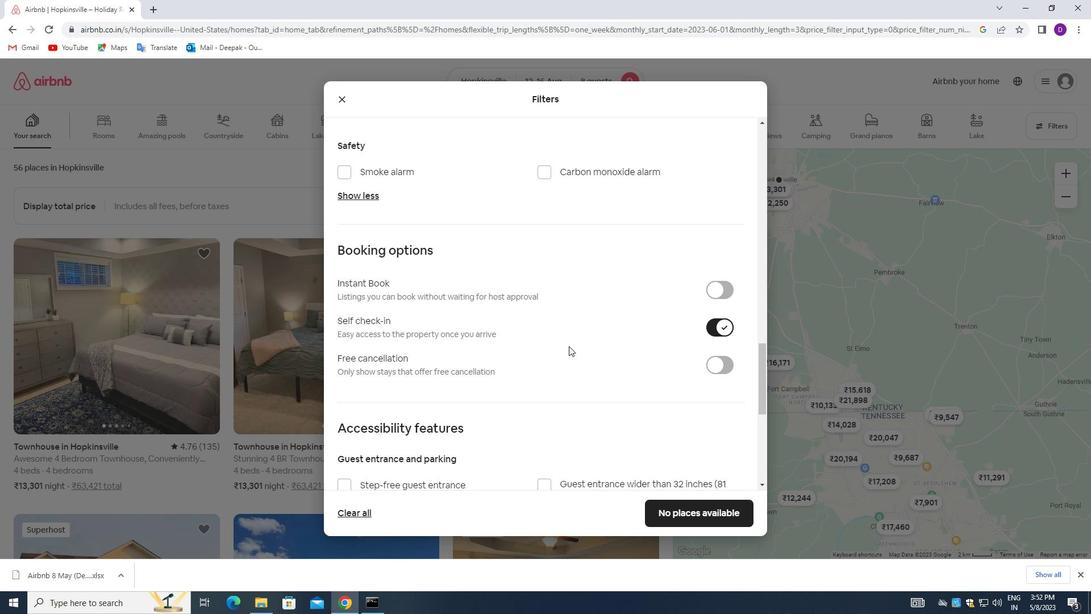 
Action: Mouse moved to (546, 351)
Screenshot: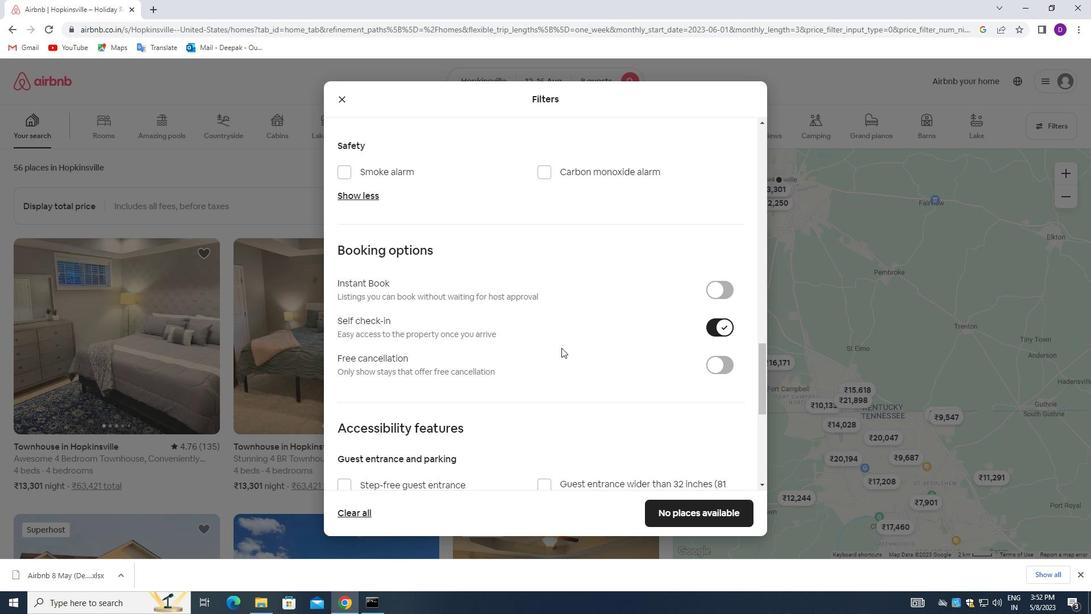 
Action: Mouse scrolled (546, 350) with delta (0, 0)
Screenshot: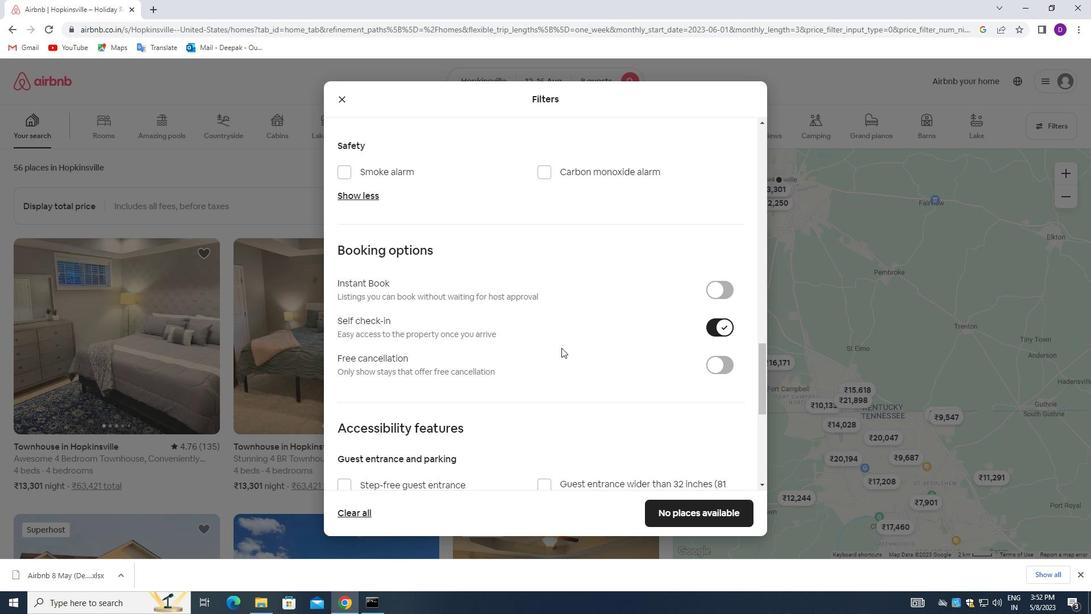 
Action: Mouse moved to (536, 357)
Screenshot: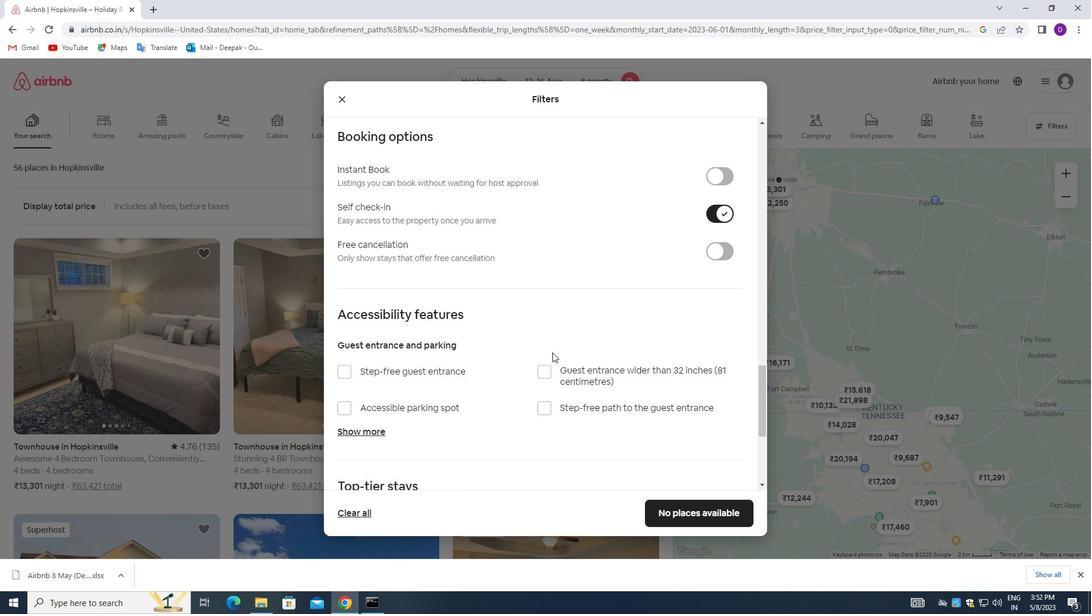 
Action: Mouse scrolled (536, 357) with delta (0, 0)
Screenshot: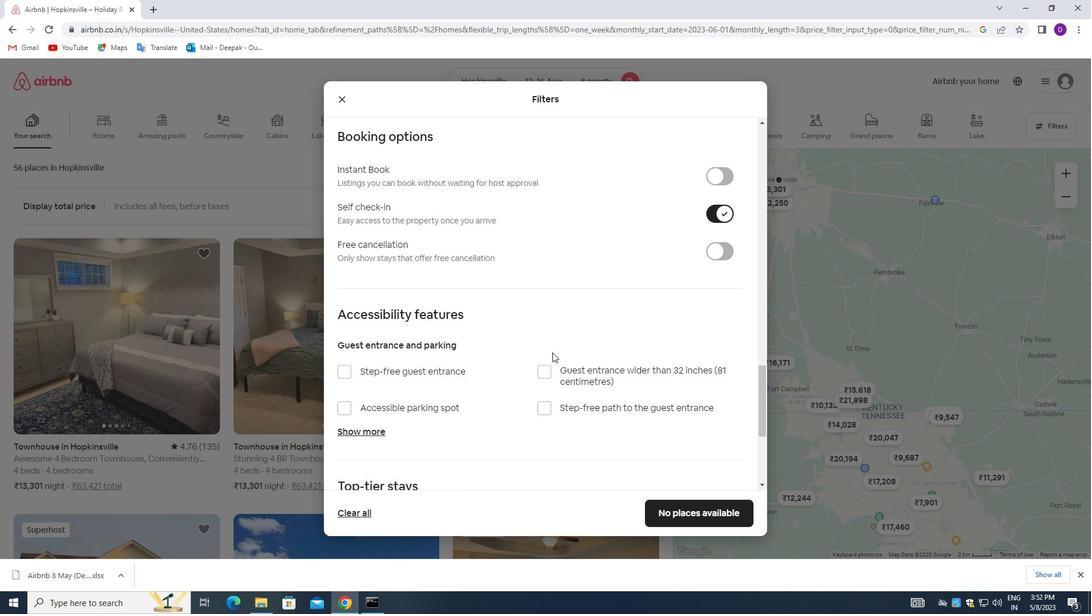 
Action: Mouse moved to (533, 359)
Screenshot: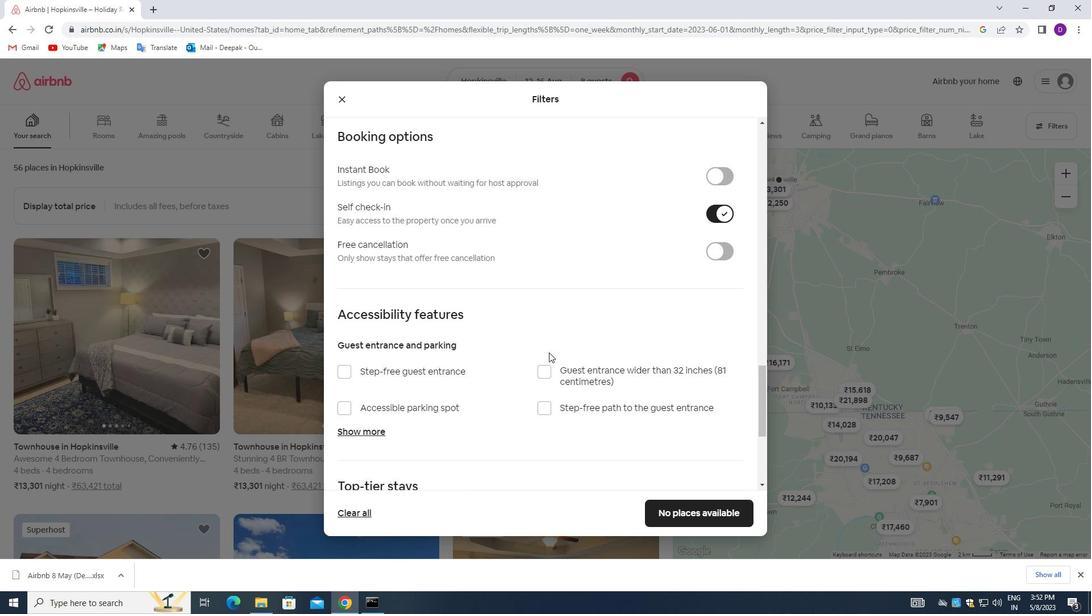 
Action: Mouse scrolled (533, 358) with delta (0, 0)
Screenshot: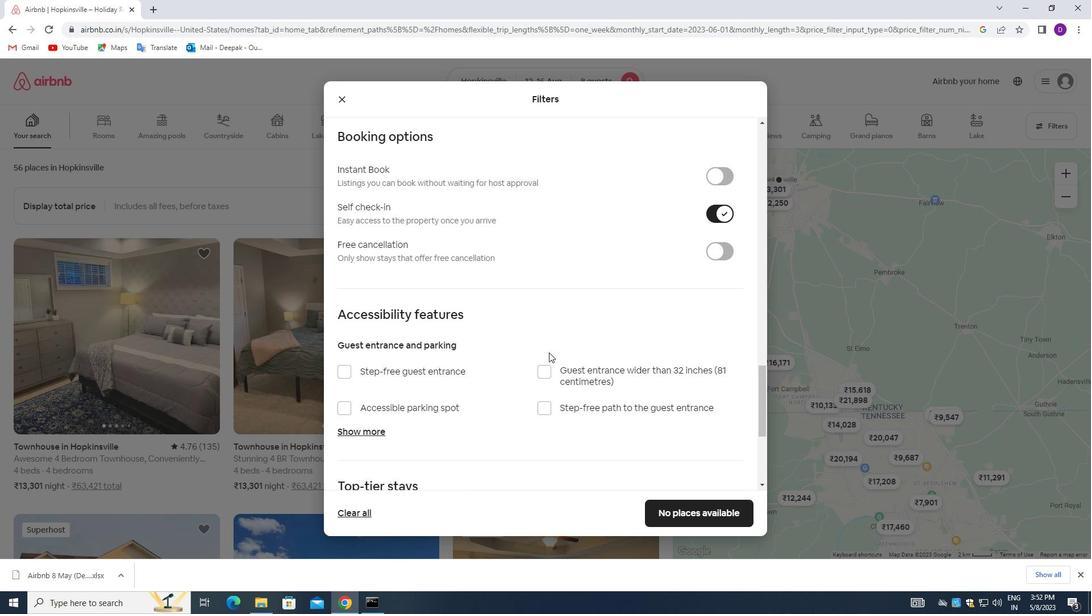 
Action: Mouse moved to (532, 359)
Screenshot: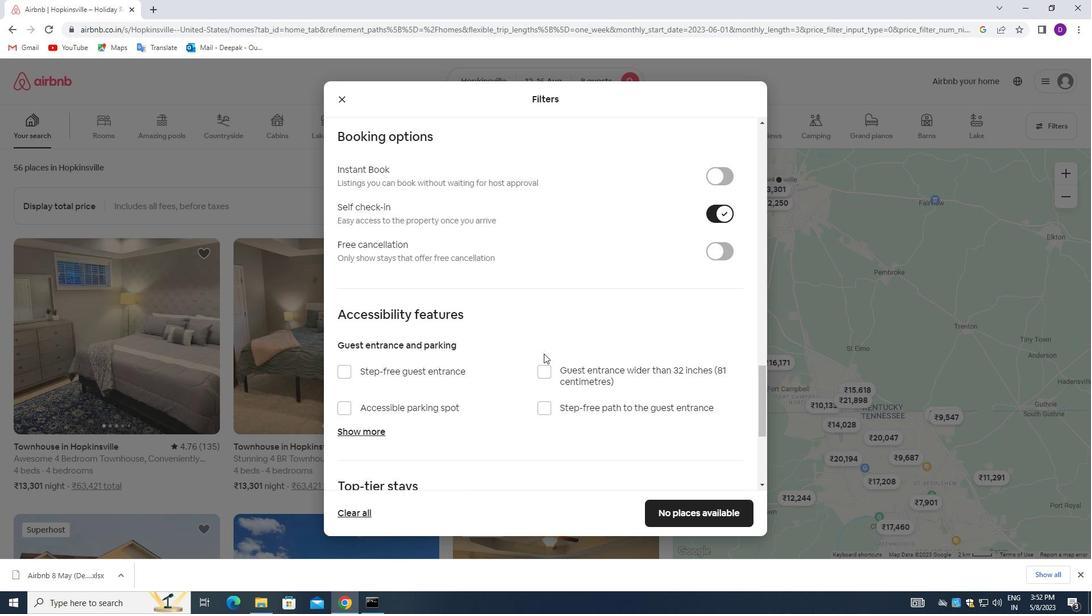 
Action: Mouse scrolled (532, 358) with delta (0, 0)
Screenshot: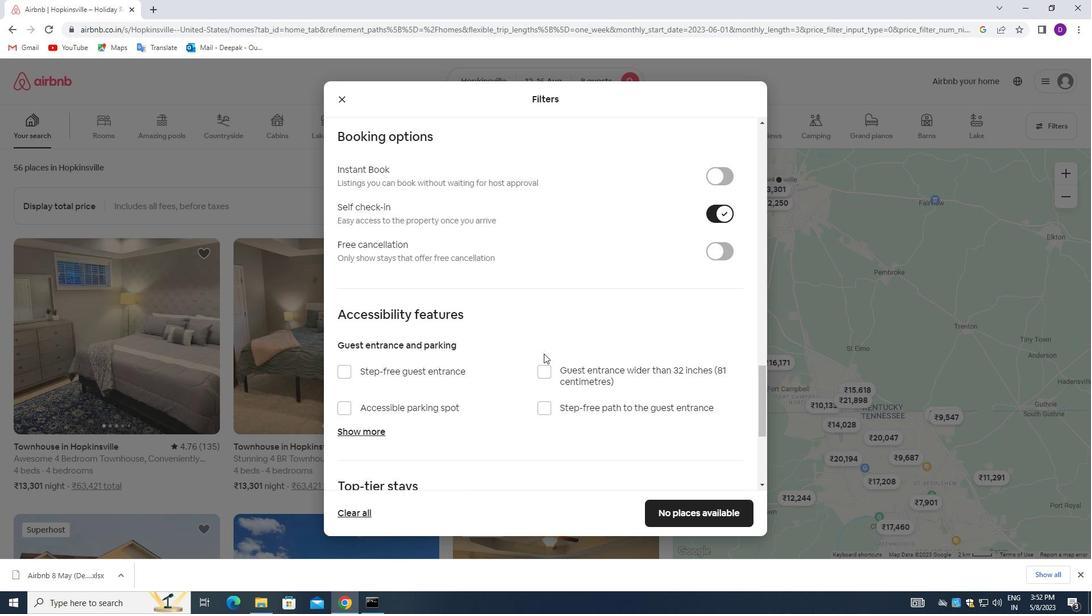 
Action: Mouse moved to (532, 359)
Screenshot: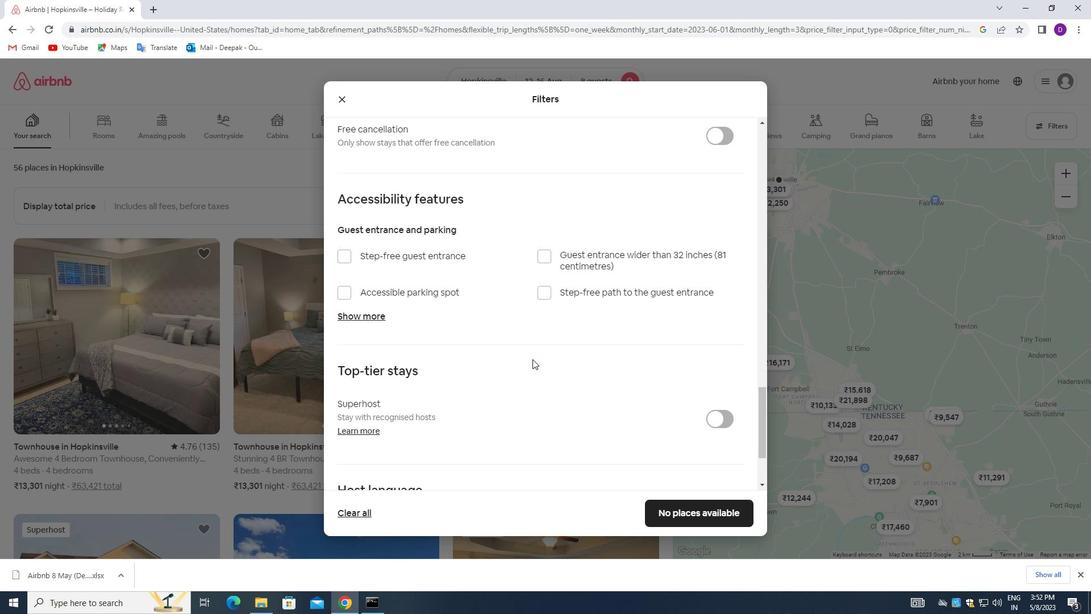 
Action: Mouse scrolled (532, 358) with delta (0, 0)
Screenshot: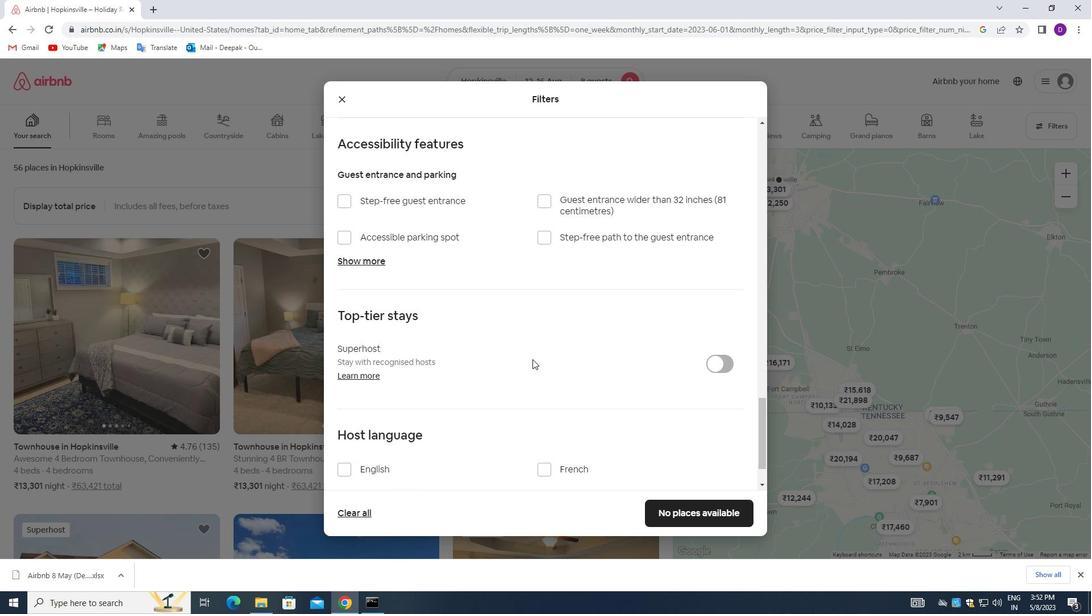 
Action: Mouse moved to (532, 359)
Screenshot: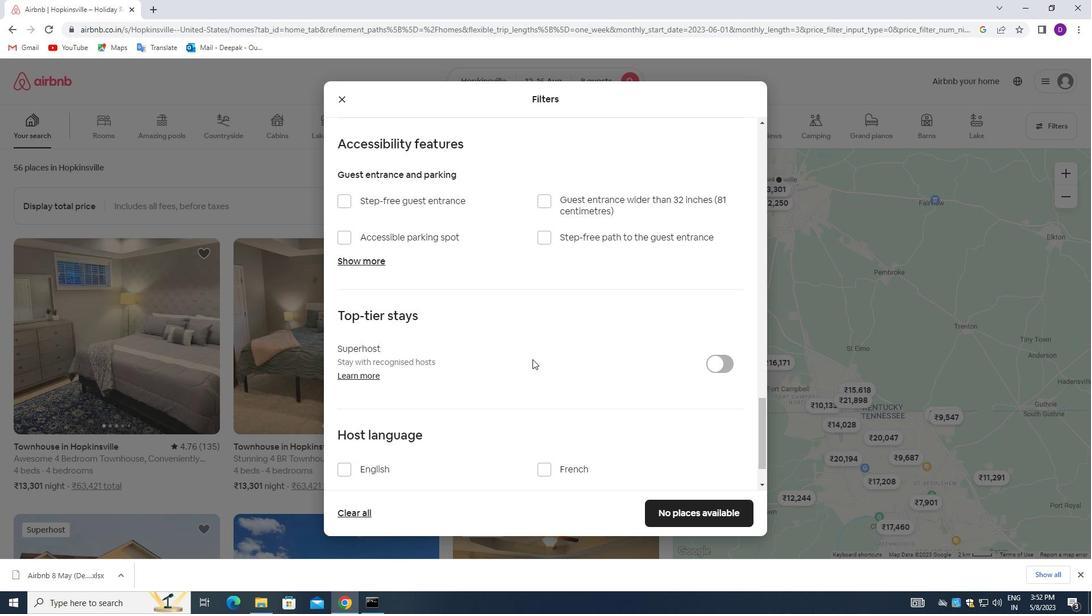 
Action: Mouse scrolled (532, 359) with delta (0, 0)
Screenshot: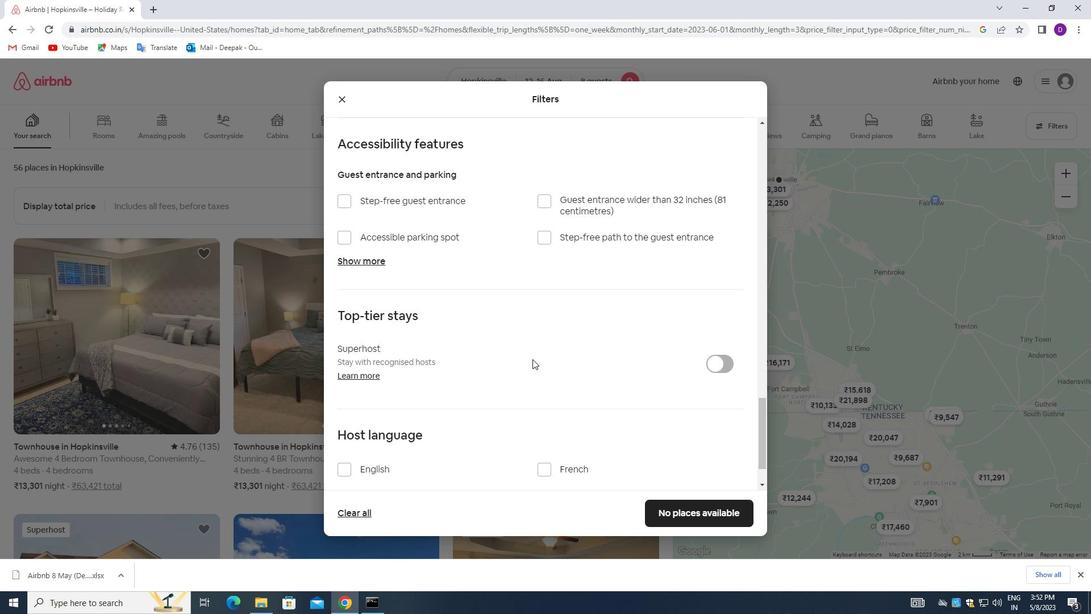 
Action: Mouse moved to (525, 368)
Screenshot: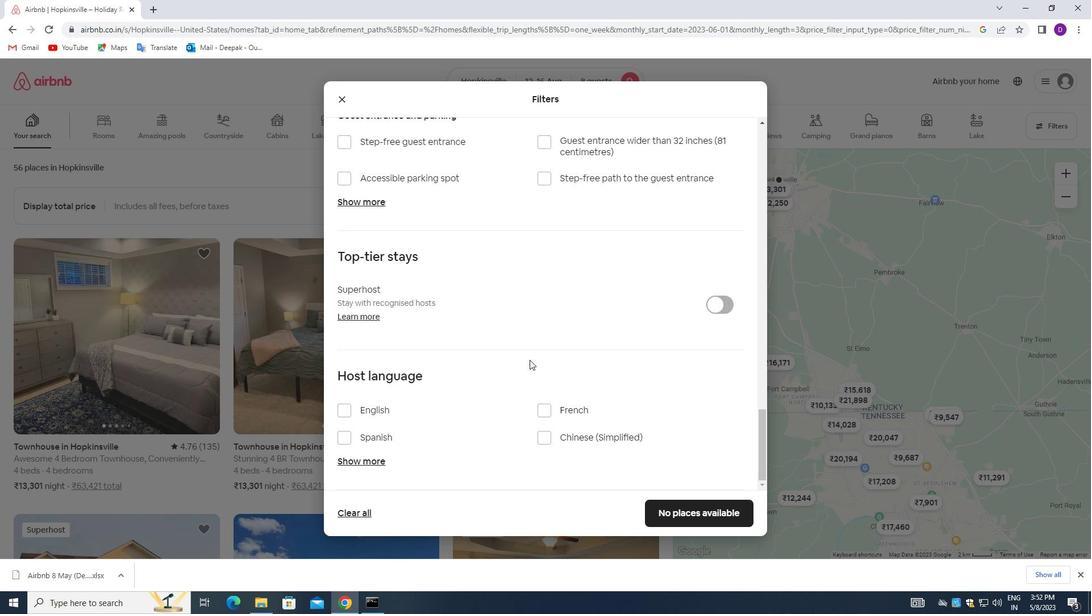 
Action: Mouse scrolled (525, 367) with delta (0, 0)
Screenshot: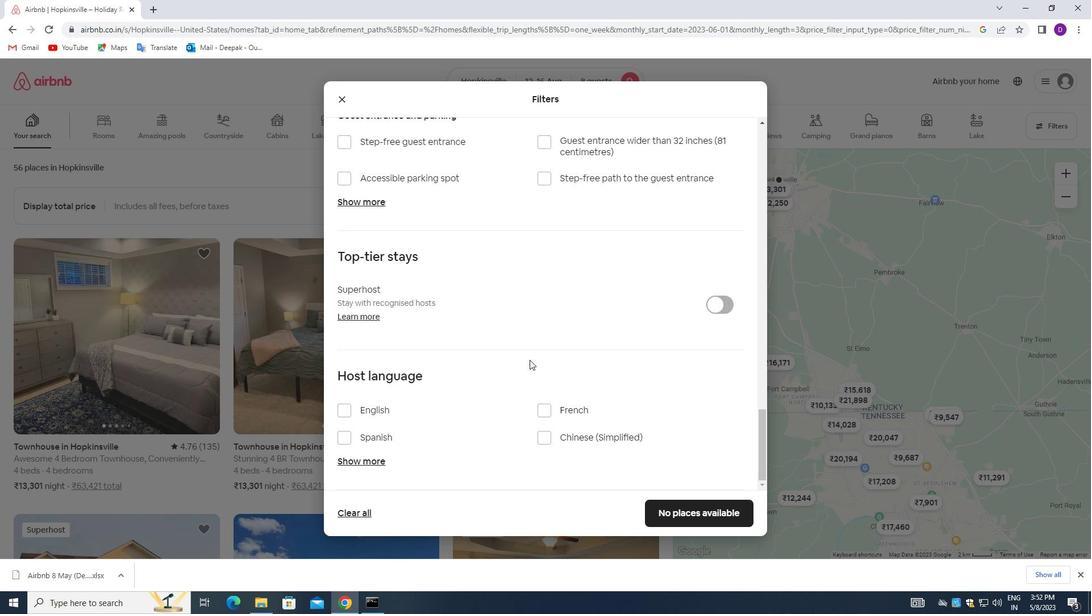 
Action: Mouse moved to (519, 374)
Screenshot: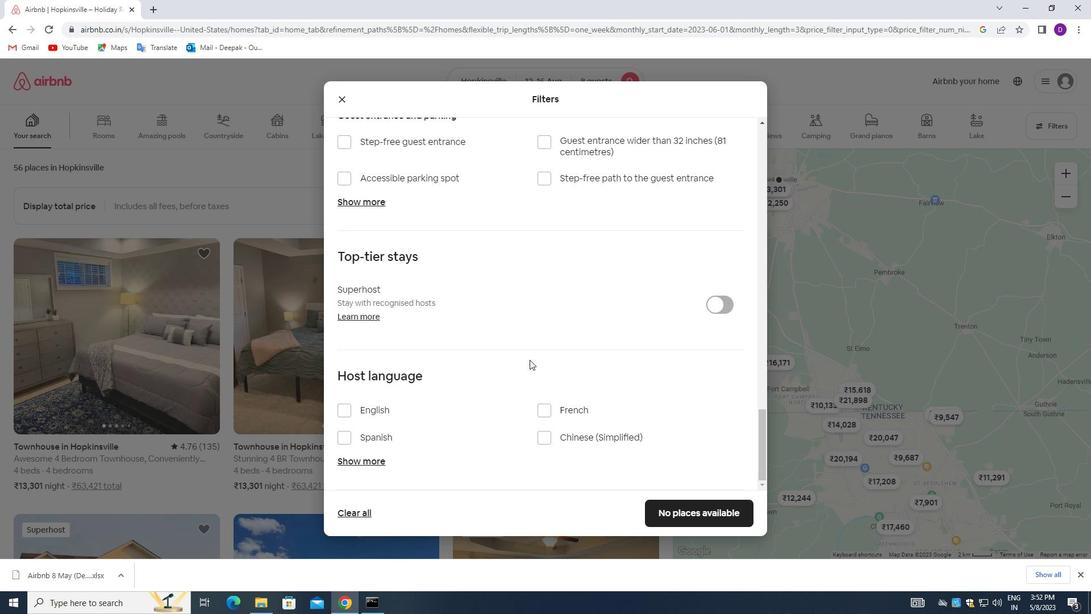 
Action: Mouse scrolled (519, 374) with delta (0, 0)
Screenshot: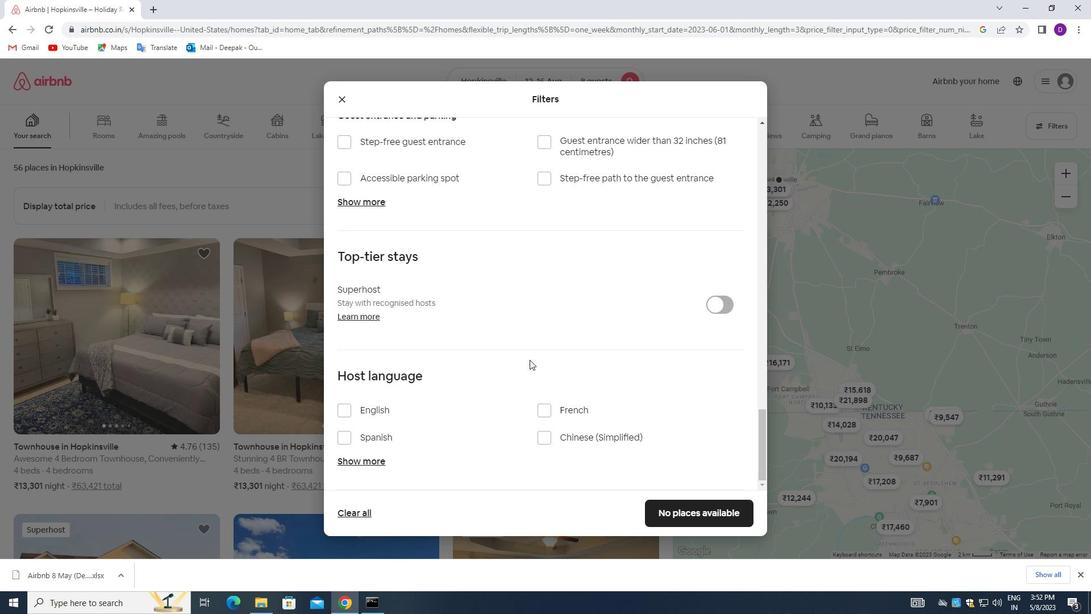 
Action: Mouse moved to (502, 381)
Screenshot: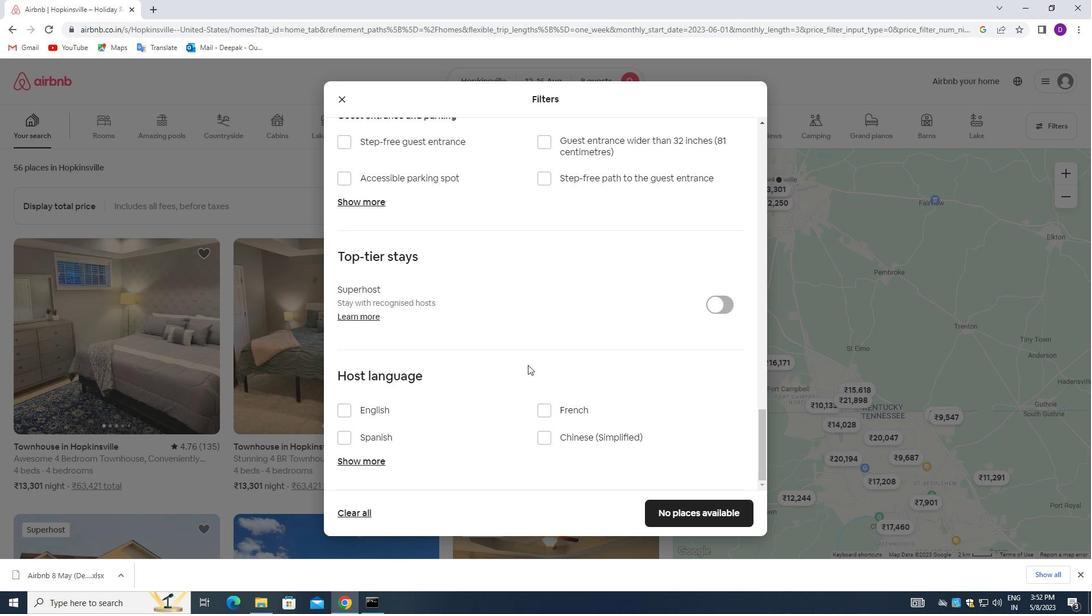 
Action: Mouse scrolled (502, 380) with delta (0, 0)
Screenshot: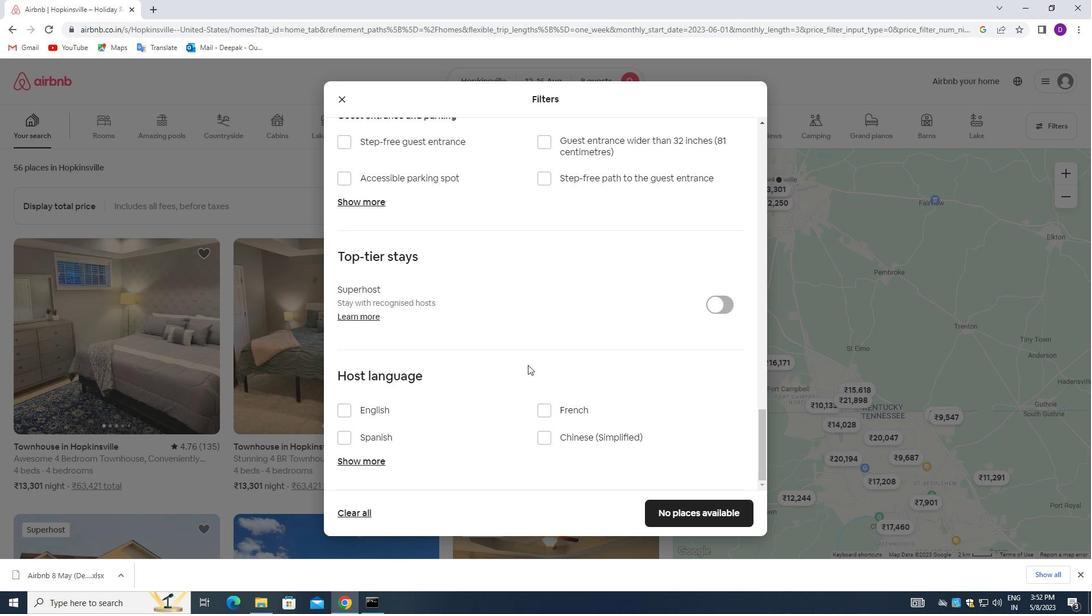 
Action: Mouse moved to (342, 413)
Screenshot: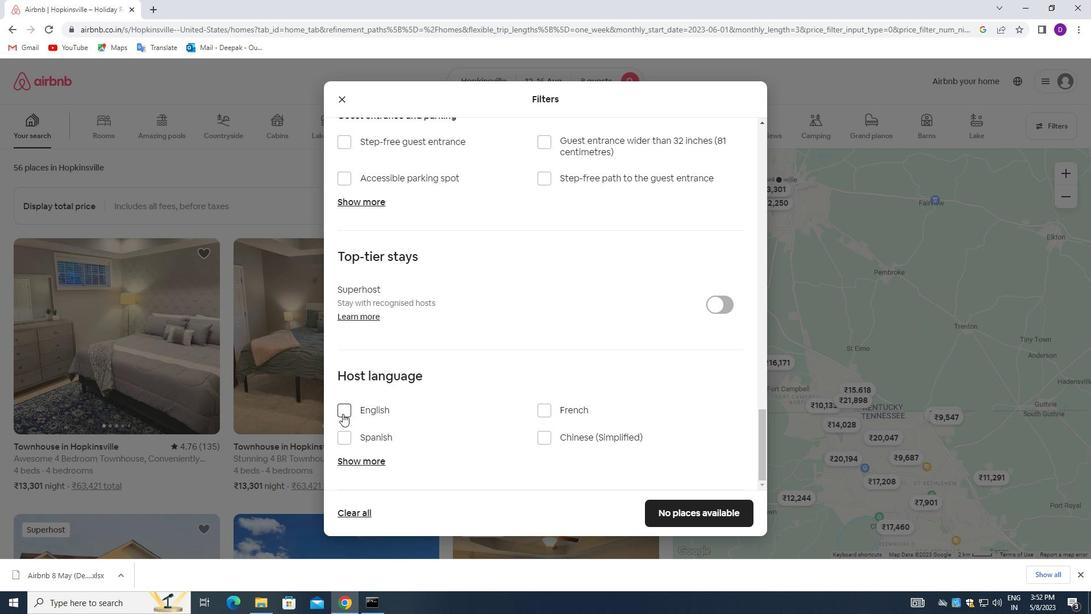 
Action: Mouse pressed left at (342, 413)
Screenshot: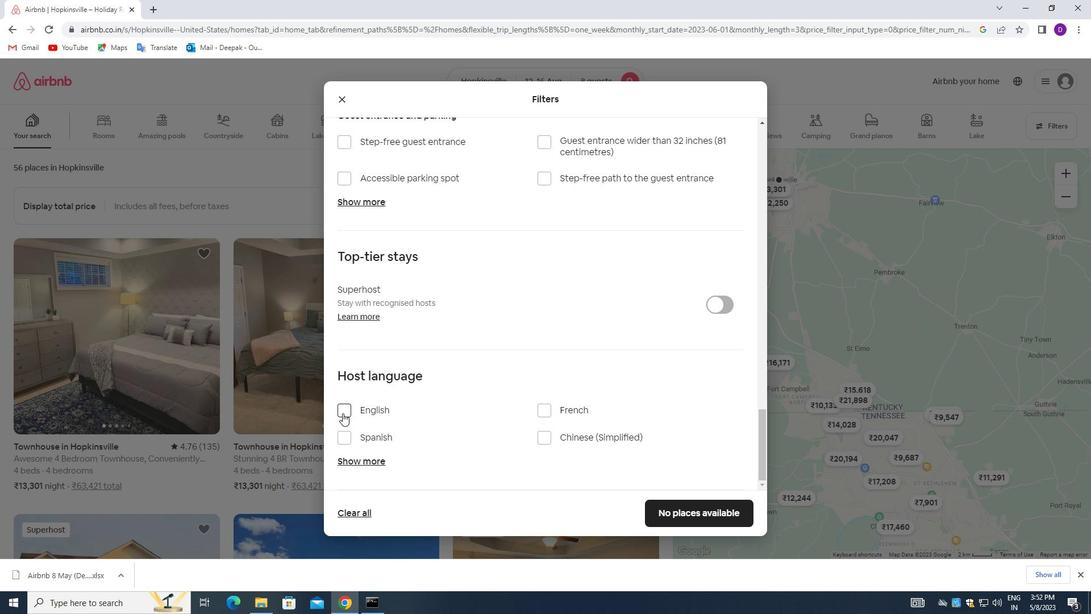 
Action: Mouse moved to (650, 507)
Screenshot: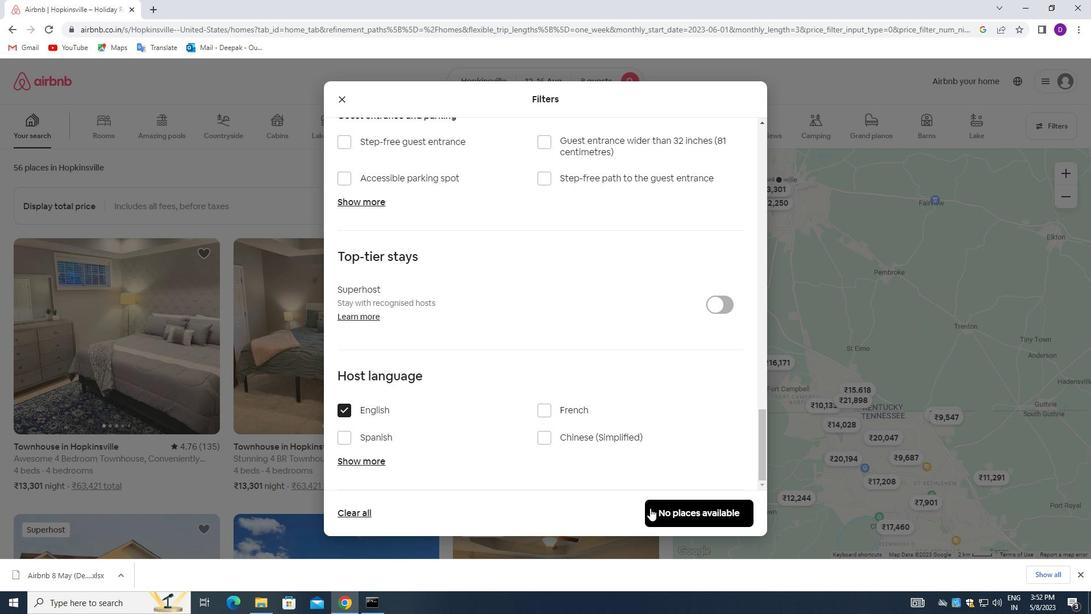 
Action: Mouse pressed left at (650, 507)
Screenshot: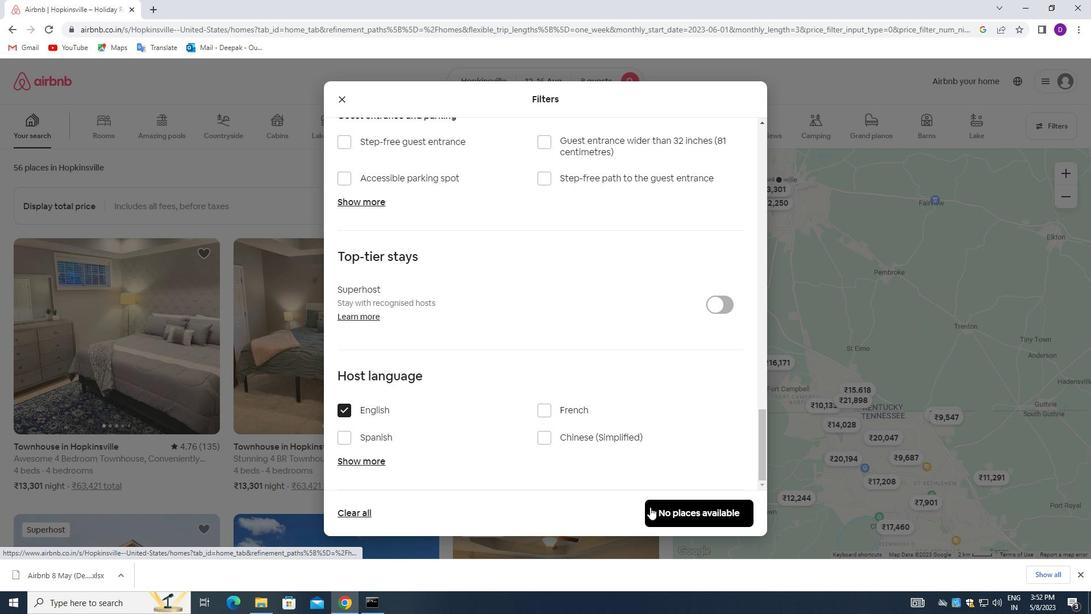 
Action: Mouse moved to (631, 373)
Screenshot: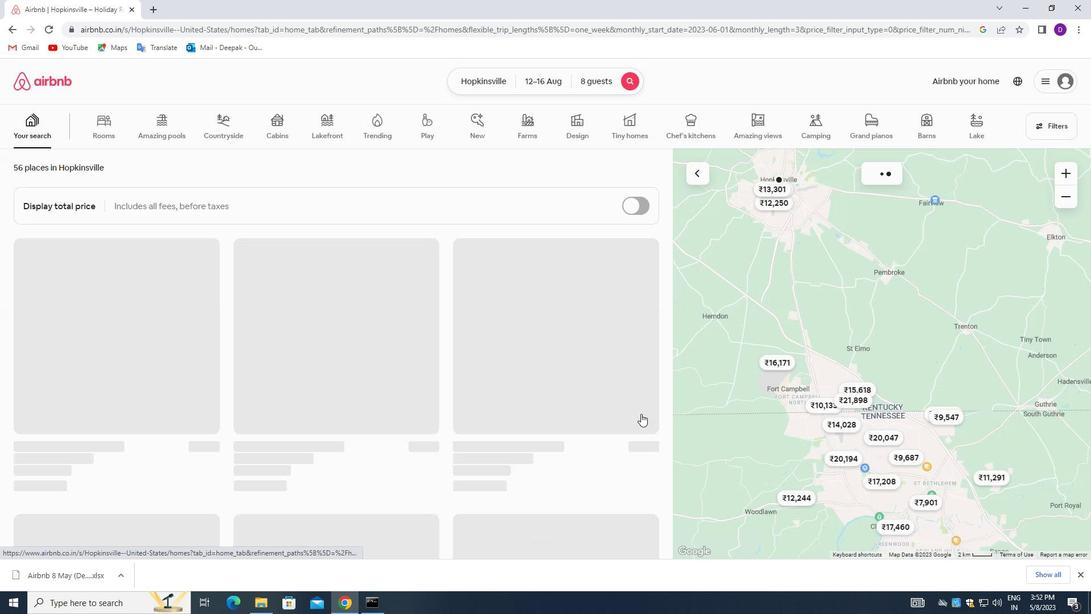 
